 Task: Look for space in Navoiy, Uzbekistan from 24th August, 2023 to 10th September, 2023 for 6 adults, 2 children in price range Rs.12000 to Rs.15000. Place can be entire place or shared room with 6 bedrooms having 6 beds and 6 bathrooms. Property type can be house, flat, guest house. Amenities needed are: wifi, TV, free parkinig on premises, gym, breakfast. Booking option can be shelf check-in. Required host language is English.
Action: Mouse moved to (426, 104)
Screenshot: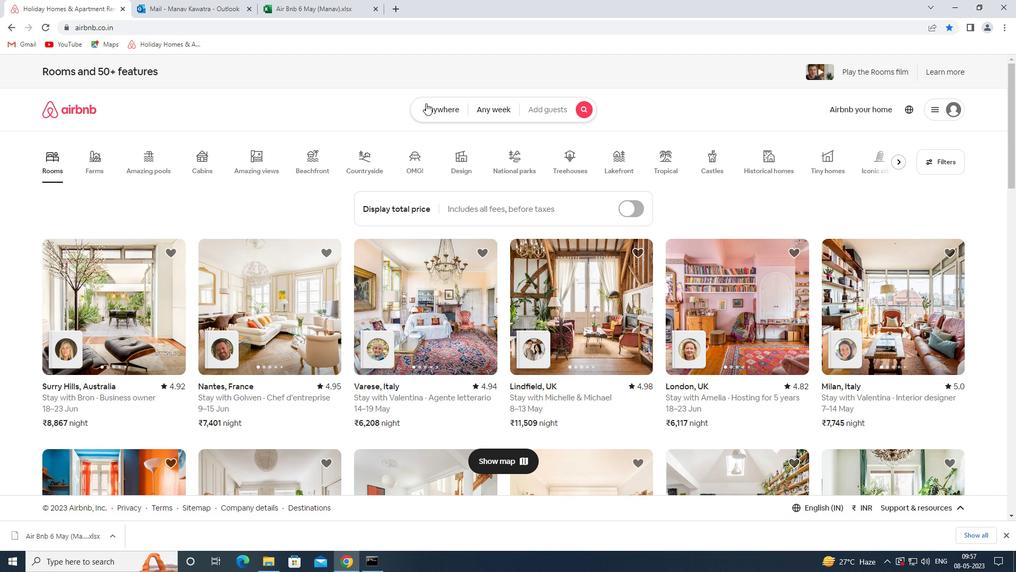 
Action: Mouse pressed left at (426, 104)
Screenshot: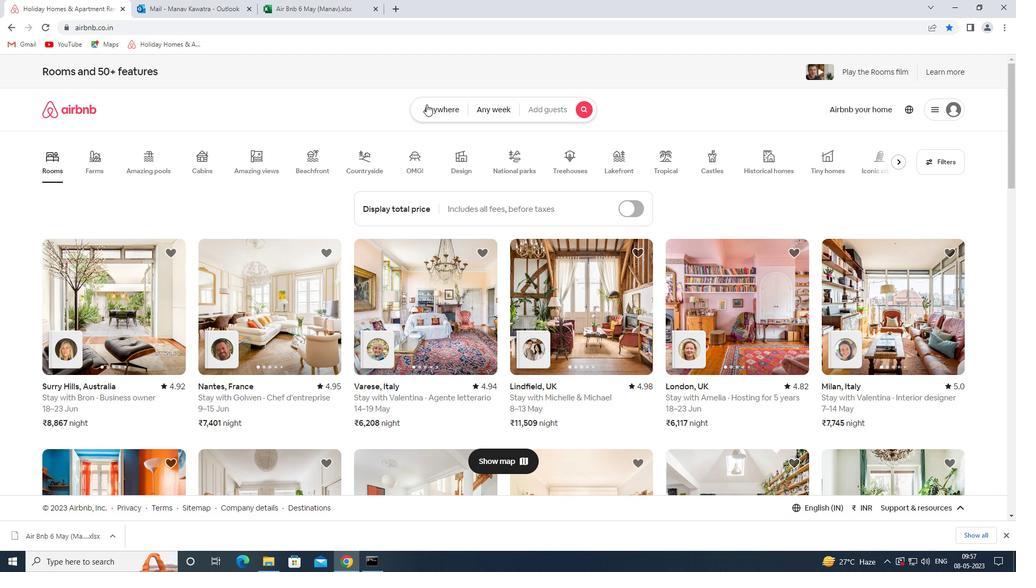 
Action: Mouse moved to (355, 154)
Screenshot: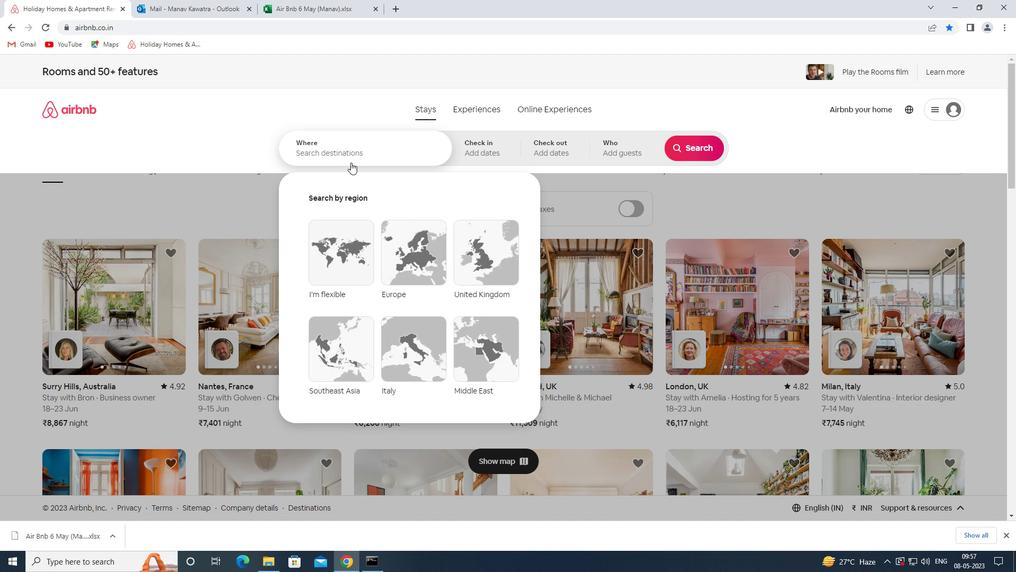 
Action: Mouse pressed left at (355, 154)
Screenshot: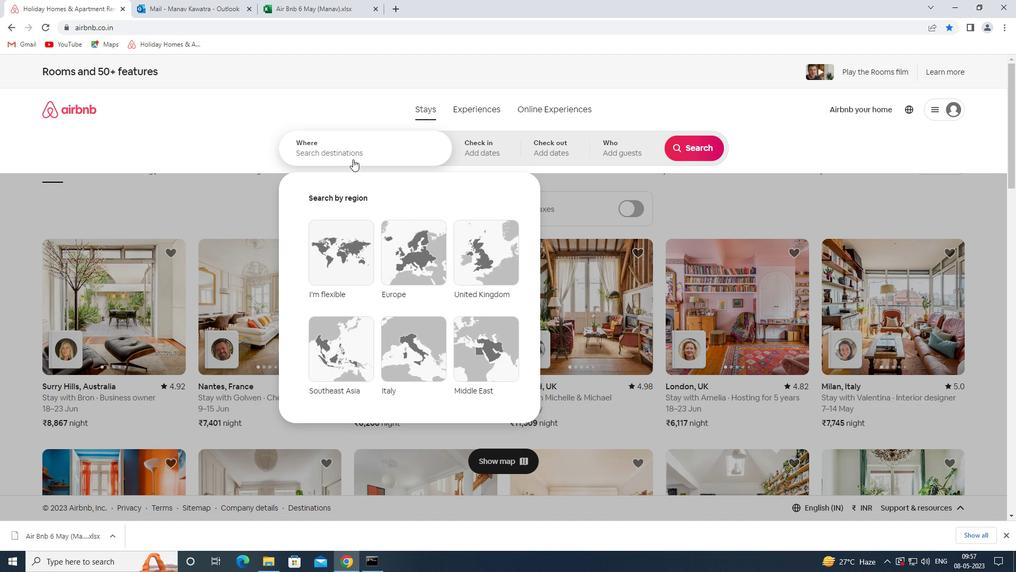 
Action: Key pressed navoiy
Screenshot: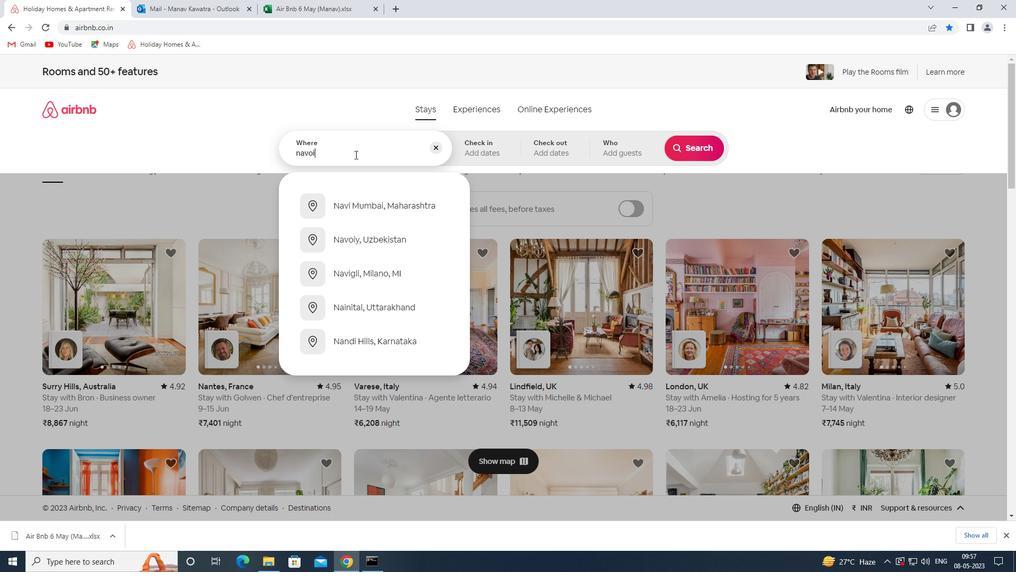 
Action: Mouse moved to (370, 200)
Screenshot: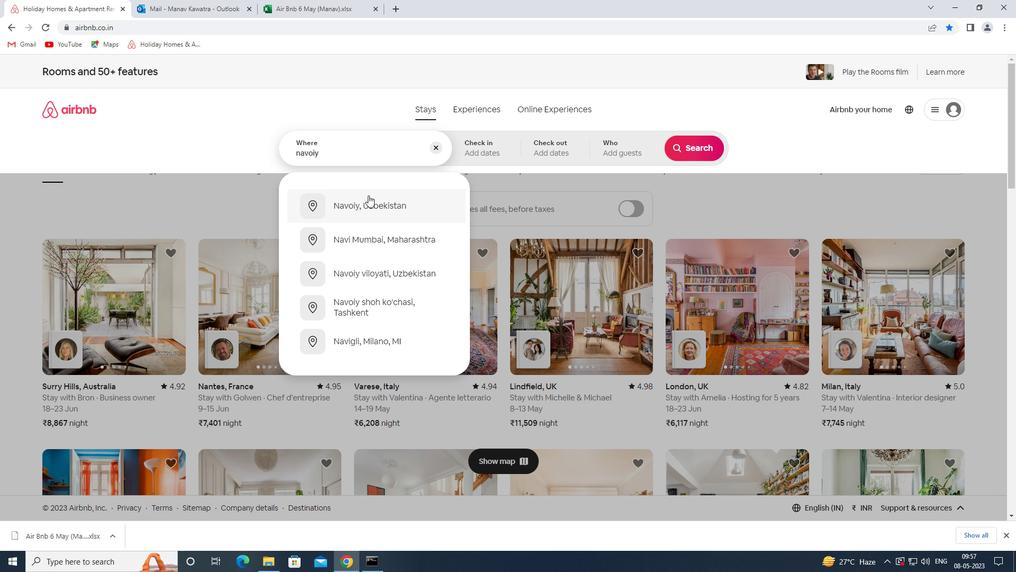 
Action: Mouse pressed left at (370, 200)
Screenshot: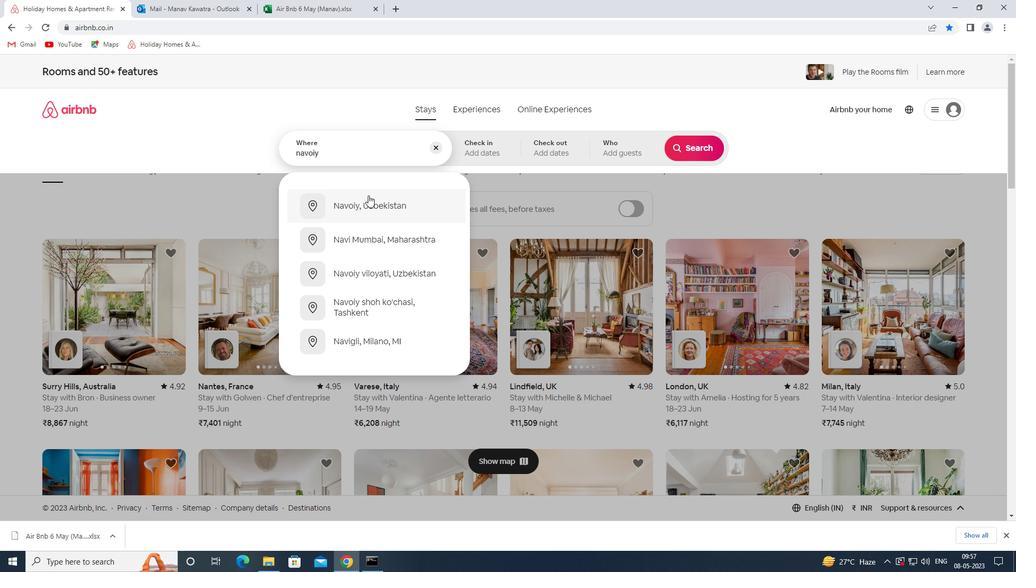 
Action: Mouse moved to (691, 230)
Screenshot: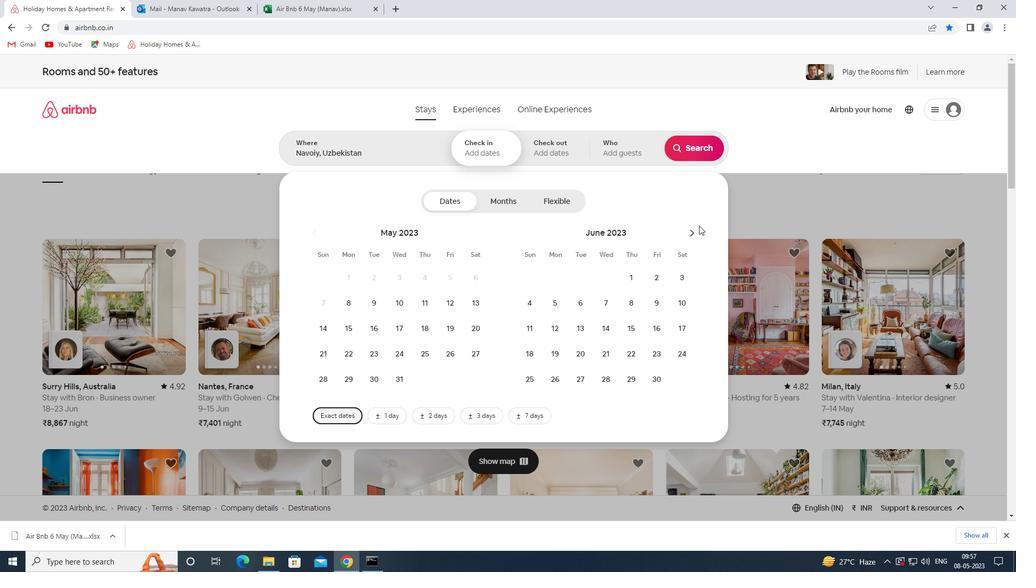 
Action: Mouse pressed left at (691, 230)
Screenshot: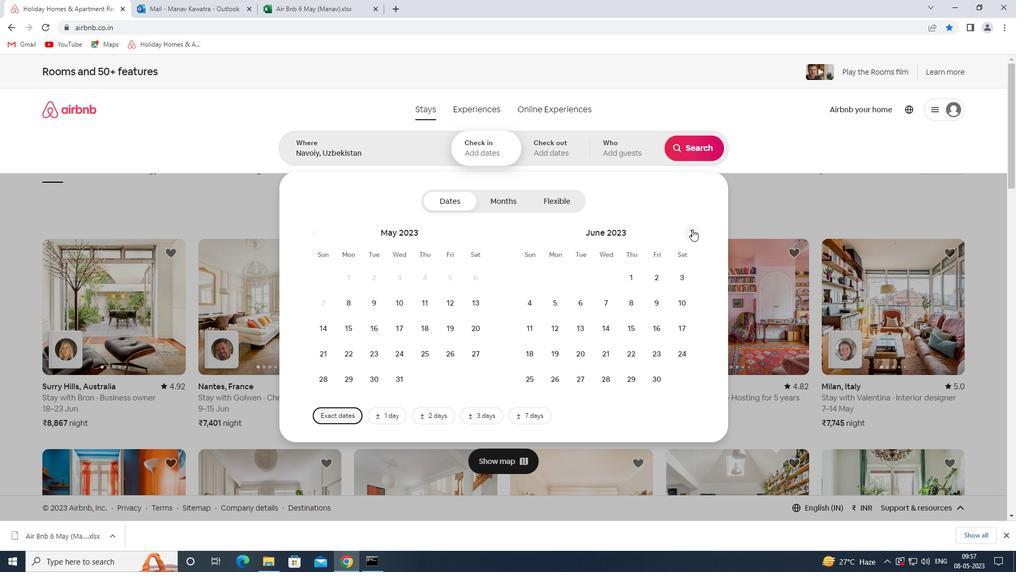 
Action: Mouse pressed left at (691, 230)
Screenshot: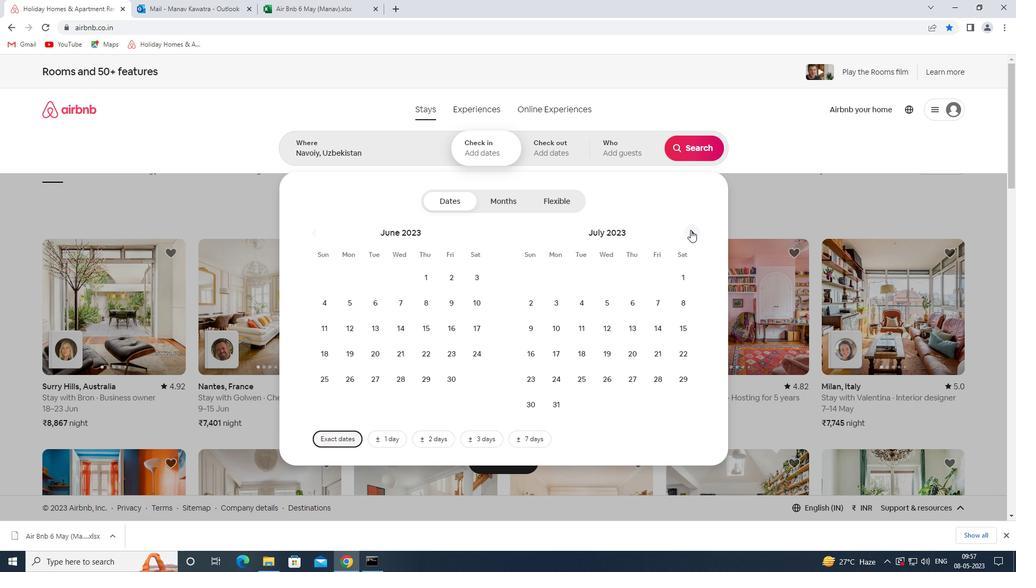 
Action: Mouse moved to (632, 352)
Screenshot: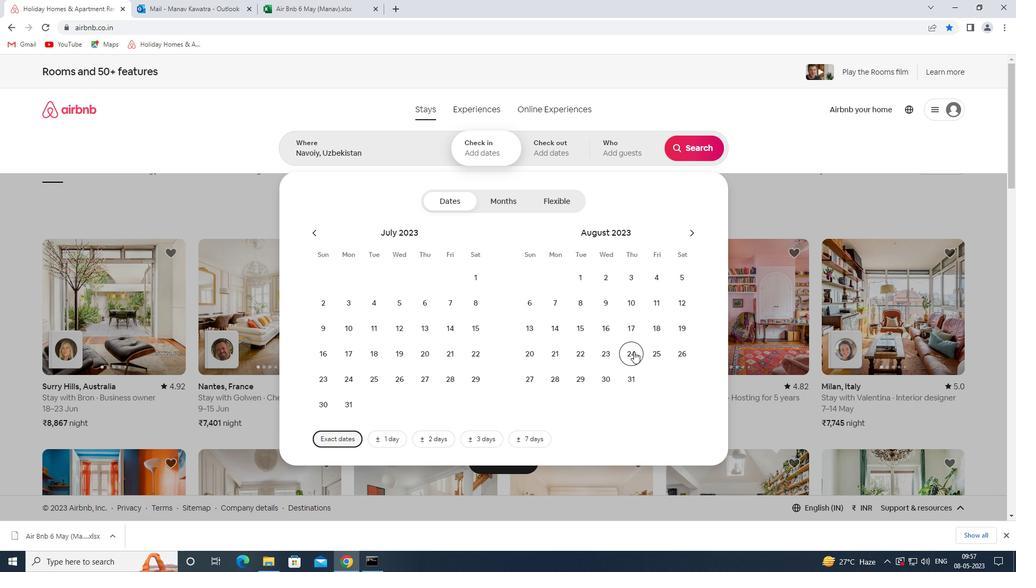 
Action: Mouse pressed left at (632, 352)
Screenshot: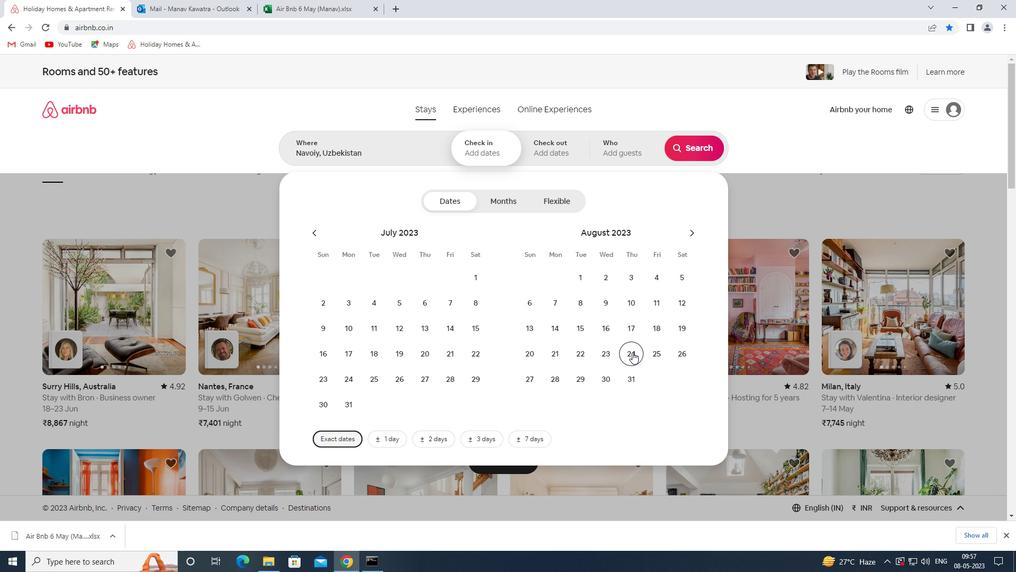 
Action: Mouse moved to (689, 227)
Screenshot: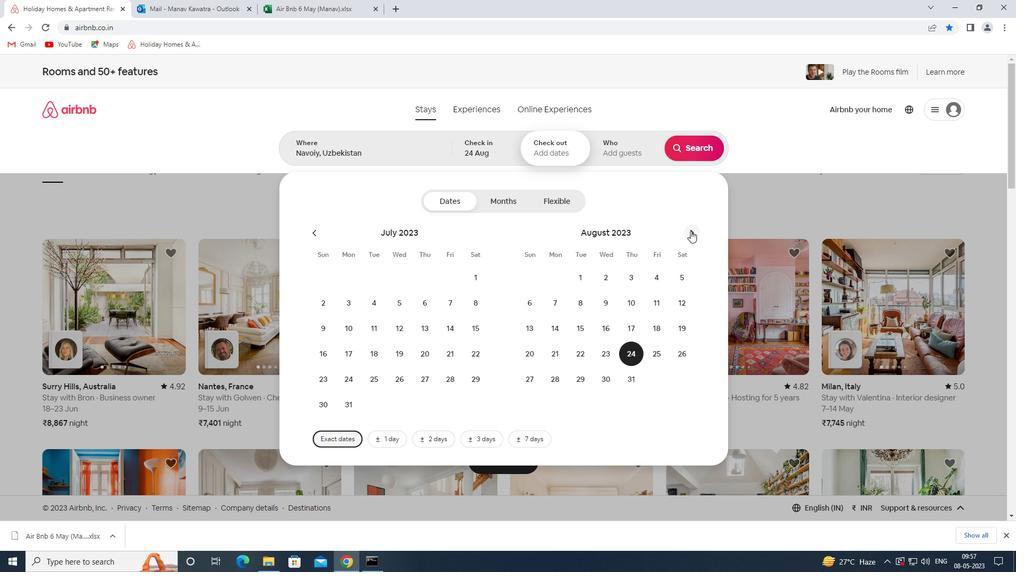 
Action: Mouse pressed left at (689, 227)
Screenshot: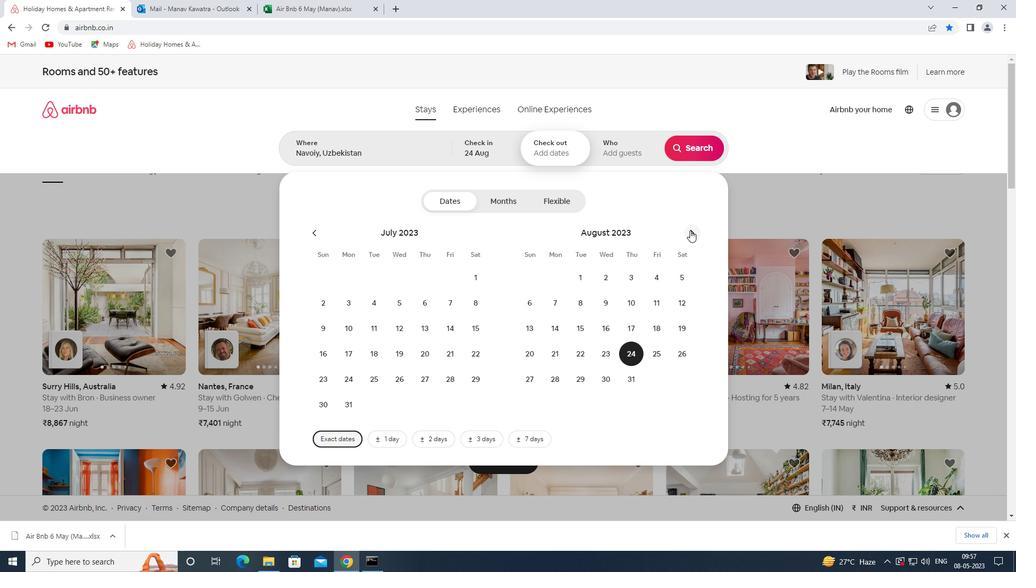 
Action: Mouse moved to (530, 326)
Screenshot: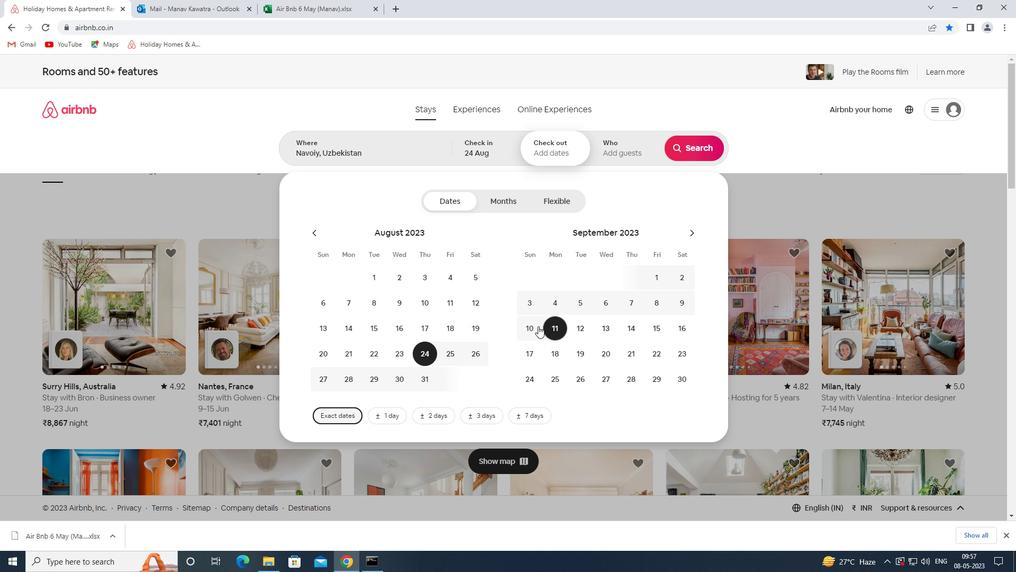 
Action: Mouse pressed left at (530, 326)
Screenshot: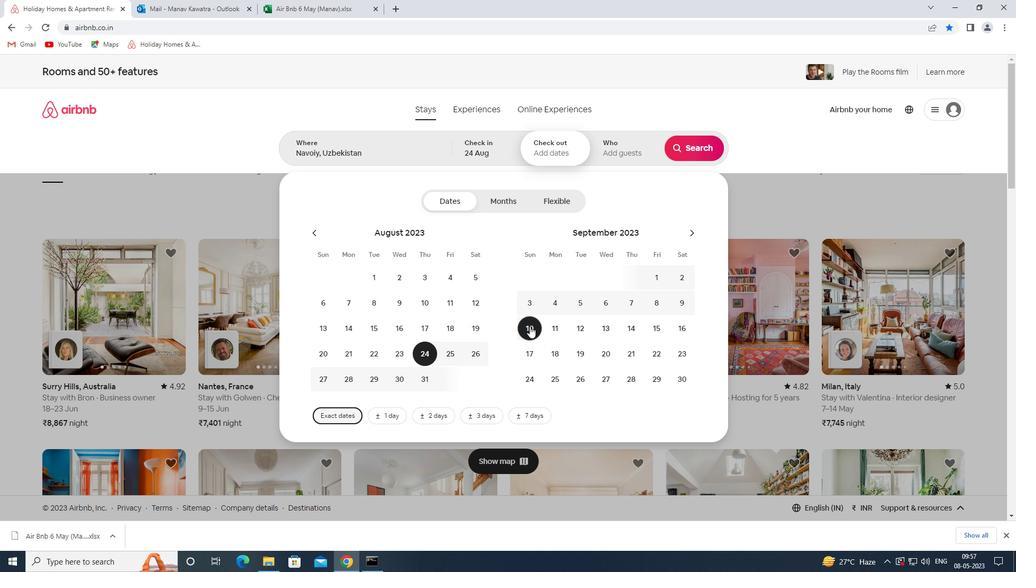 
Action: Mouse moved to (622, 146)
Screenshot: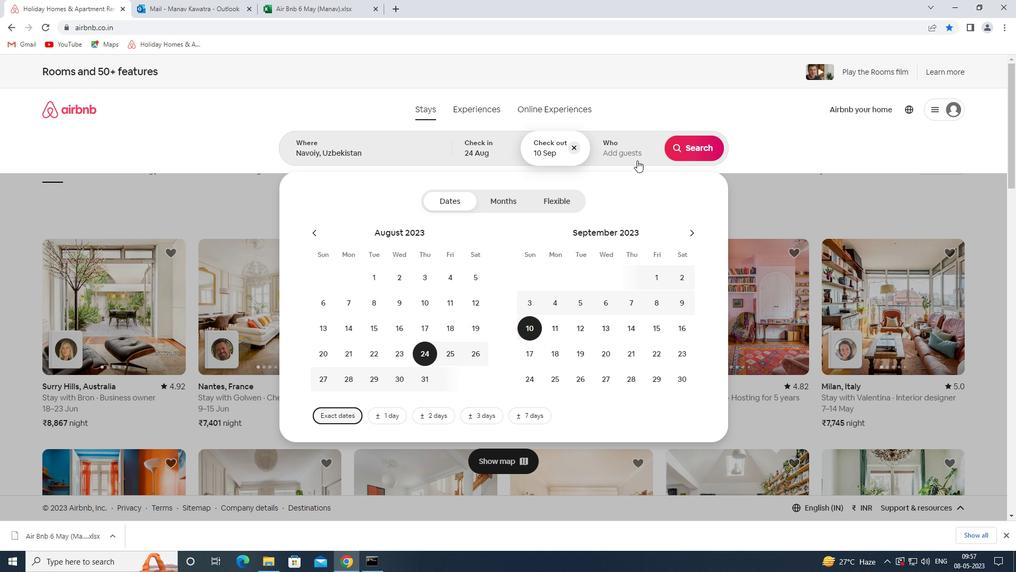 
Action: Mouse pressed left at (622, 146)
Screenshot: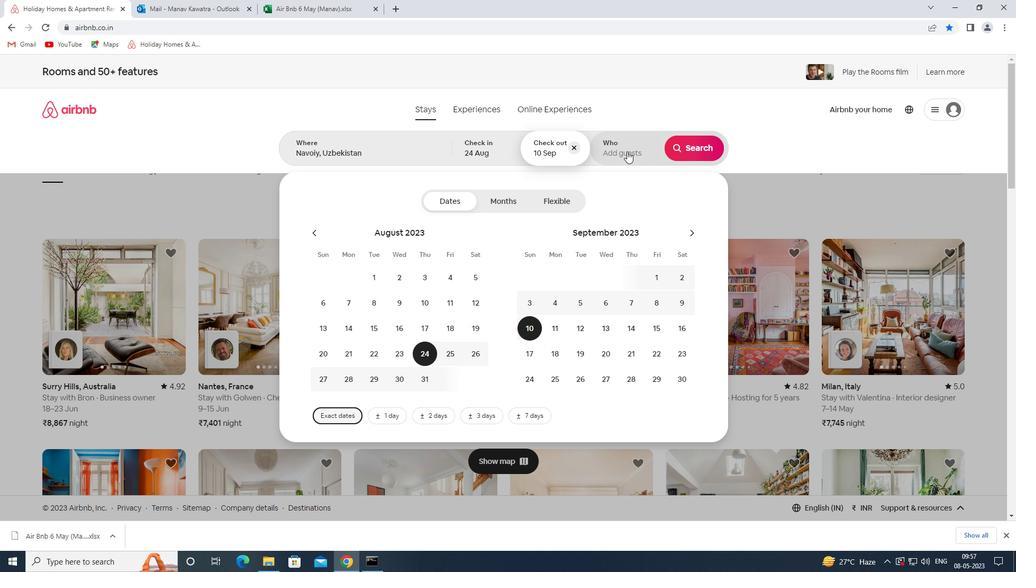 
Action: Mouse moved to (702, 210)
Screenshot: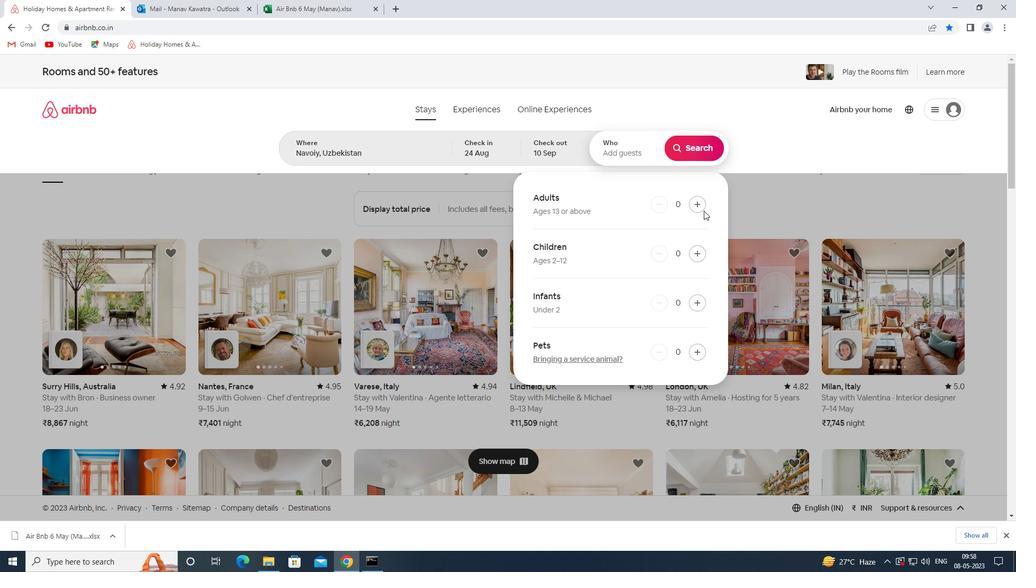 
Action: Mouse pressed left at (702, 210)
Screenshot: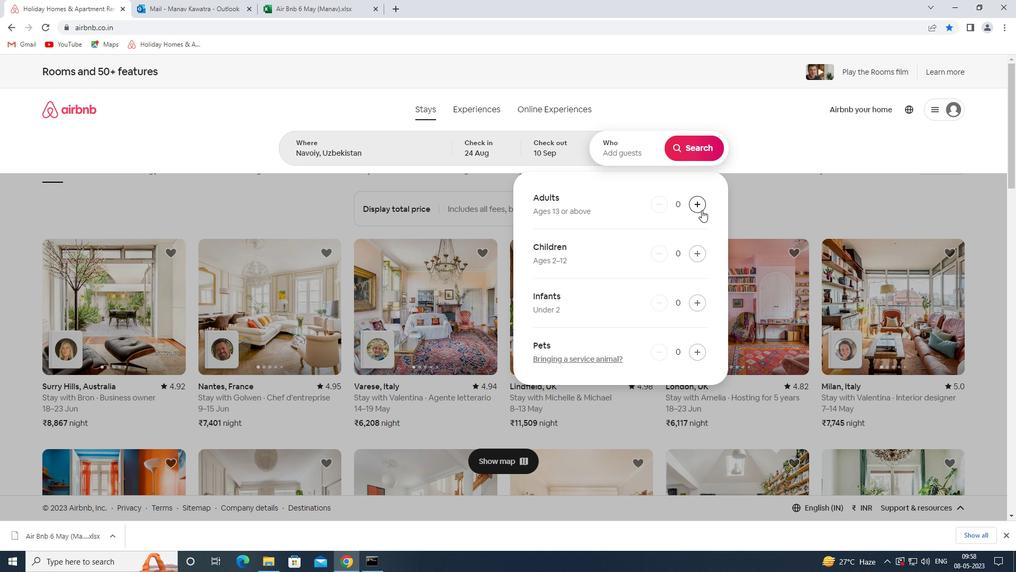 
Action: Mouse pressed left at (702, 210)
Screenshot: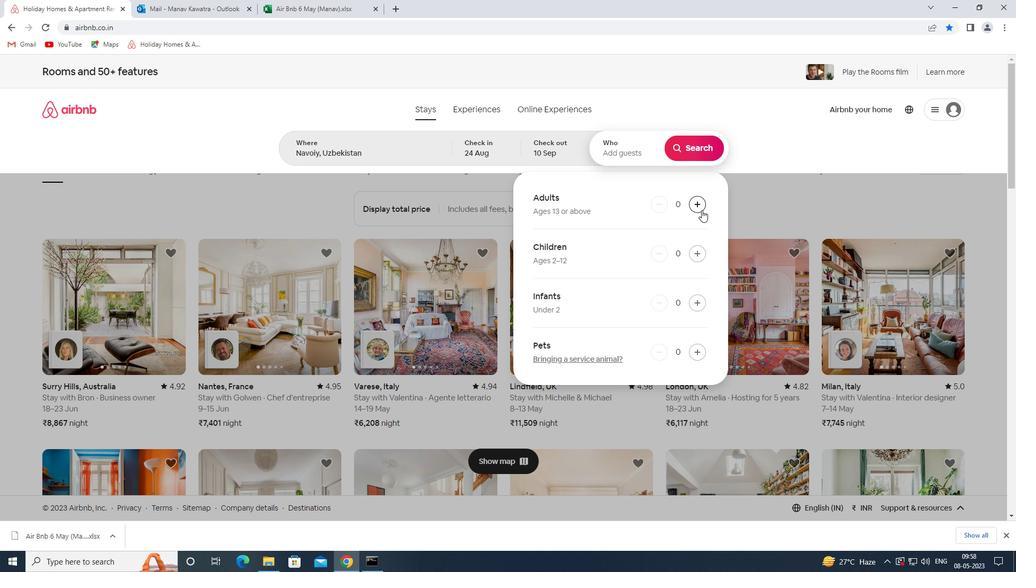 
Action: Mouse pressed left at (702, 210)
Screenshot: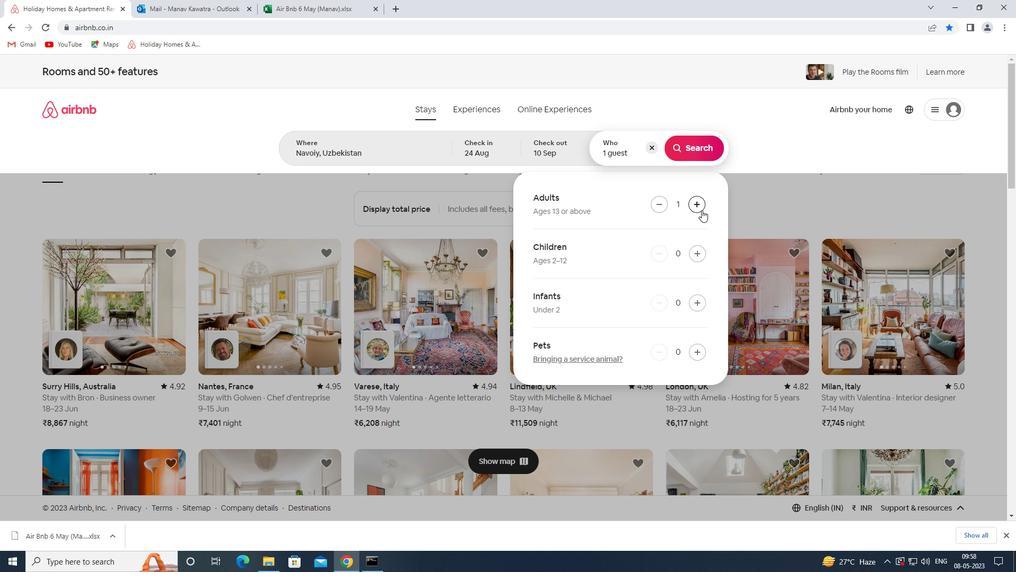 
Action: Mouse moved to (700, 206)
Screenshot: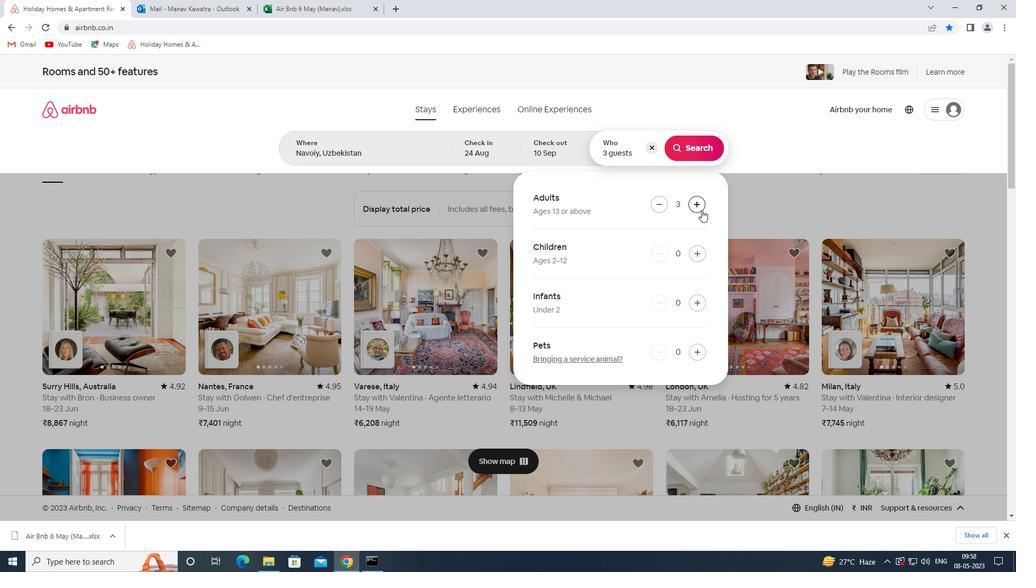 
Action: Mouse pressed left at (700, 206)
Screenshot: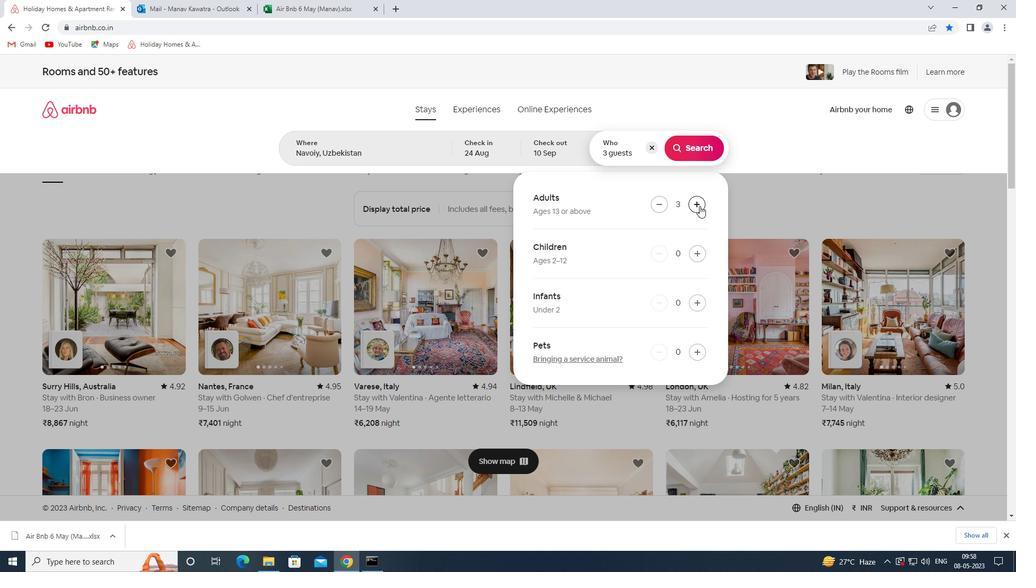 
Action: Mouse pressed left at (700, 206)
Screenshot: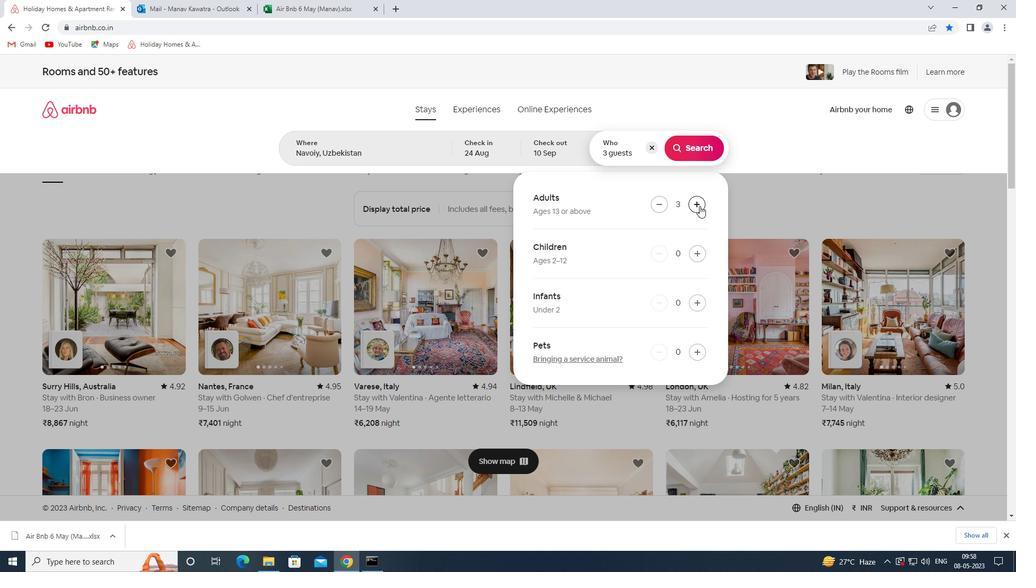 
Action: Mouse pressed left at (700, 206)
Screenshot: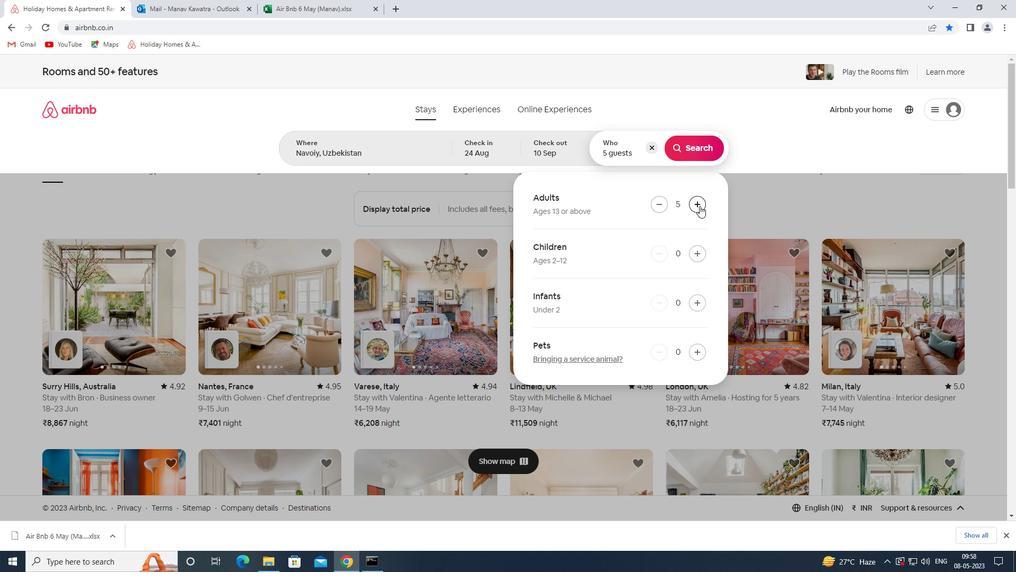 
Action: Mouse moved to (697, 255)
Screenshot: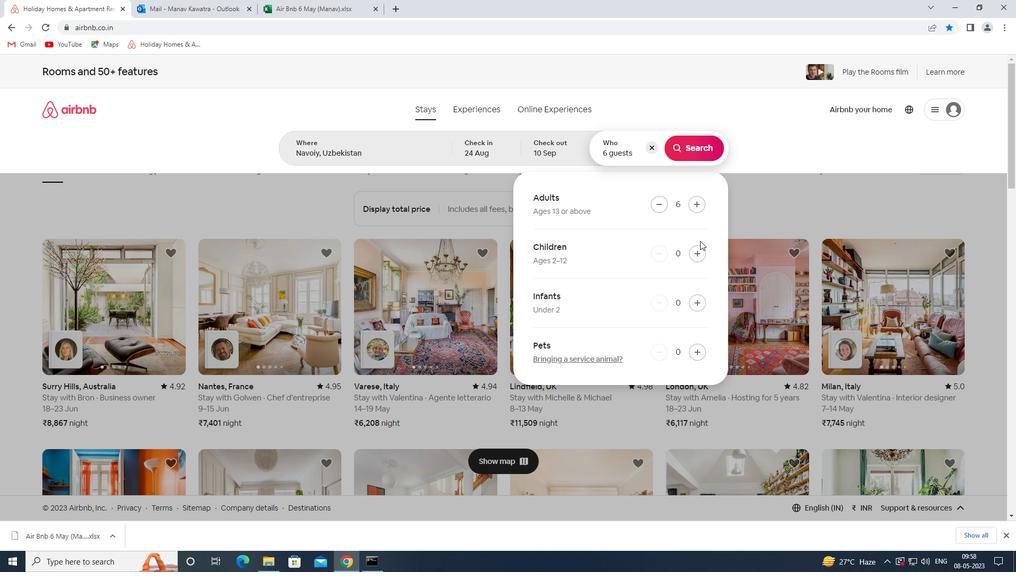 
Action: Mouse pressed left at (697, 255)
Screenshot: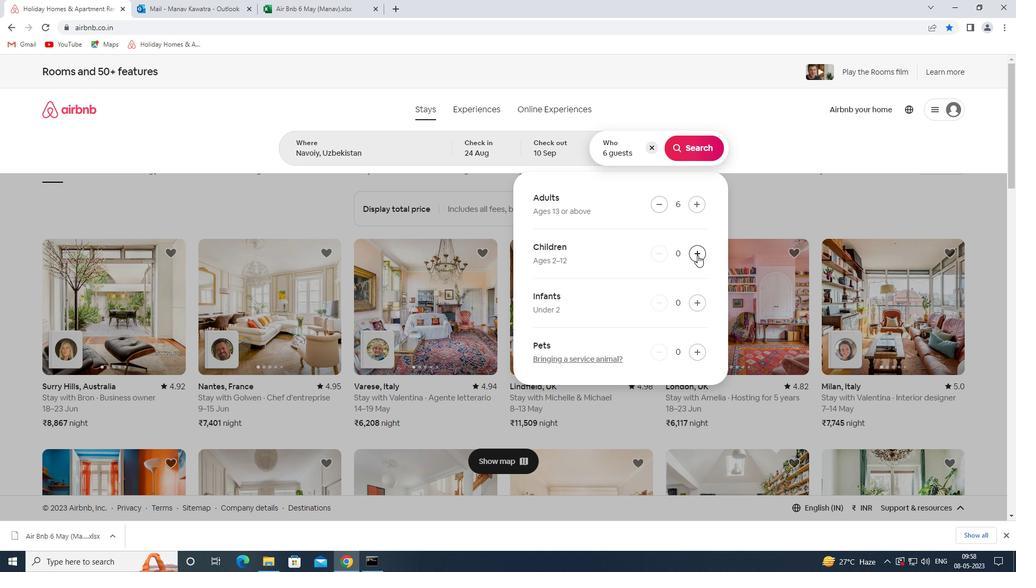 
Action: Mouse pressed left at (697, 255)
Screenshot: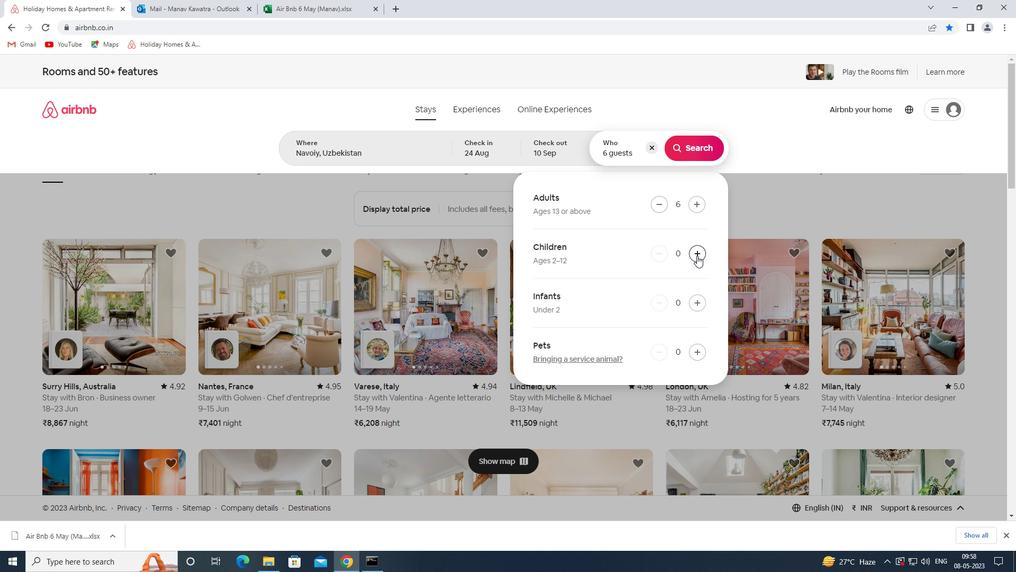 
Action: Mouse pressed left at (697, 255)
Screenshot: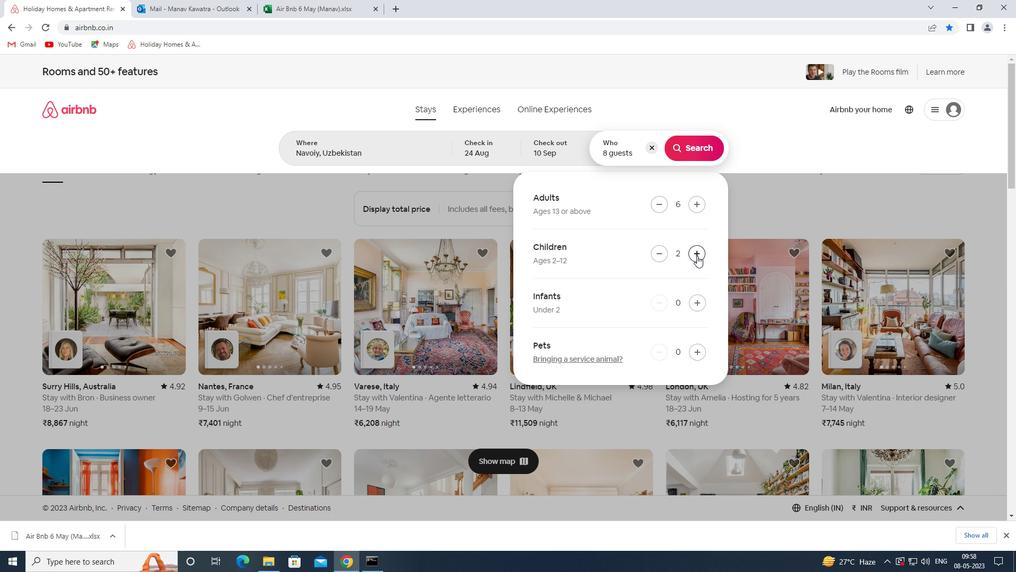 
Action: Mouse moved to (663, 254)
Screenshot: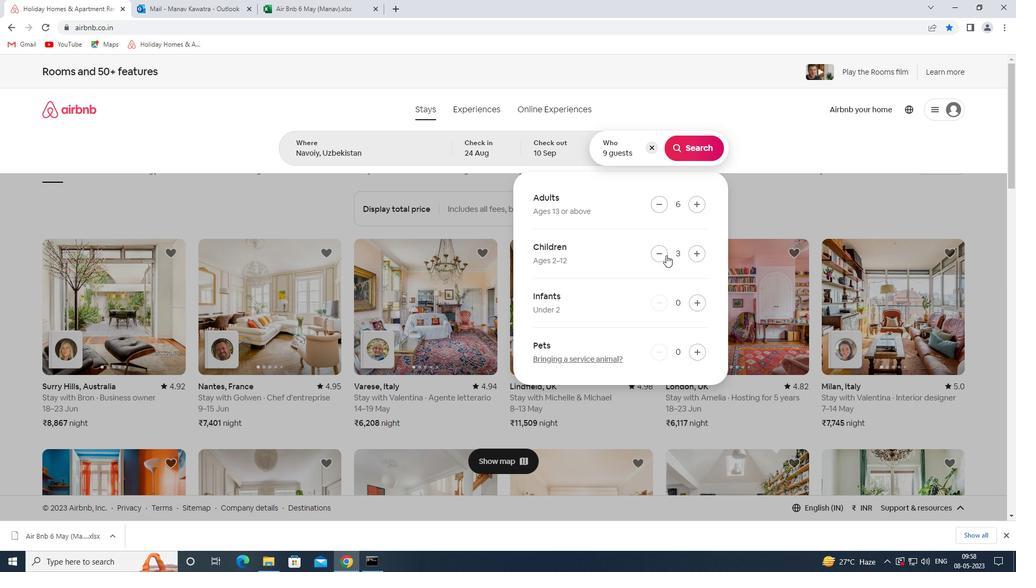 
Action: Mouse pressed left at (663, 254)
Screenshot: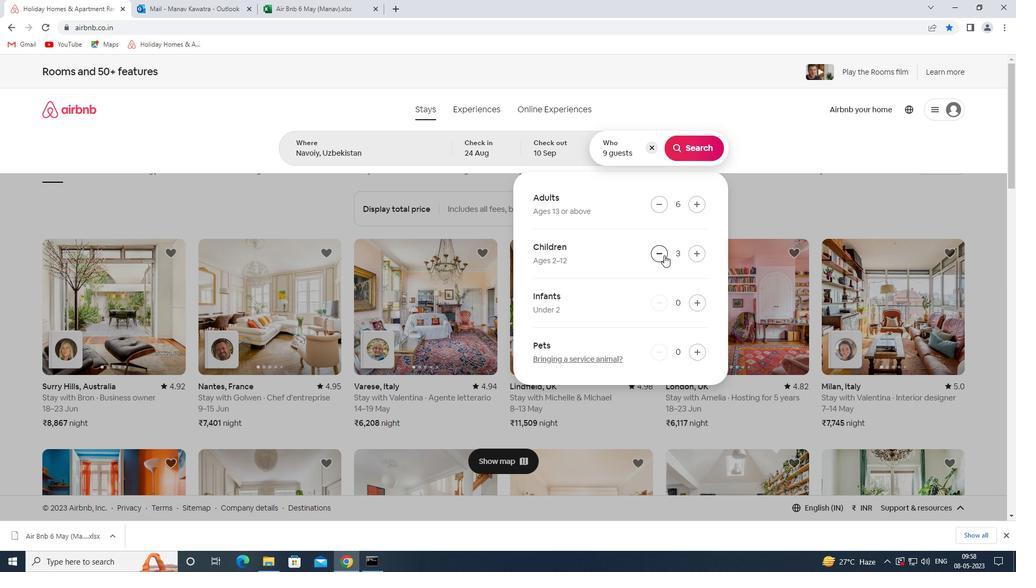
Action: Mouse moved to (696, 156)
Screenshot: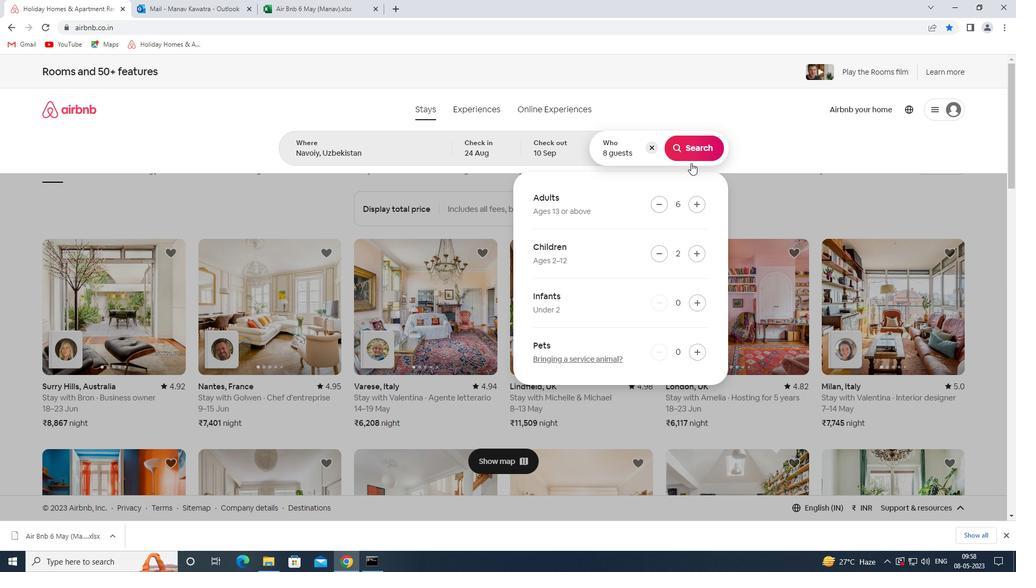 
Action: Mouse pressed left at (696, 156)
Screenshot: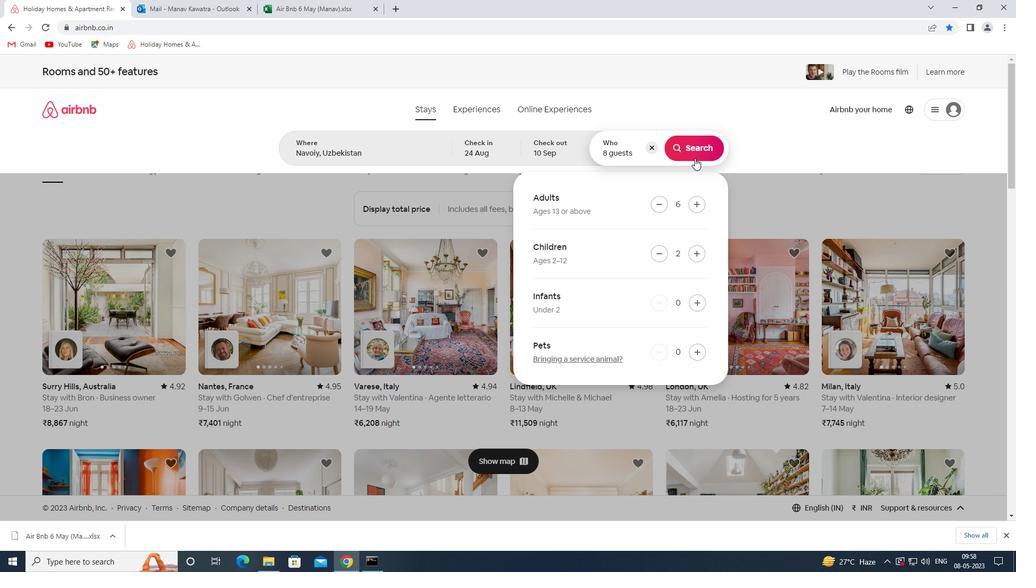 
Action: Mouse moved to (964, 122)
Screenshot: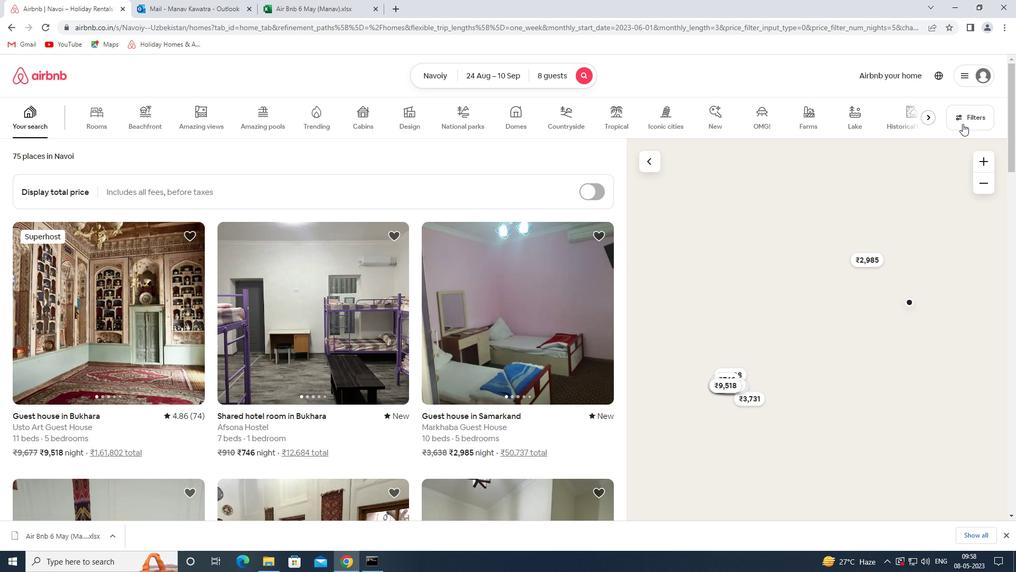 
Action: Mouse pressed left at (964, 122)
Screenshot: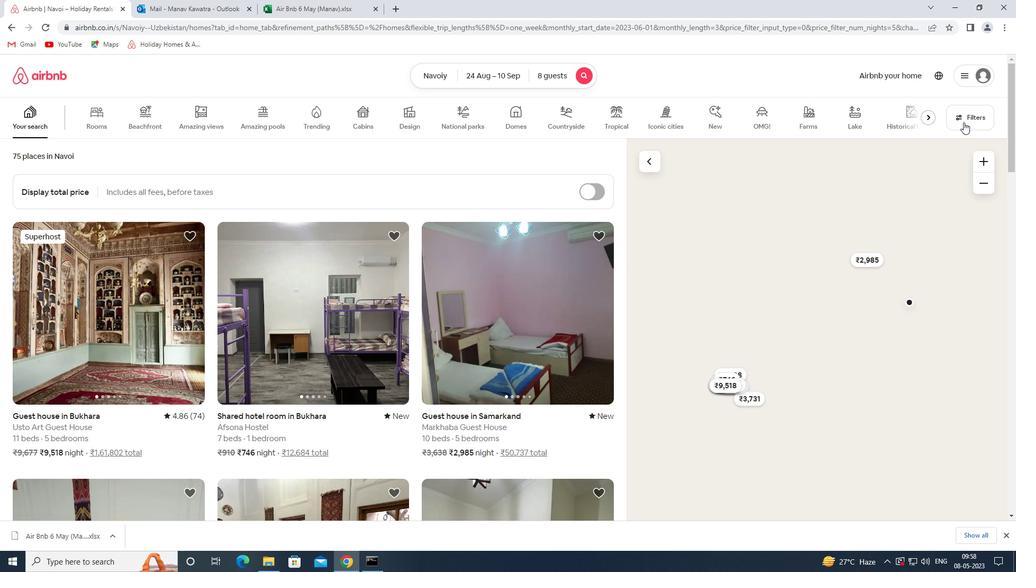 
Action: Mouse moved to (364, 375)
Screenshot: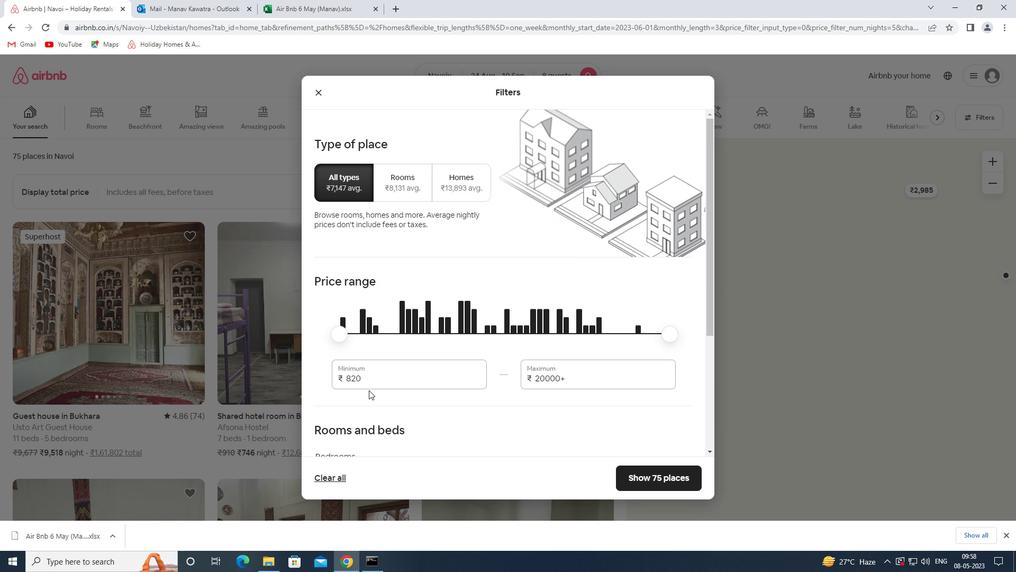 
Action: Mouse pressed left at (364, 375)
Screenshot: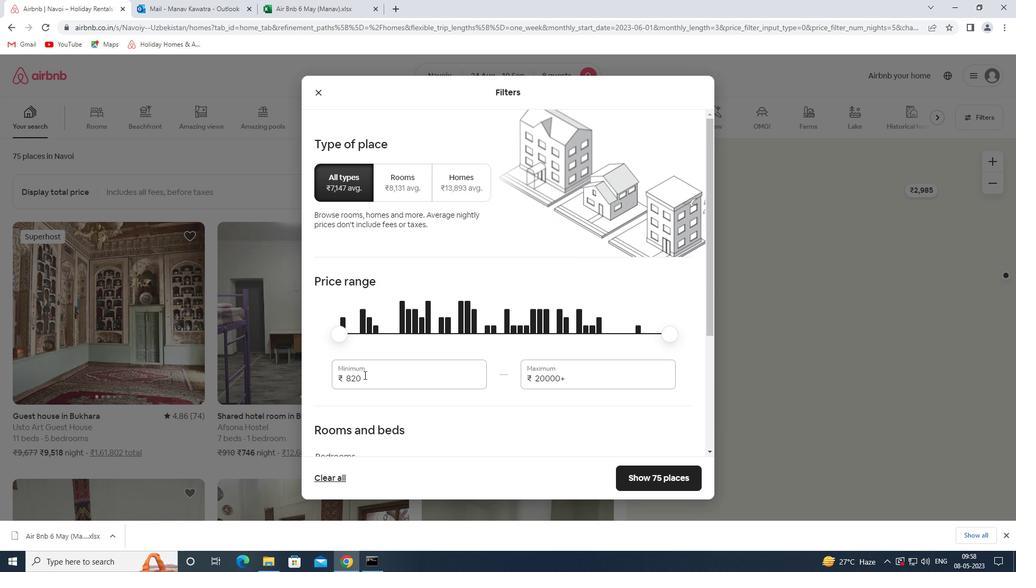
Action: Mouse moved to (364, 374)
Screenshot: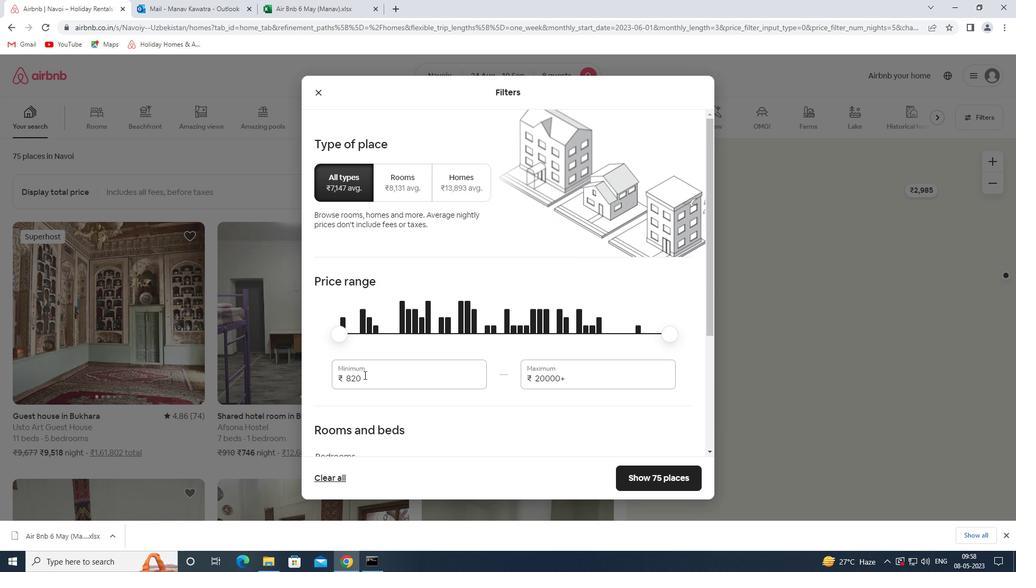
Action: Mouse pressed left at (364, 374)
Screenshot: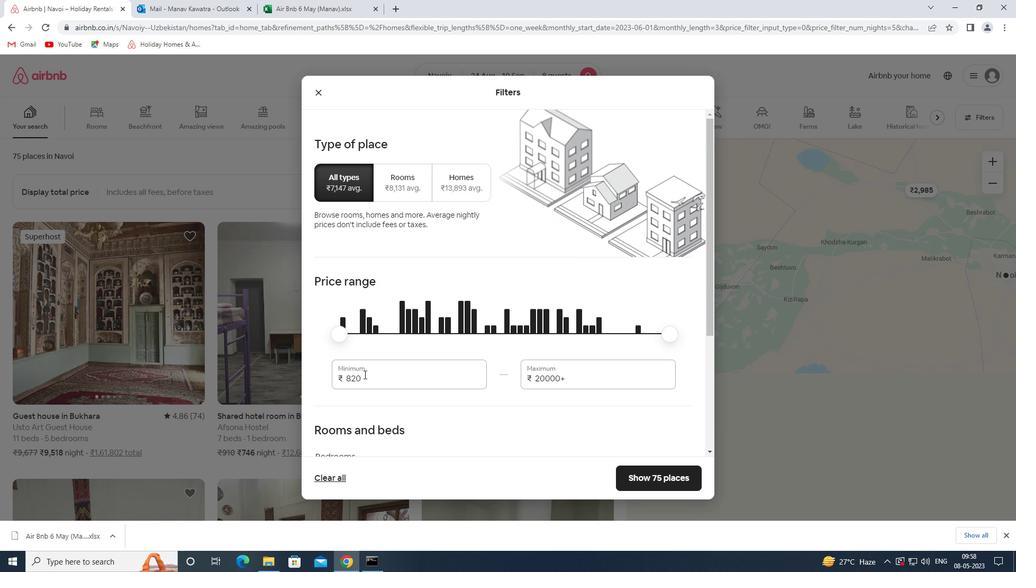 
Action: Key pressed 12000<Key.tab>15000
Screenshot: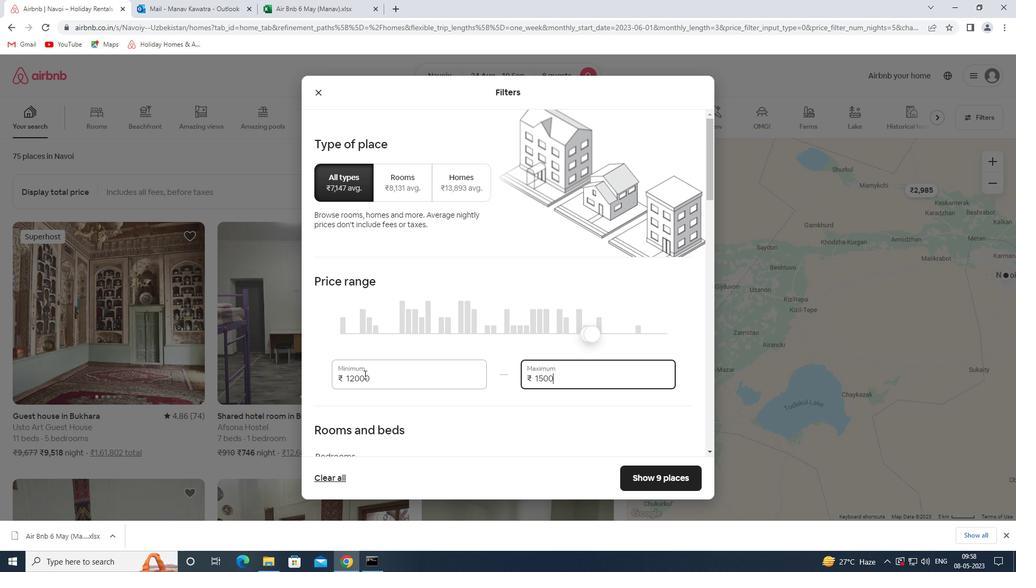 
Action: Mouse scrolled (364, 373) with delta (0, 0)
Screenshot: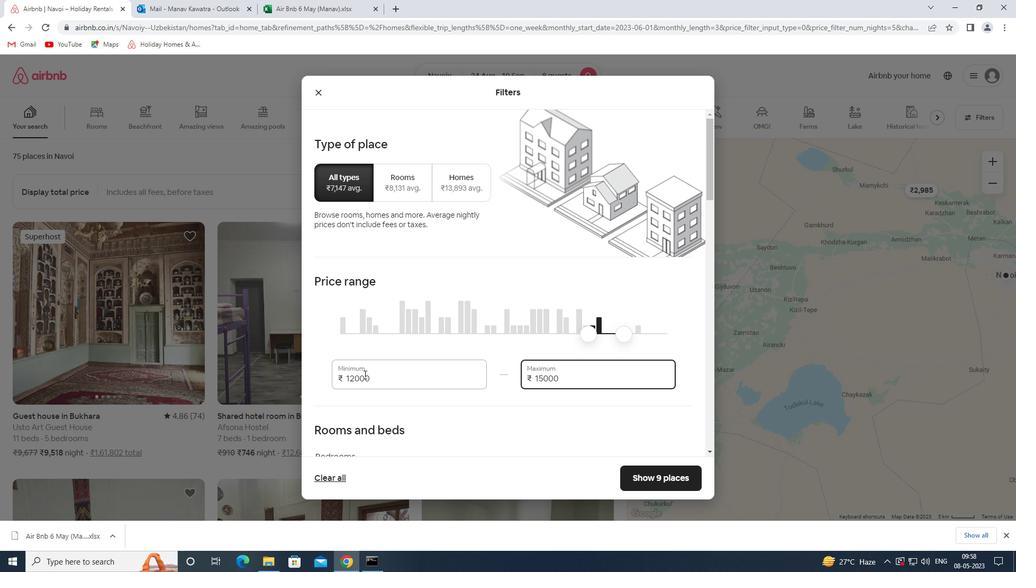 
Action: Mouse scrolled (364, 373) with delta (0, 0)
Screenshot: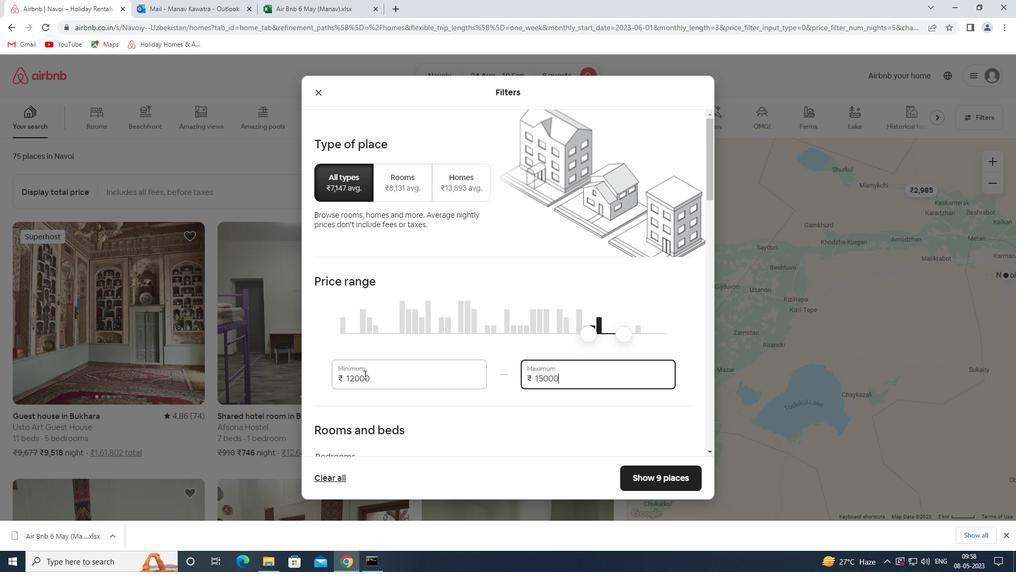 
Action: Mouse scrolled (364, 373) with delta (0, 0)
Screenshot: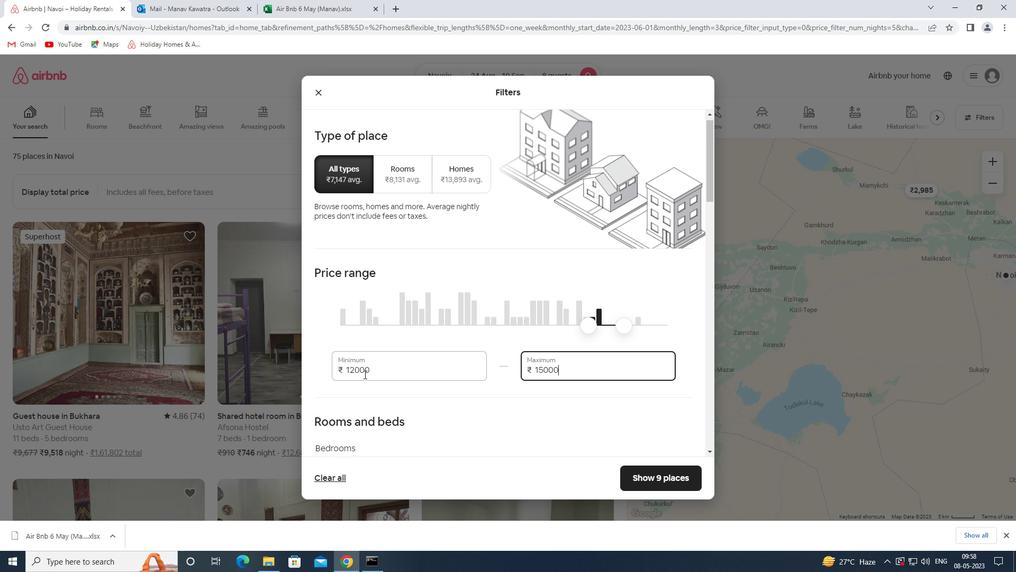 
Action: Mouse moved to (558, 327)
Screenshot: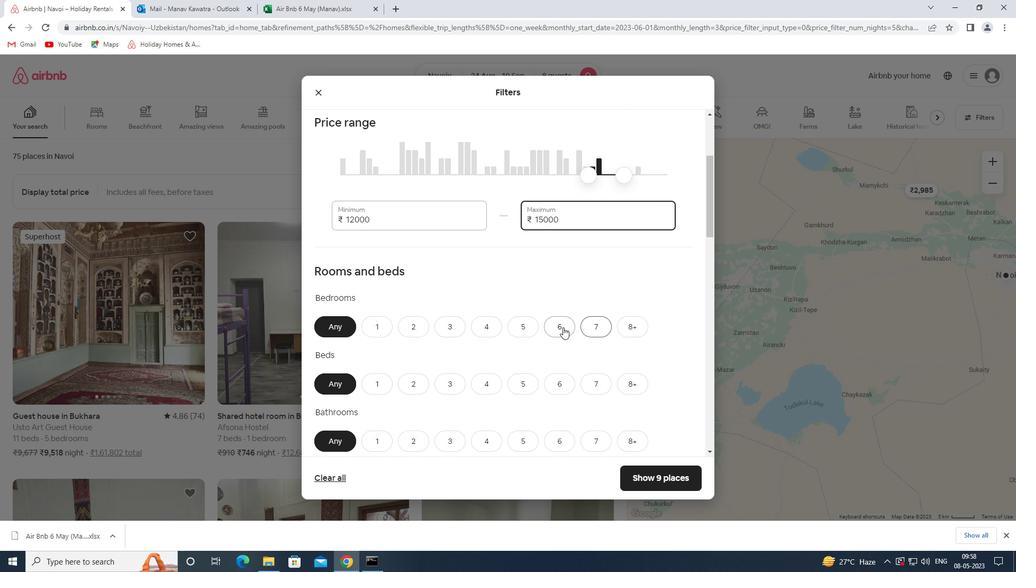 
Action: Mouse pressed left at (558, 327)
Screenshot: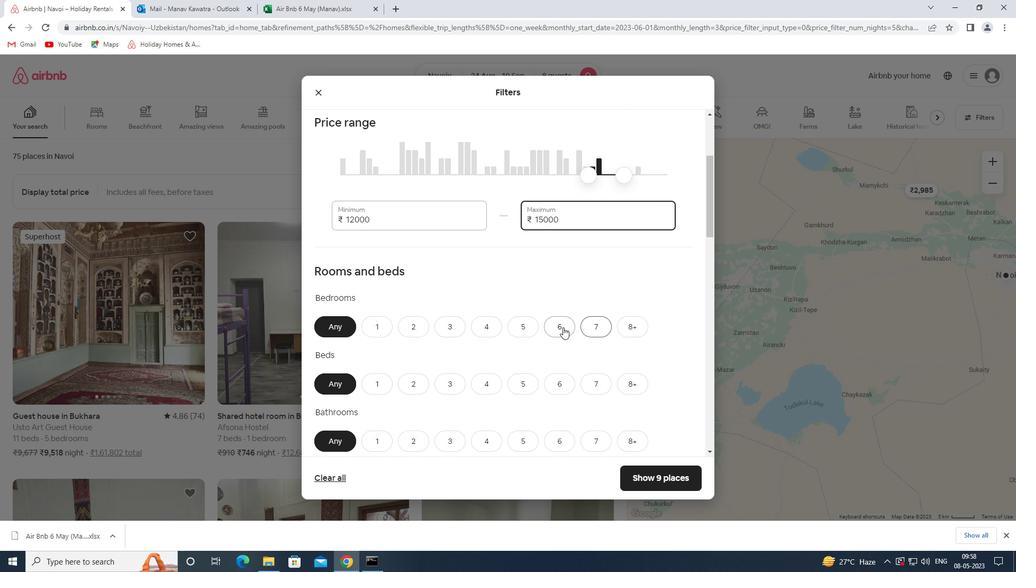 
Action: Mouse moved to (562, 382)
Screenshot: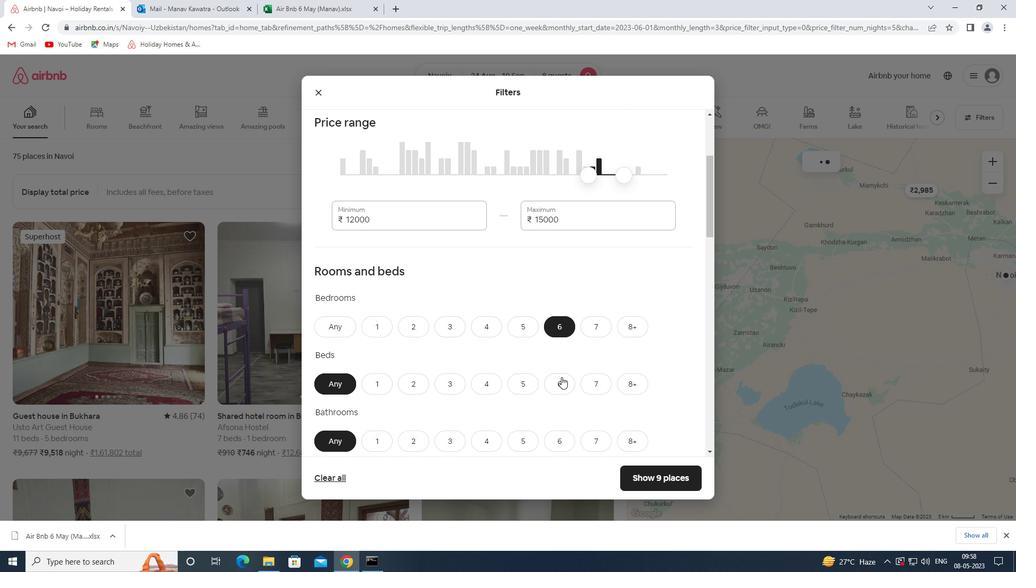 
Action: Mouse pressed left at (562, 382)
Screenshot: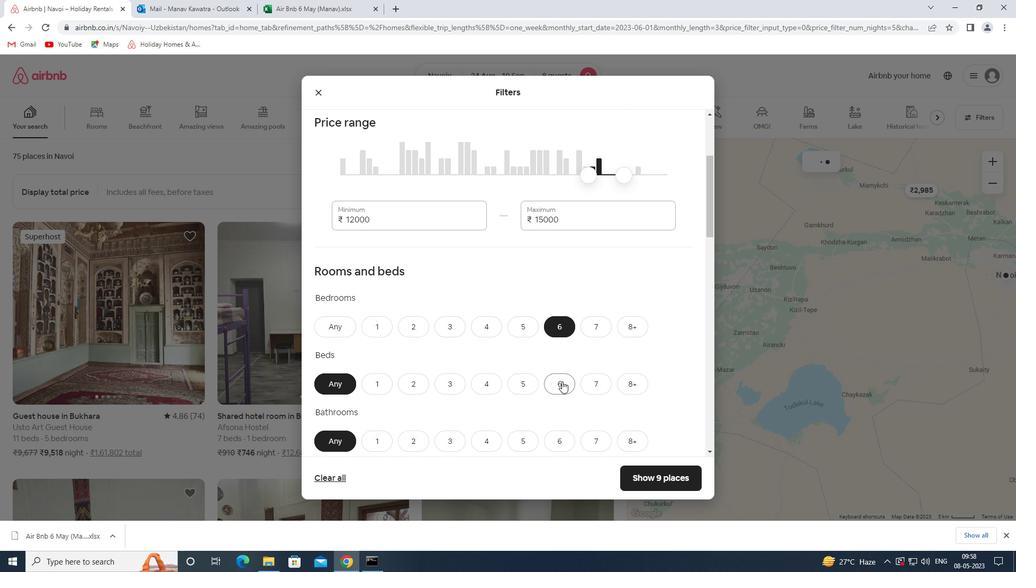 
Action: Mouse moved to (553, 443)
Screenshot: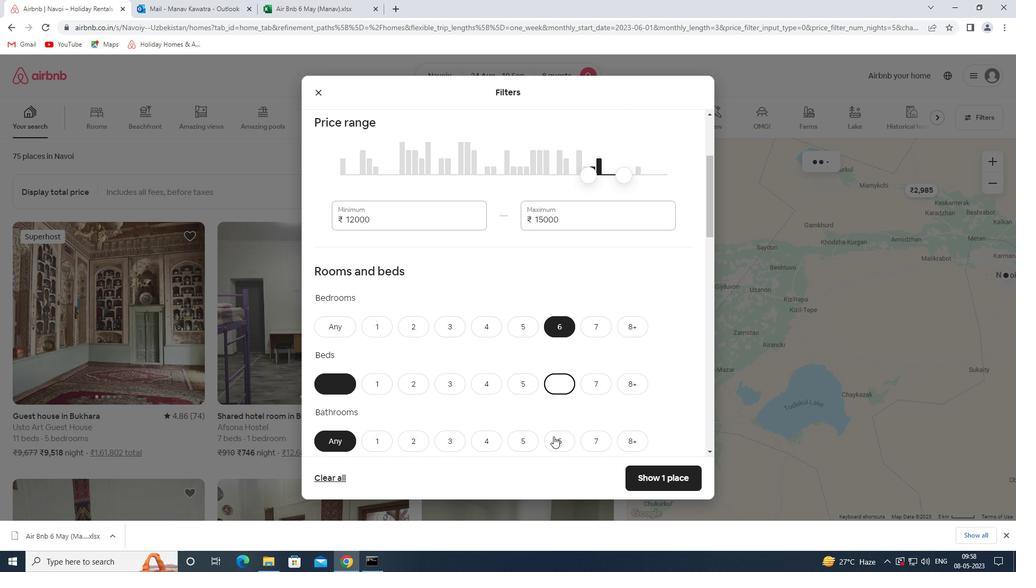
Action: Mouse pressed left at (553, 443)
Screenshot: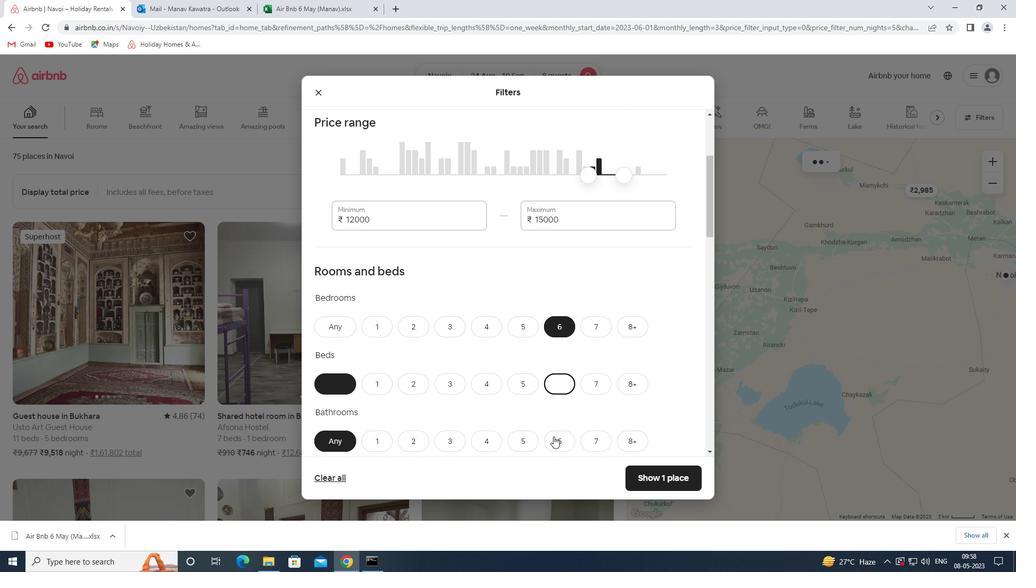 
Action: Mouse moved to (557, 346)
Screenshot: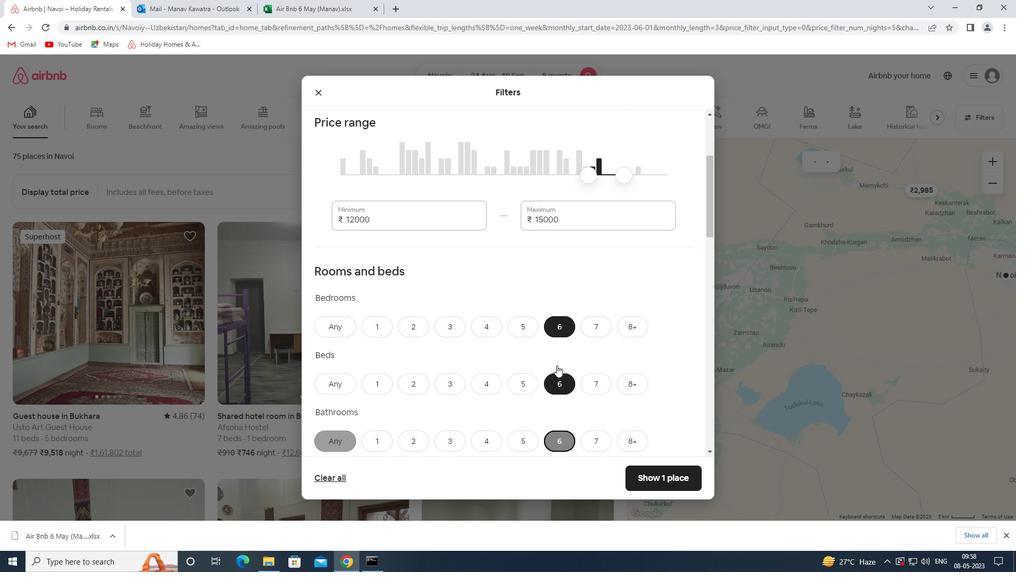 
Action: Mouse scrolled (557, 346) with delta (0, 0)
Screenshot: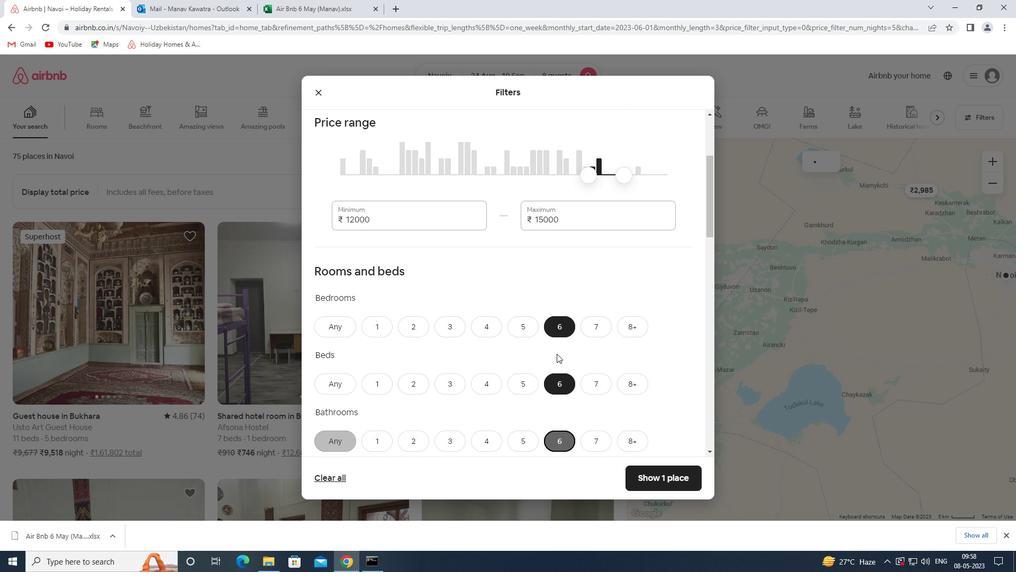 
Action: Mouse scrolled (557, 346) with delta (0, 0)
Screenshot: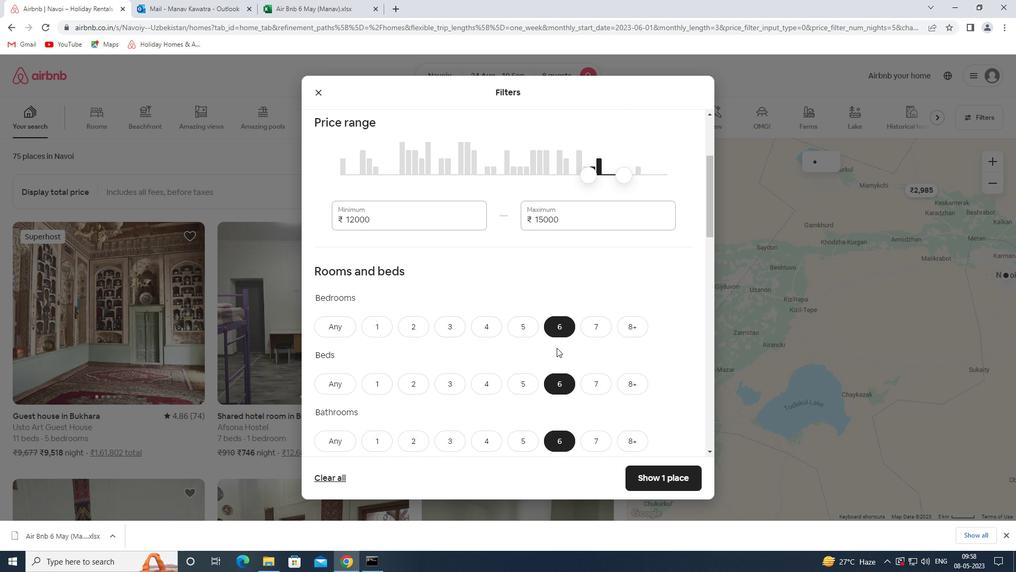 
Action: Mouse scrolled (557, 346) with delta (0, 0)
Screenshot: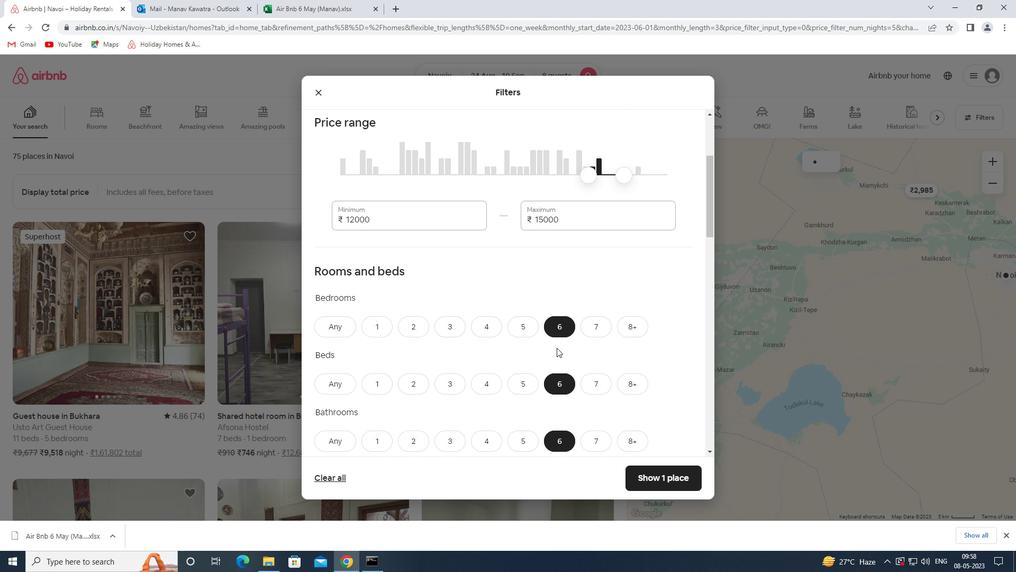 
Action: Mouse scrolled (557, 346) with delta (0, 0)
Screenshot: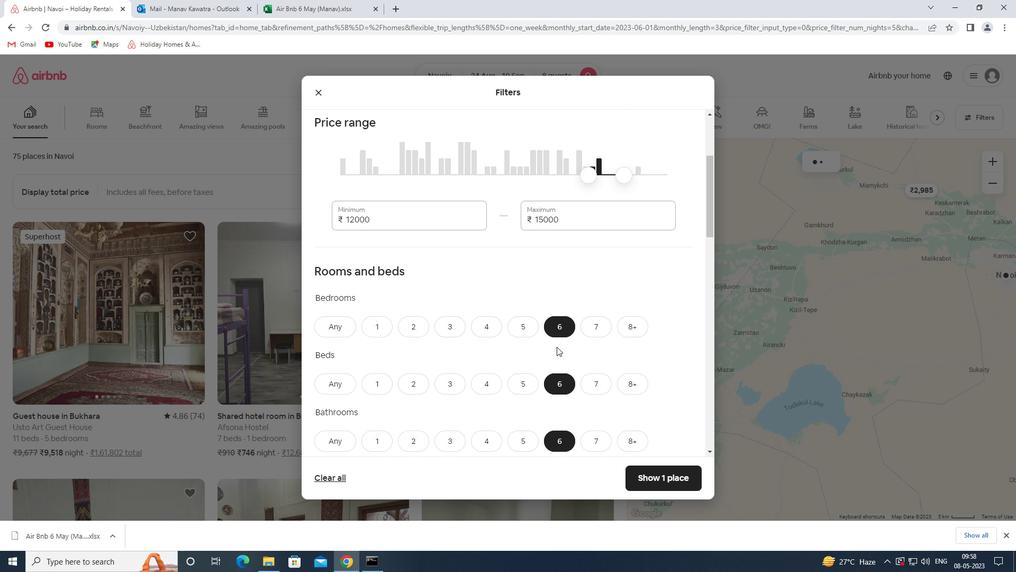 
Action: Mouse moved to (470, 320)
Screenshot: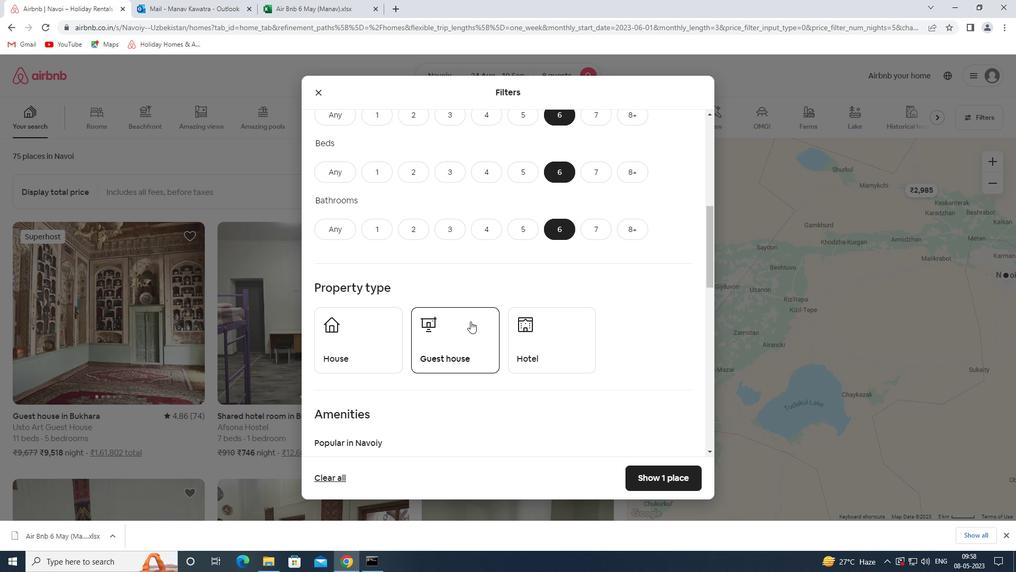 
Action: Mouse scrolled (470, 320) with delta (0, 0)
Screenshot: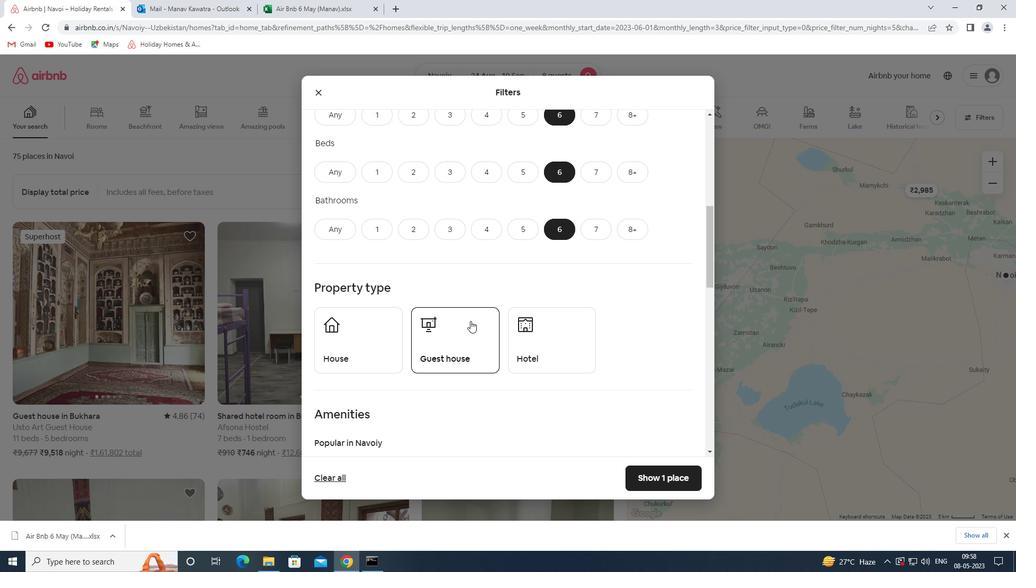 
Action: Mouse scrolled (470, 320) with delta (0, 0)
Screenshot: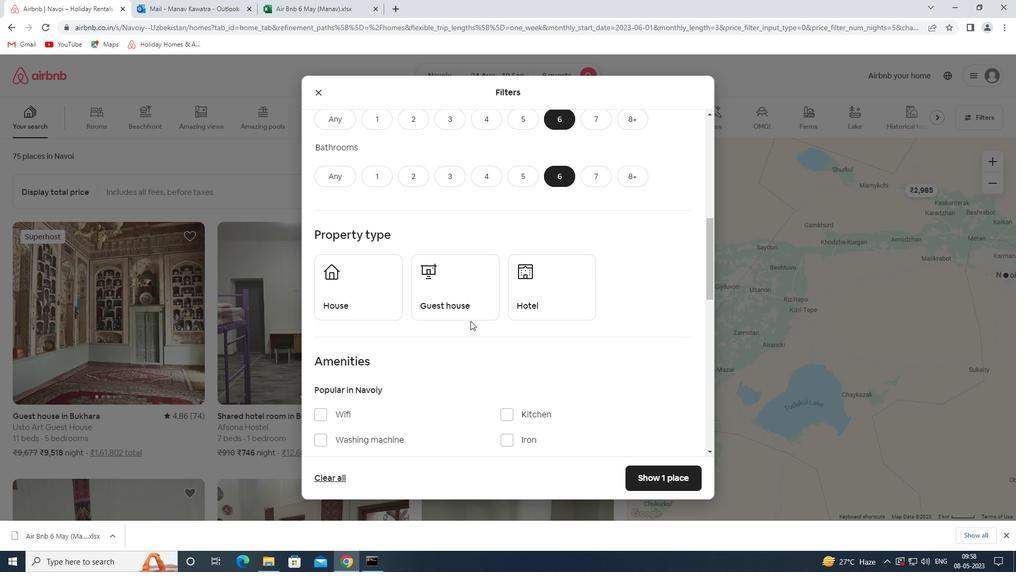 
Action: Mouse moved to (367, 232)
Screenshot: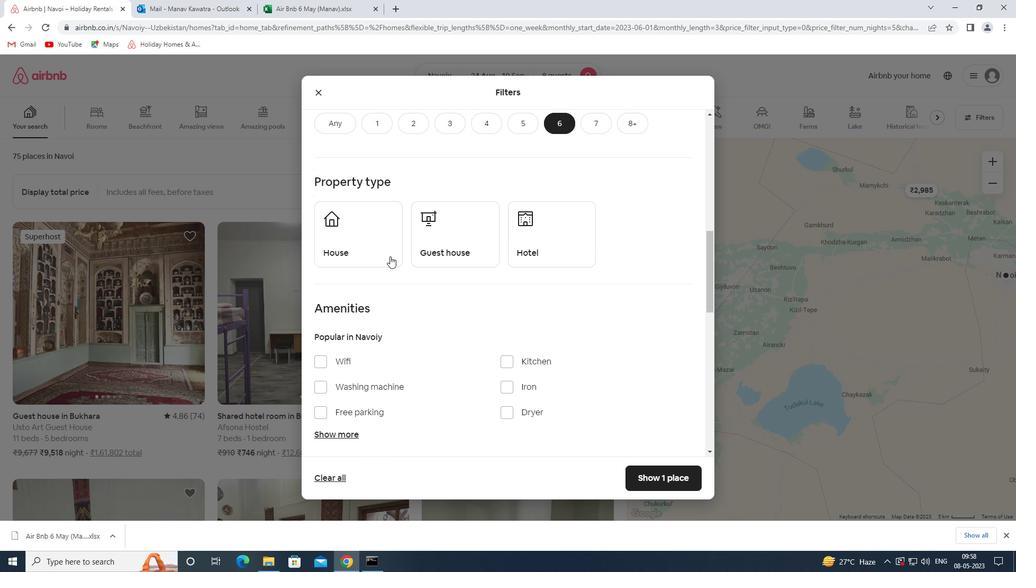 
Action: Mouse pressed left at (367, 232)
Screenshot: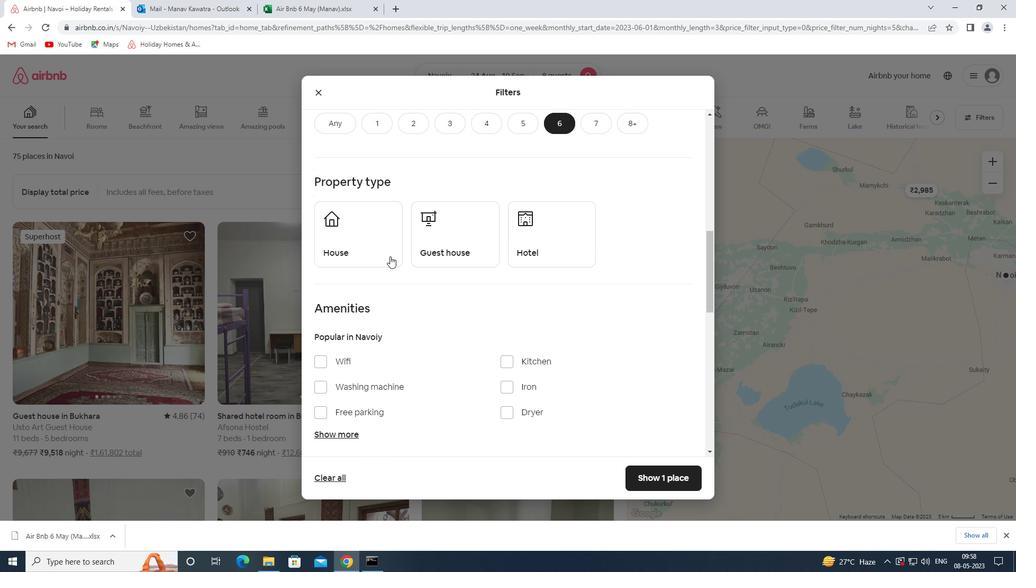 
Action: Mouse moved to (461, 257)
Screenshot: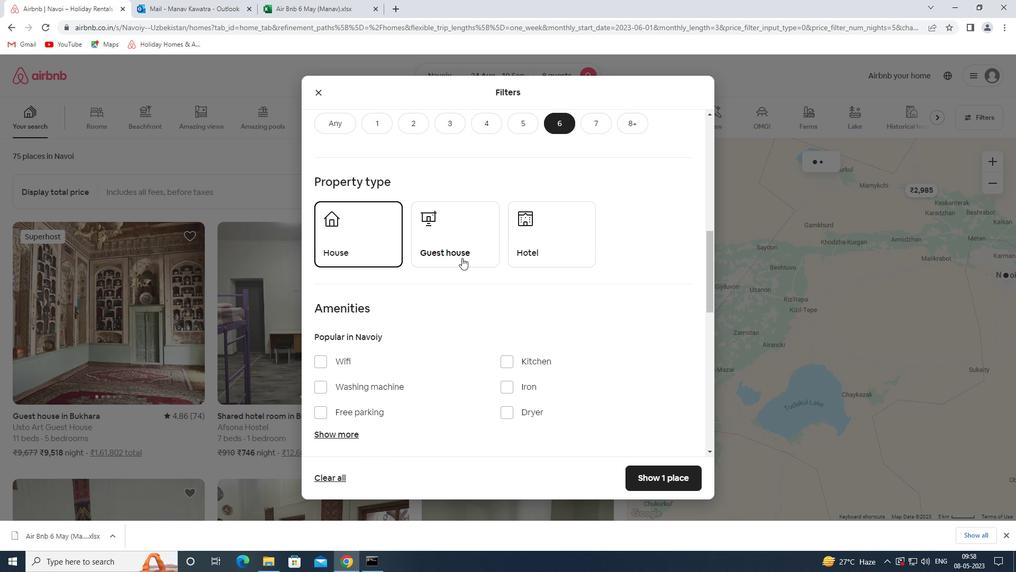 
Action: Mouse pressed left at (461, 257)
Screenshot: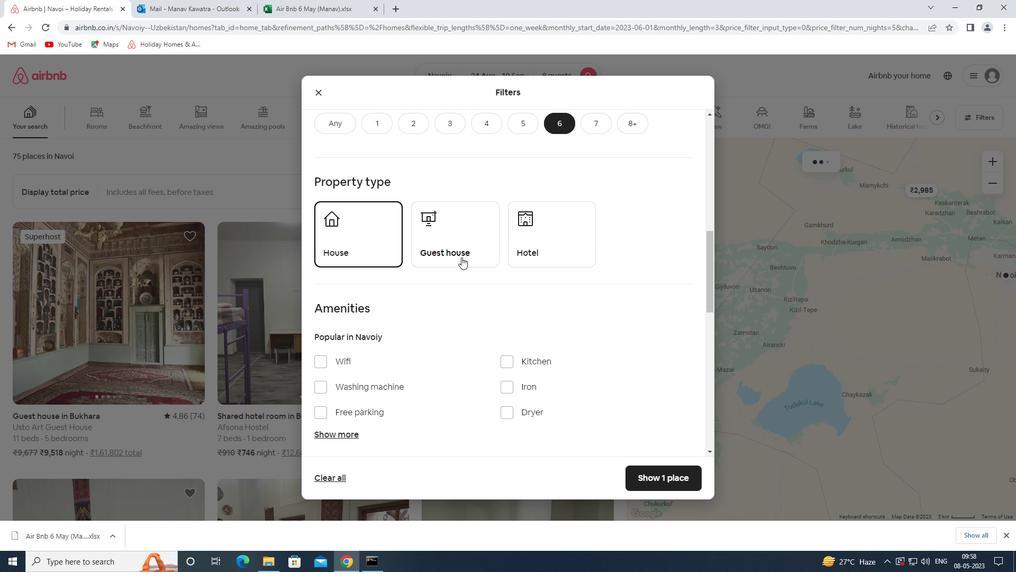 
Action: Mouse moved to (346, 361)
Screenshot: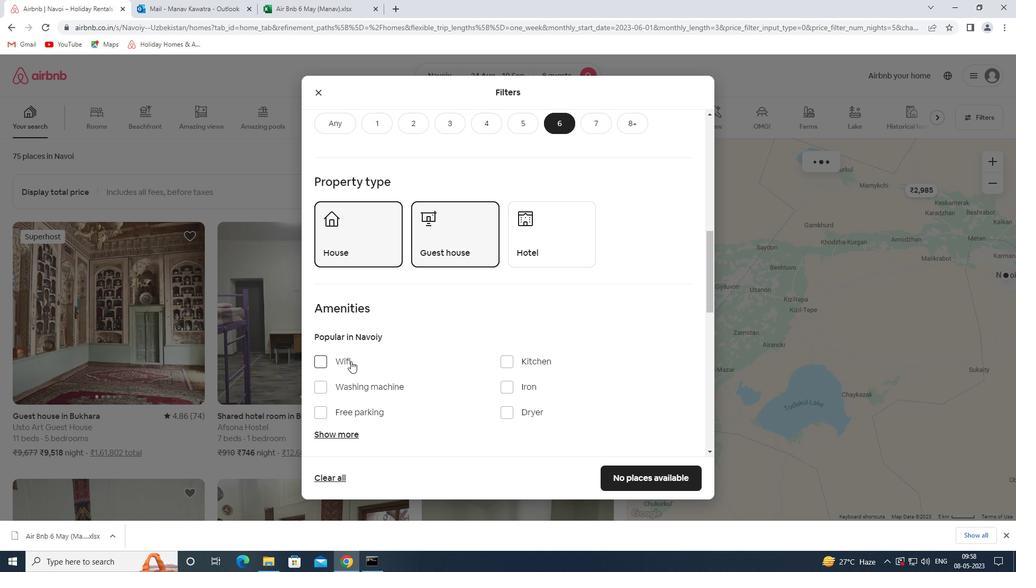 
Action: Mouse pressed left at (346, 361)
Screenshot: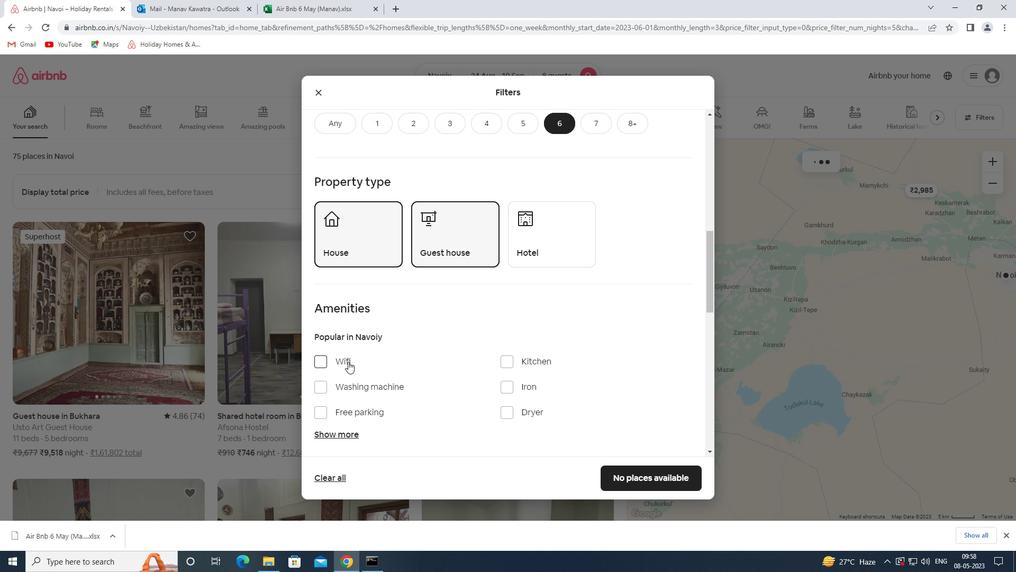 
Action: Mouse moved to (370, 389)
Screenshot: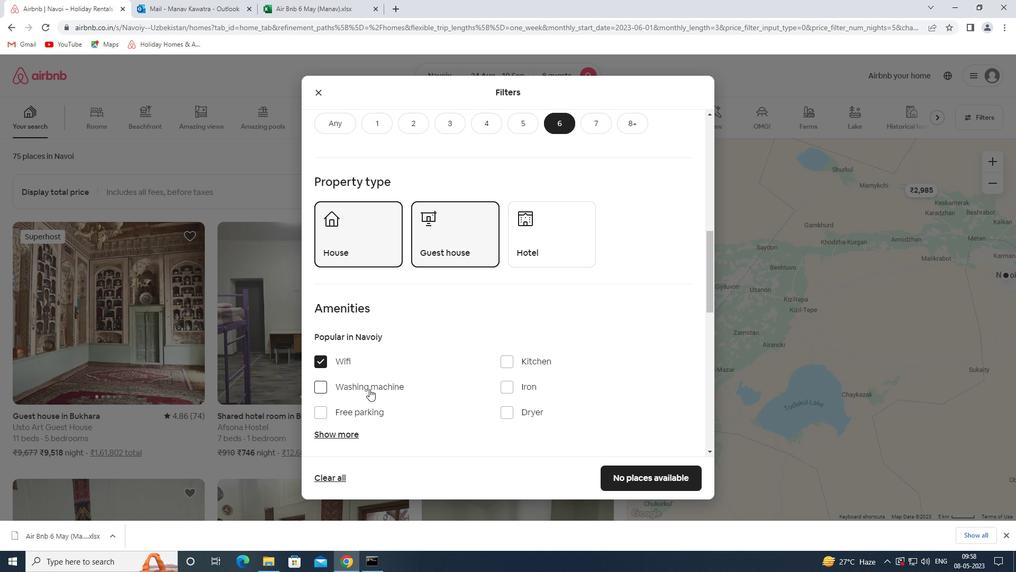 
Action: Mouse pressed left at (370, 389)
Screenshot: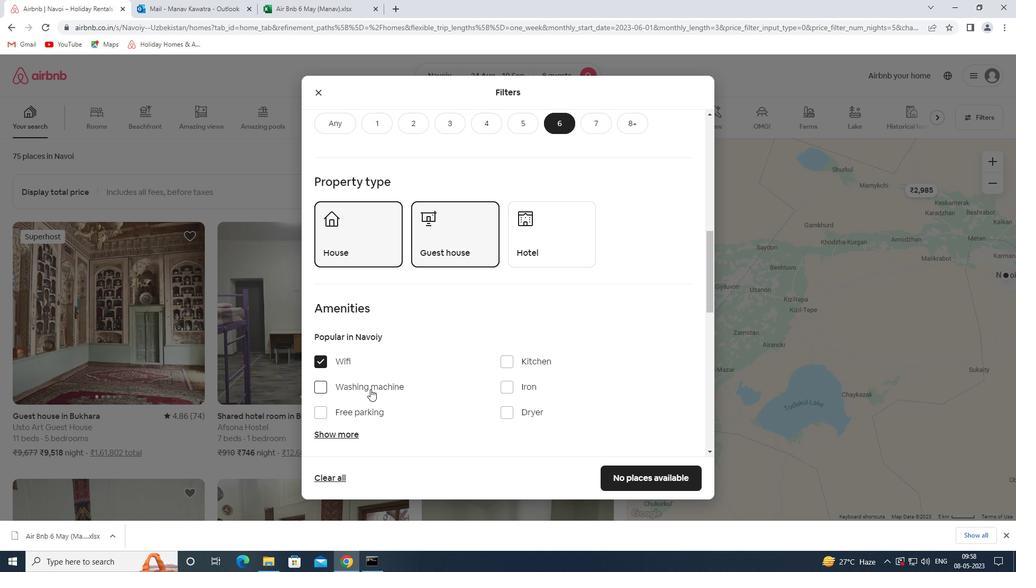 
Action: Mouse moved to (365, 385)
Screenshot: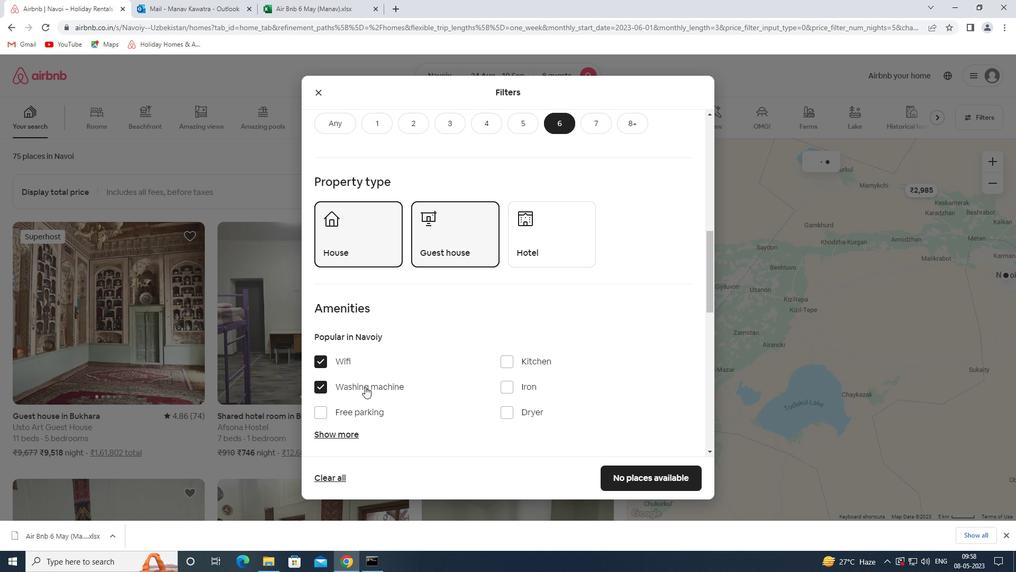 
Action: Mouse pressed left at (365, 385)
Screenshot: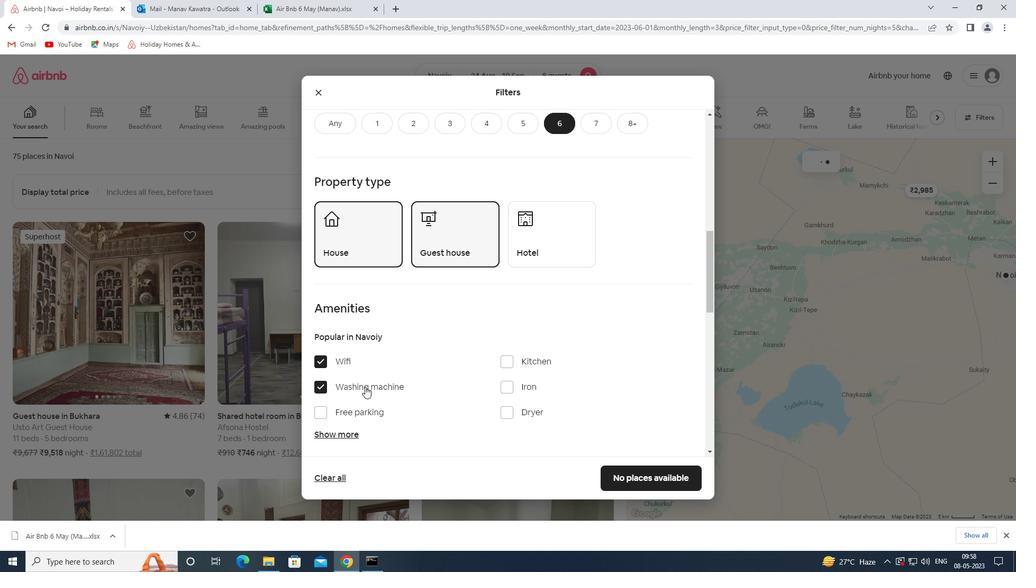 
Action: Mouse moved to (500, 372)
Screenshot: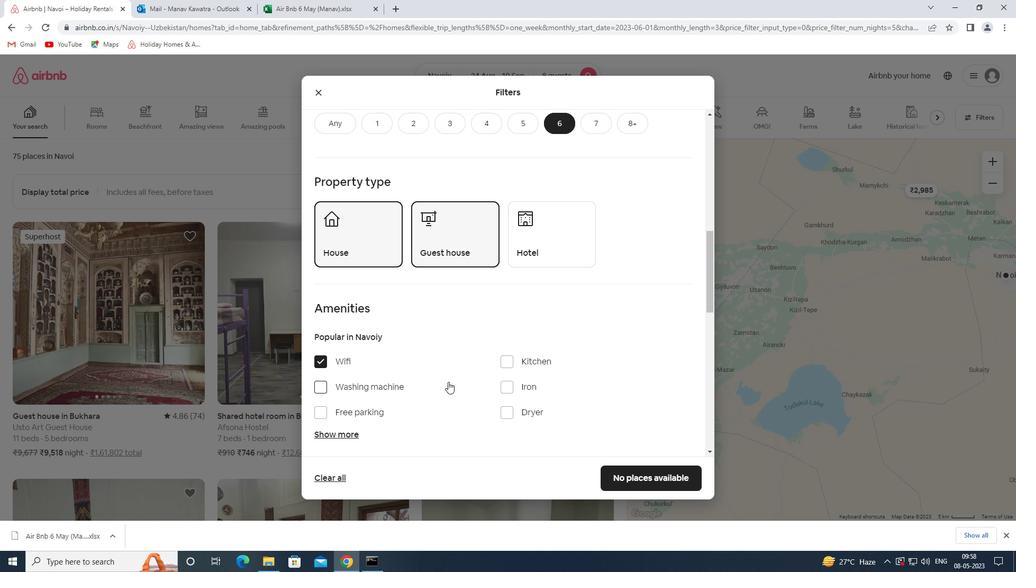 
Action: Mouse scrolled (500, 371) with delta (0, 0)
Screenshot: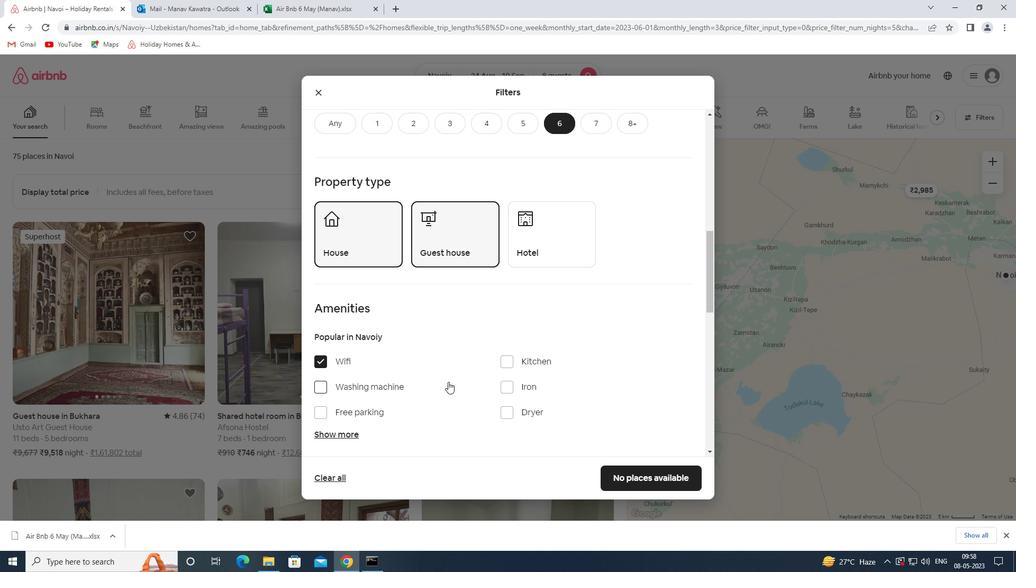 
Action: Mouse moved to (500, 372)
Screenshot: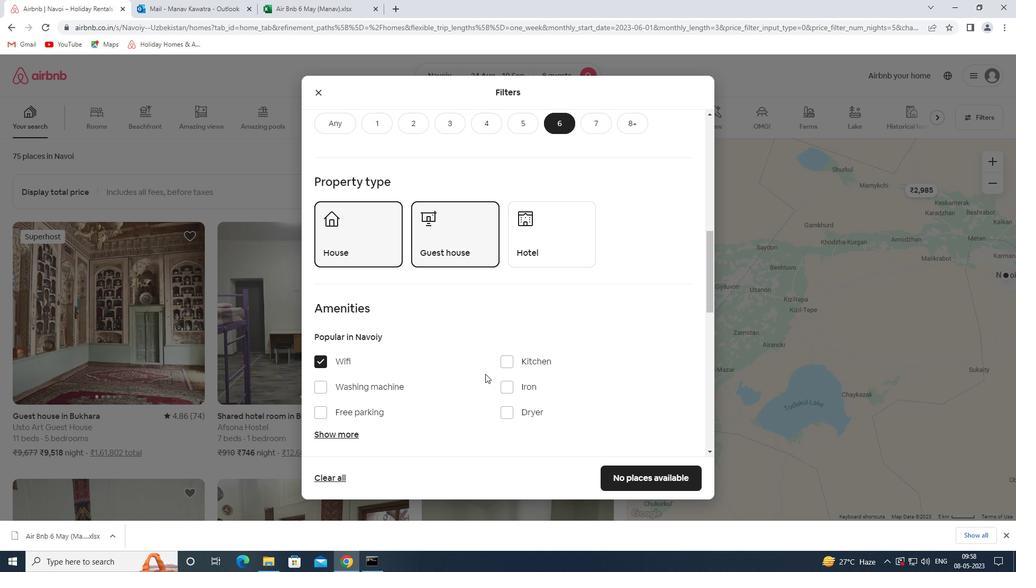 
Action: Mouse scrolled (500, 371) with delta (0, 0)
Screenshot: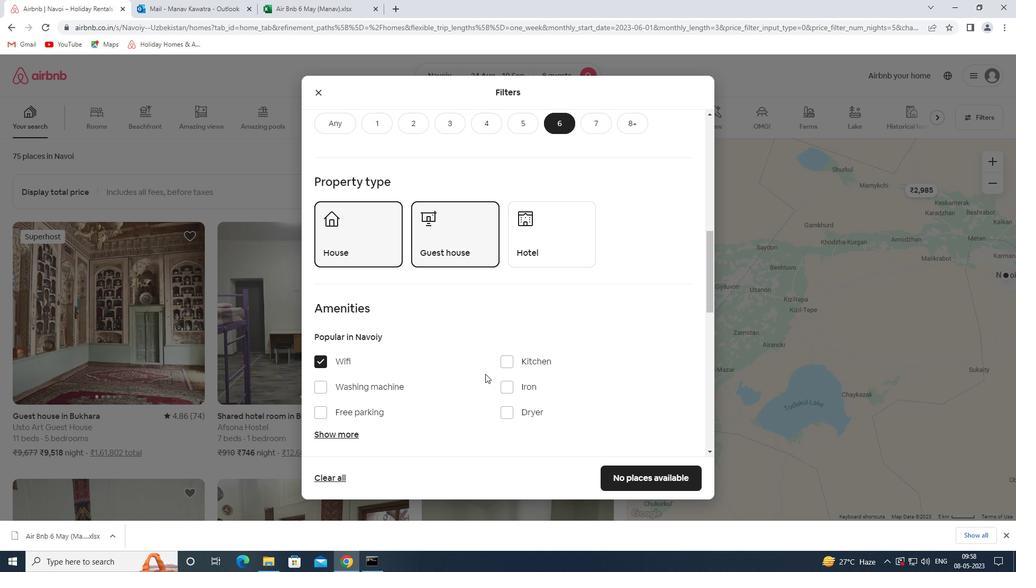 
Action: Mouse moved to (500, 372)
Screenshot: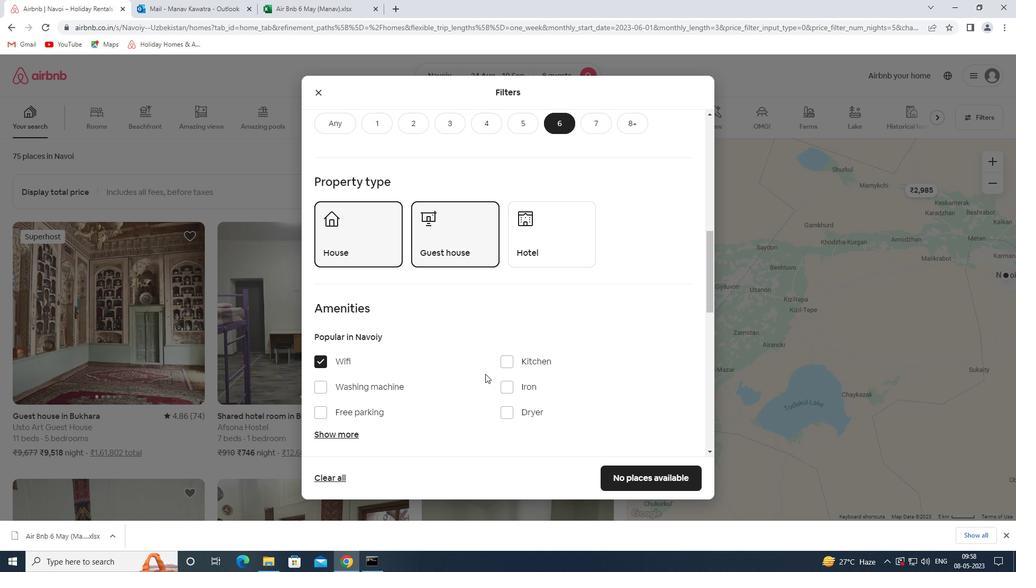 
Action: Mouse scrolled (500, 371) with delta (0, 0)
Screenshot: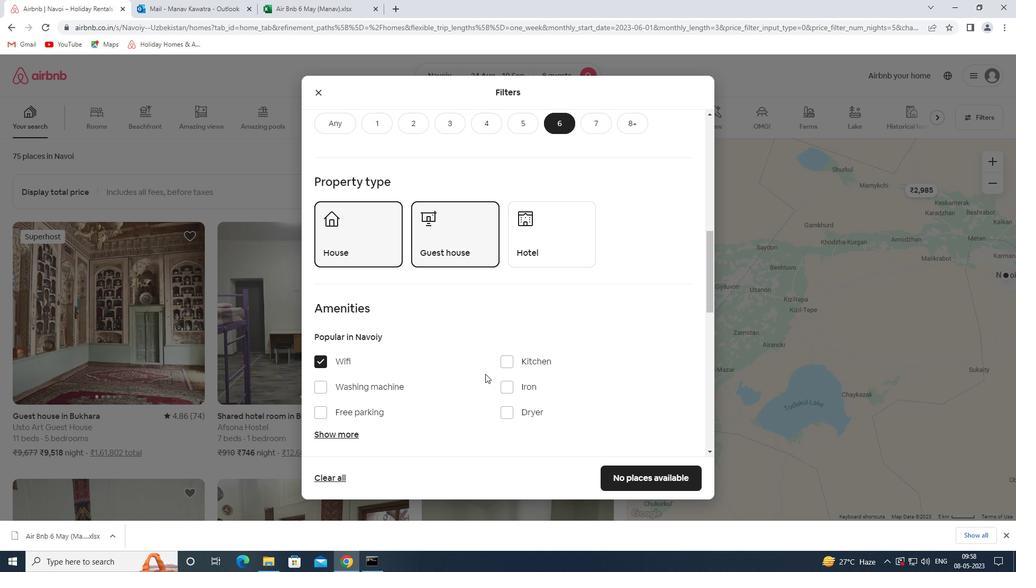 
Action: Mouse moved to (334, 276)
Screenshot: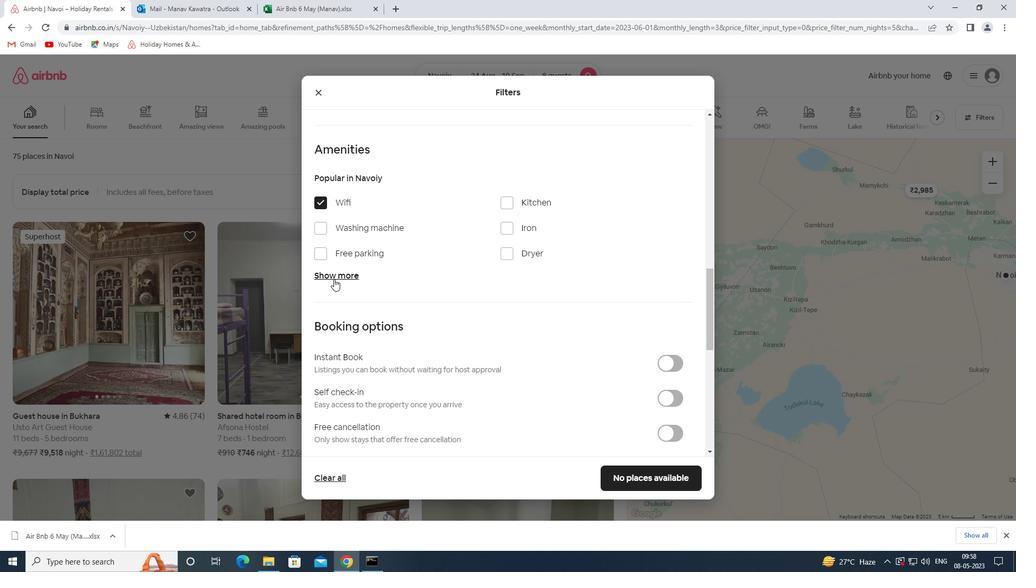 
Action: Mouse pressed left at (334, 276)
Screenshot: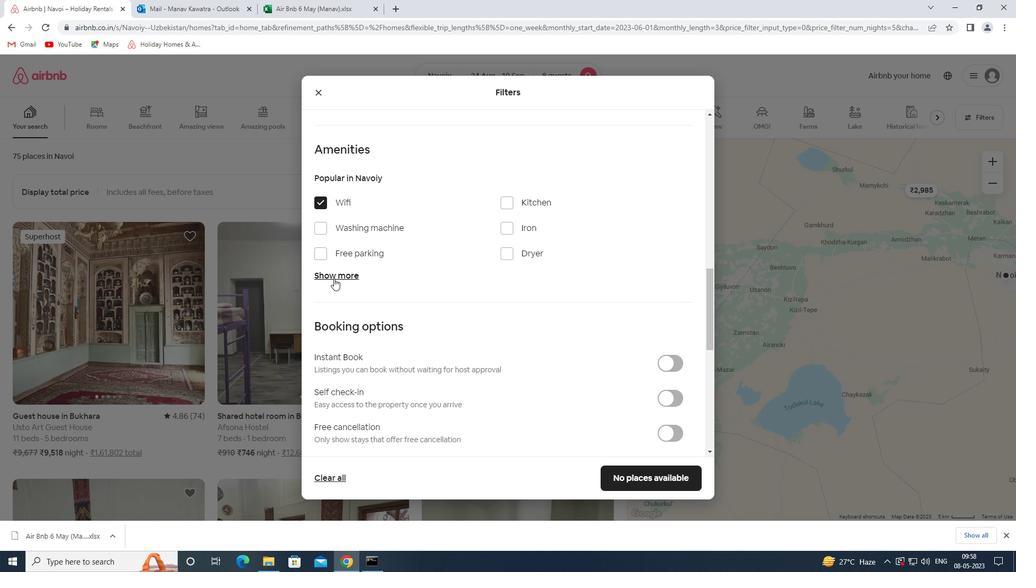 
Action: Mouse moved to (356, 252)
Screenshot: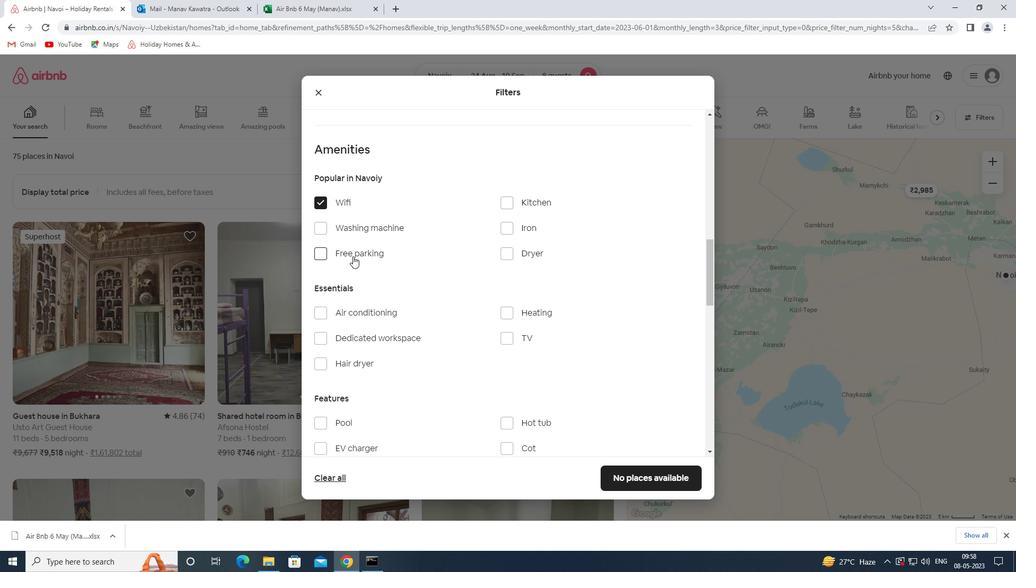 
Action: Mouse pressed left at (356, 252)
Screenshot: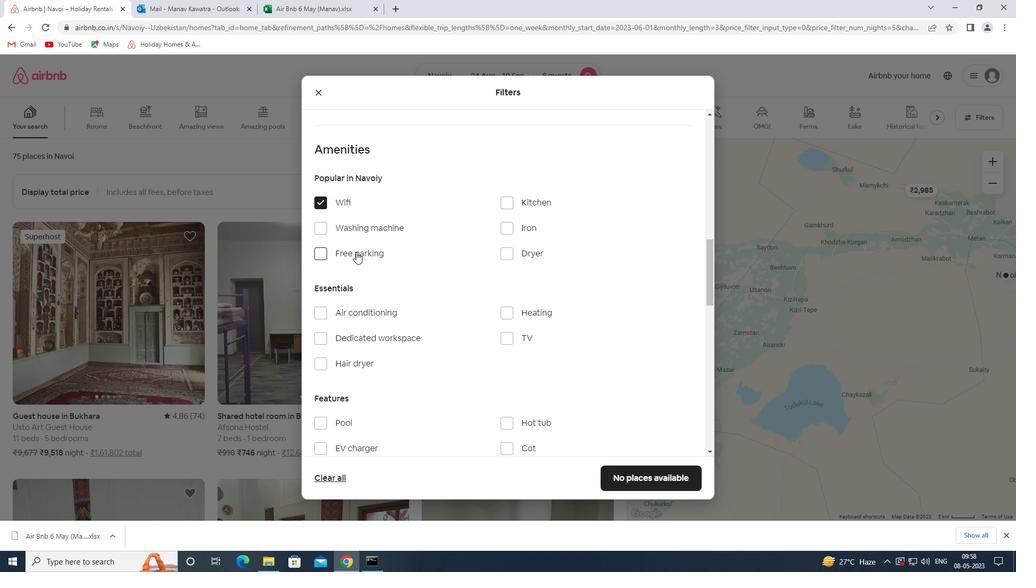 
Action: Mouse moved to (493, 406)
Screenshot: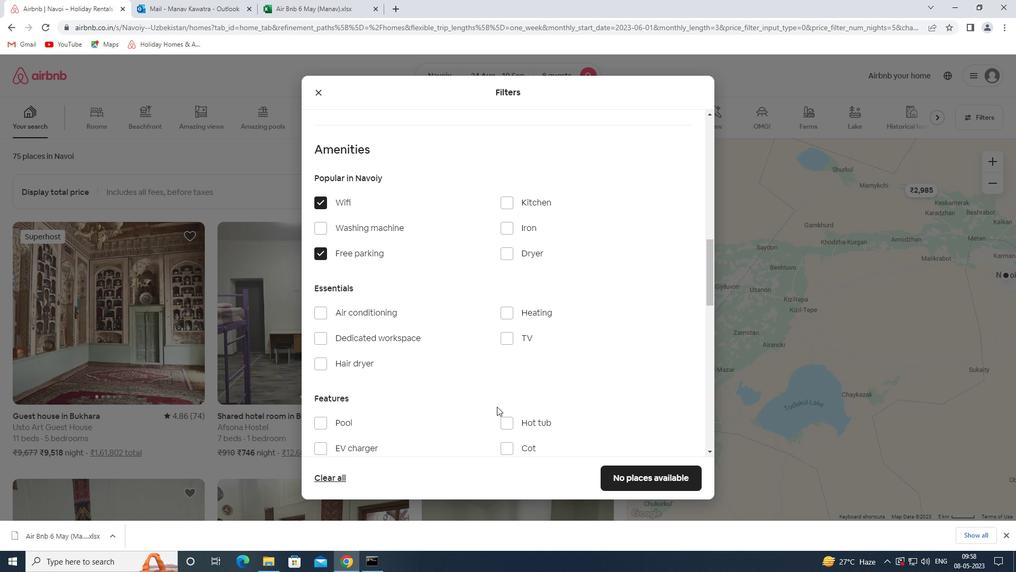 
Action: Mouse scrolled (493, 406) with delta (0, 0)
Screenshot: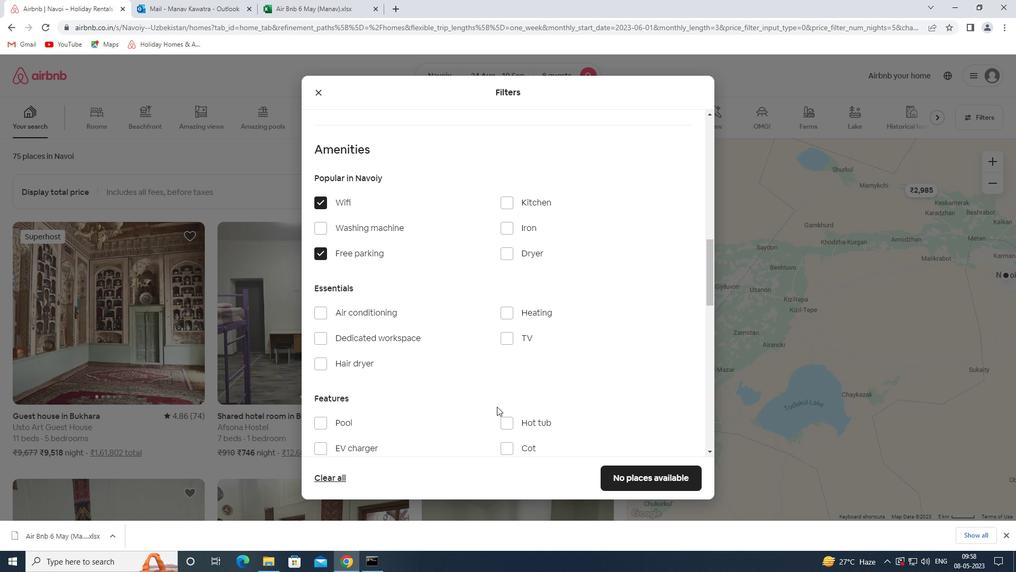 
Action: Mouse moved to (492, 406)
Screenshot: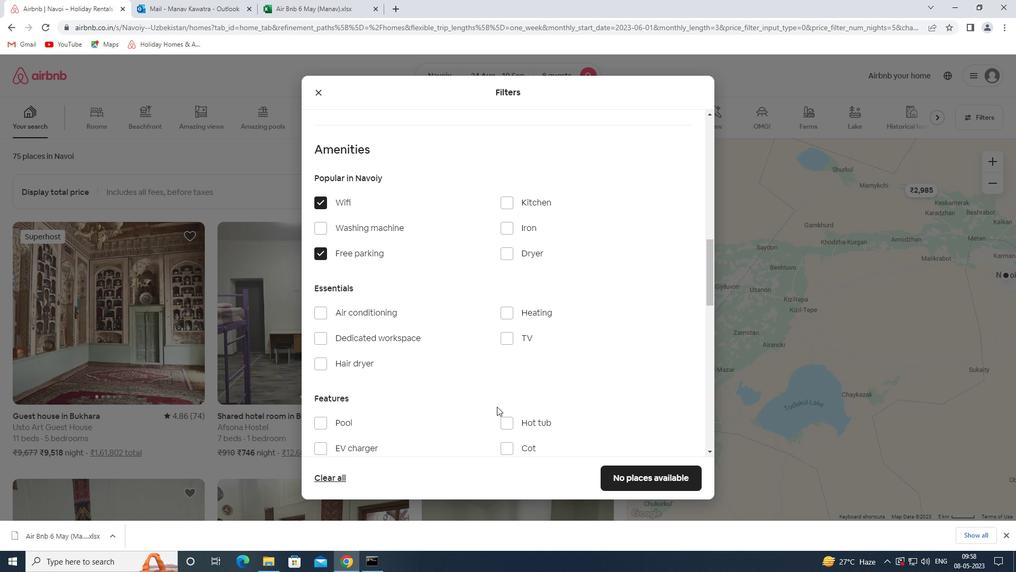 
Action: Mouse scrolled (492, 406) with delta (0, 0)
Screenshot: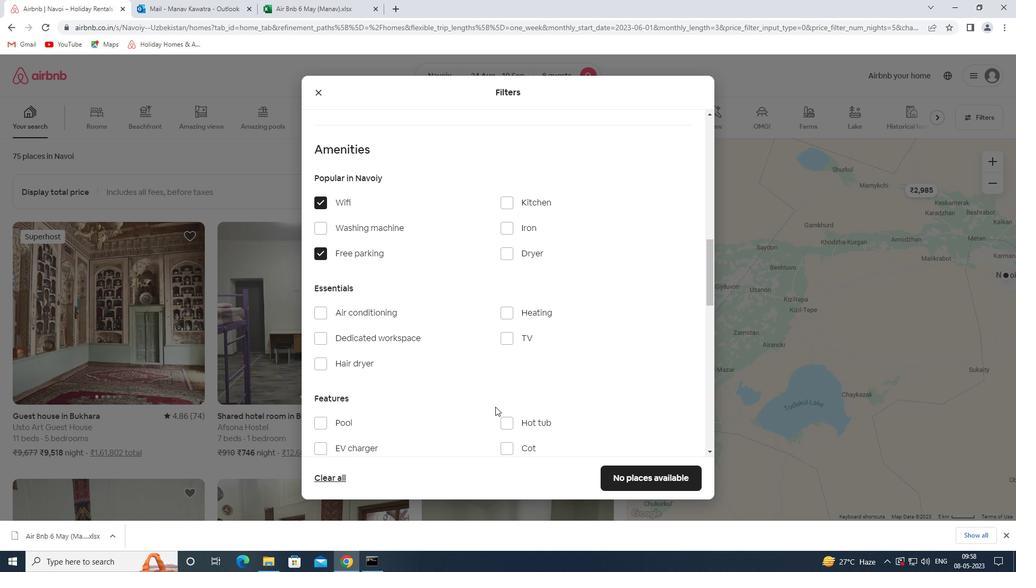 
Action: Mouse moved to (491, 406)
Screenshot: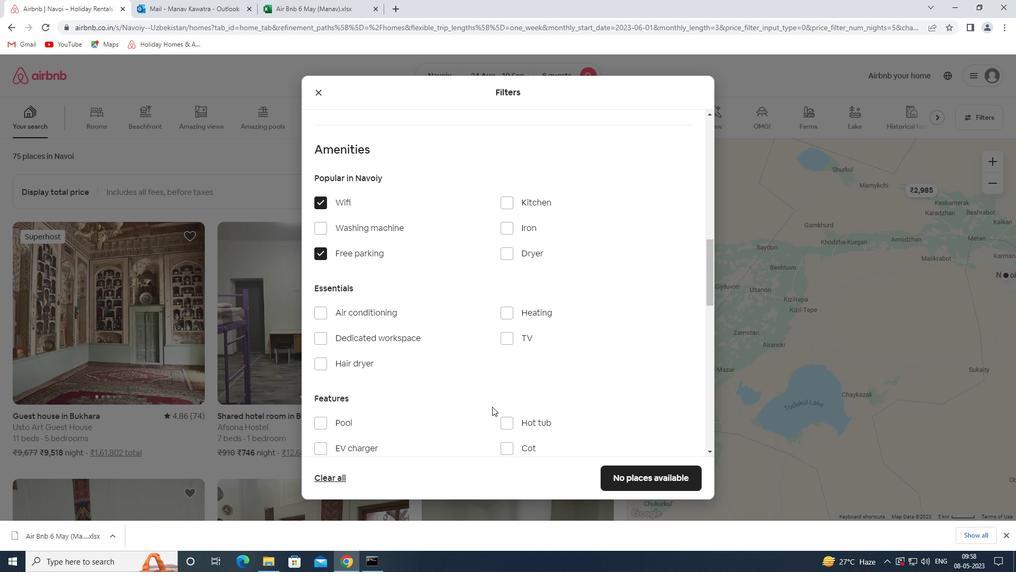 
Action: Mouse scrolled (491, 405) with delta (0, 0)
Screenshot: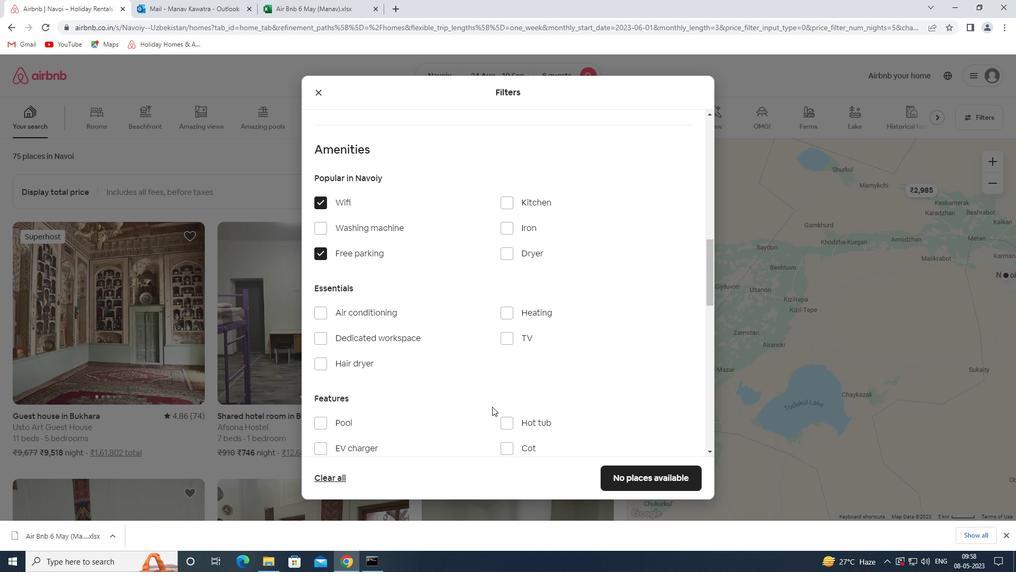 
Action: Mouse moved to (486, 406)
Screenshot: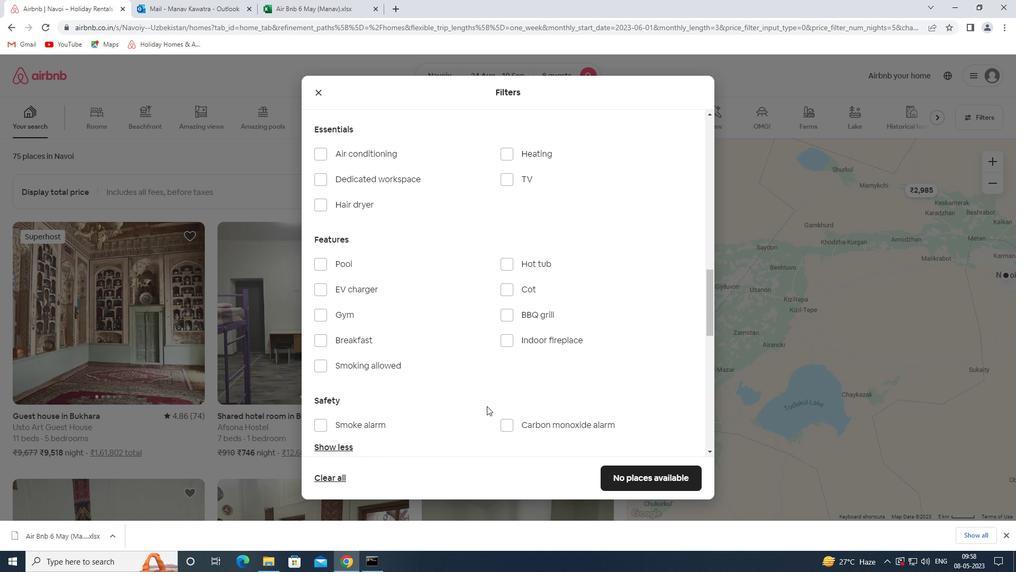 
Action: Mouse scrolled (486, 405) with delta (0, 0)
Screenshot: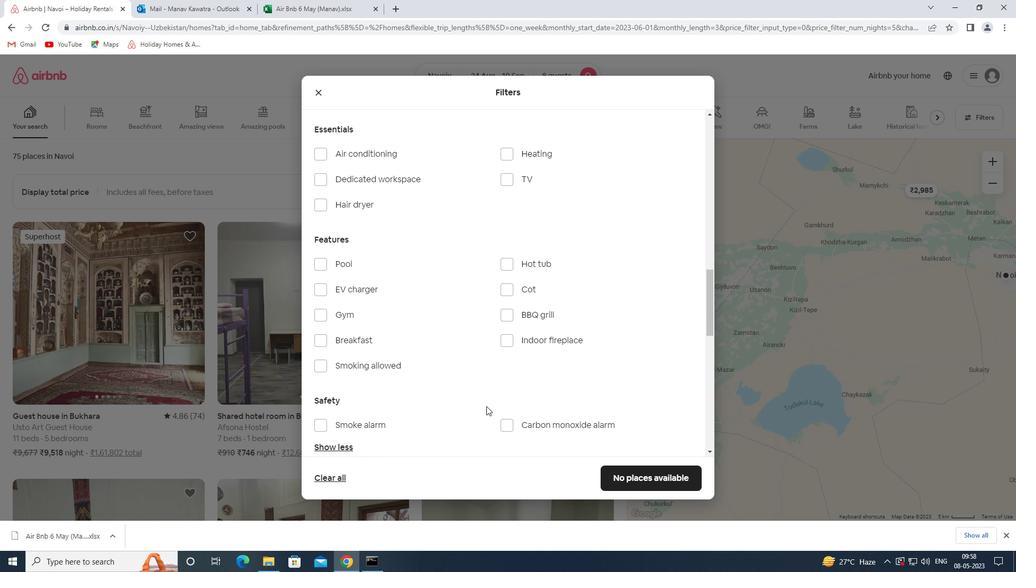 
Action: Mouse moved to (486, 404)
Screenshot: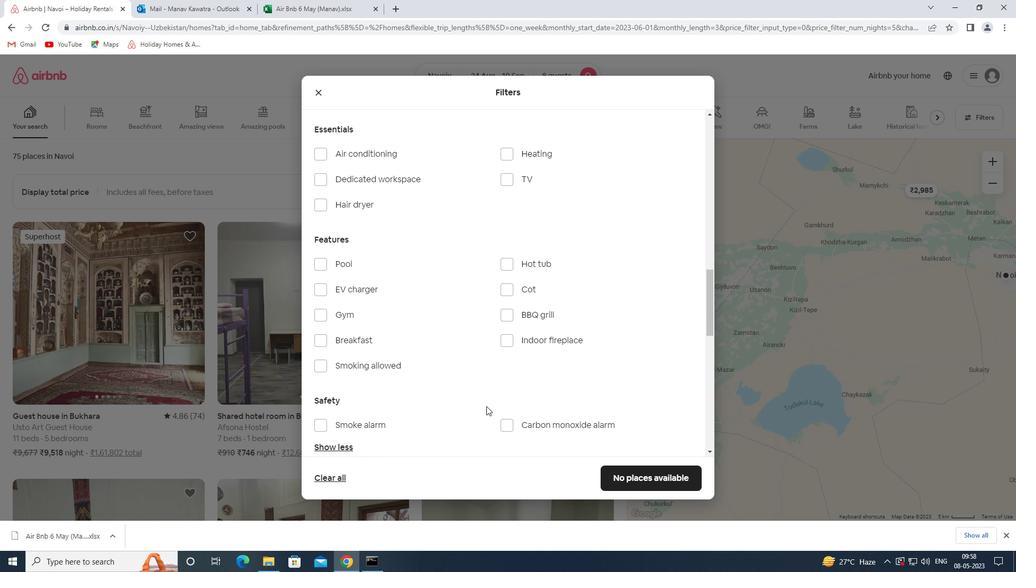 
Action: Mouse scrolled (486, 404) with delta (0, 0)
Screenshot: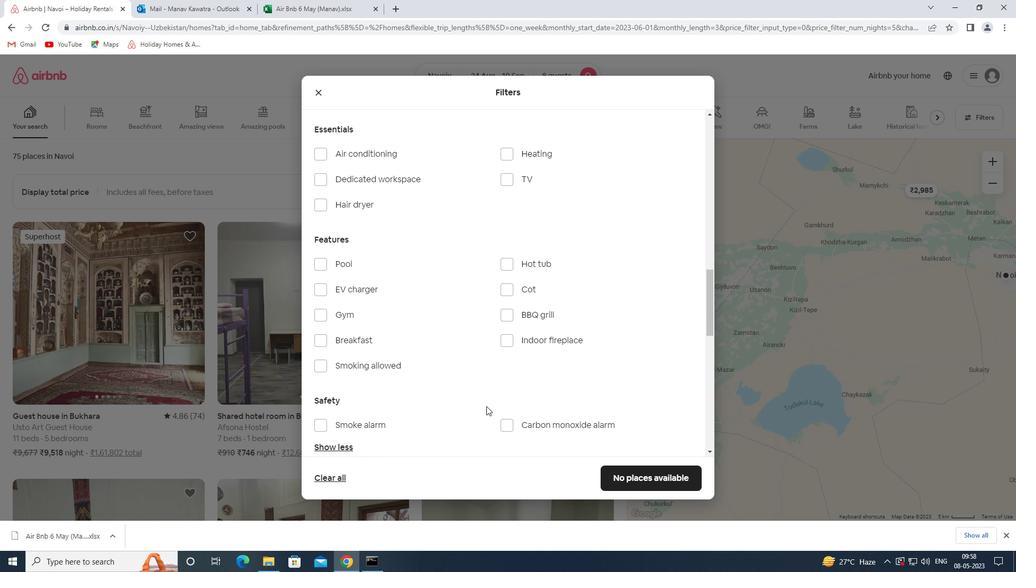 
Action: Mouse moved to (354, 238)
Screenshot: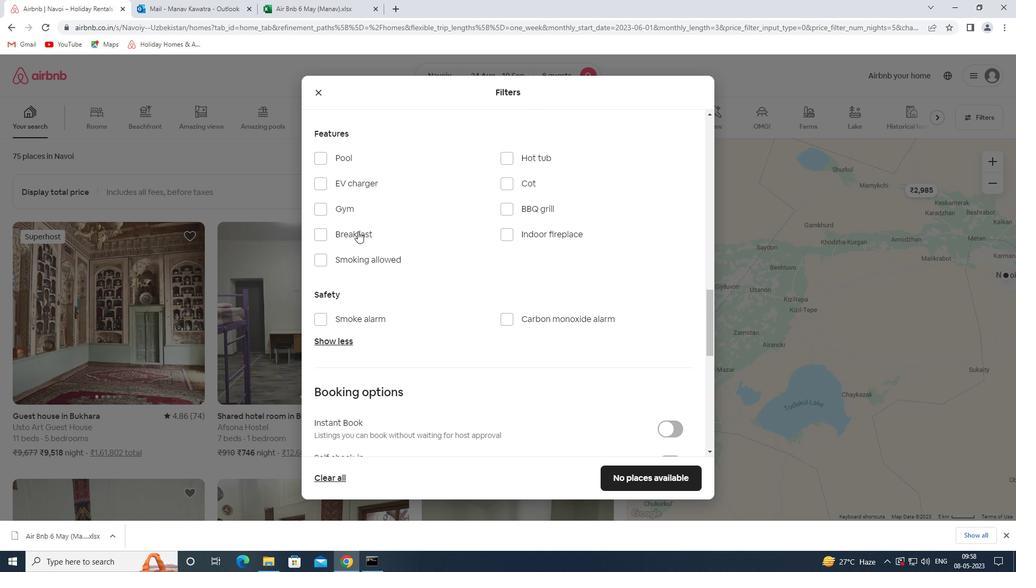 
Action: Mouse pressed left at (354, 238)
Screenshot: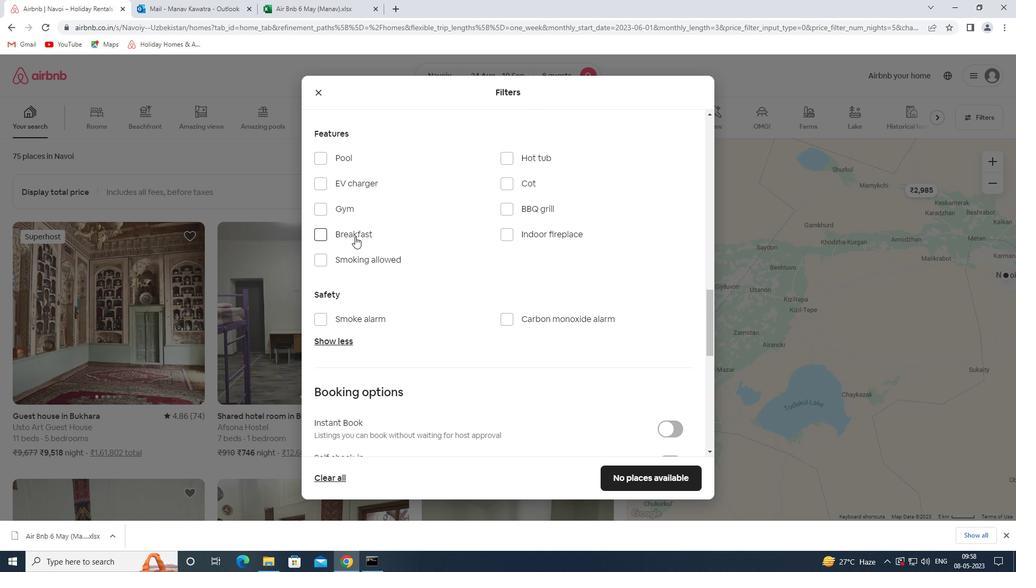 
Action: Mouse moved to (343, 207)
Screenshot: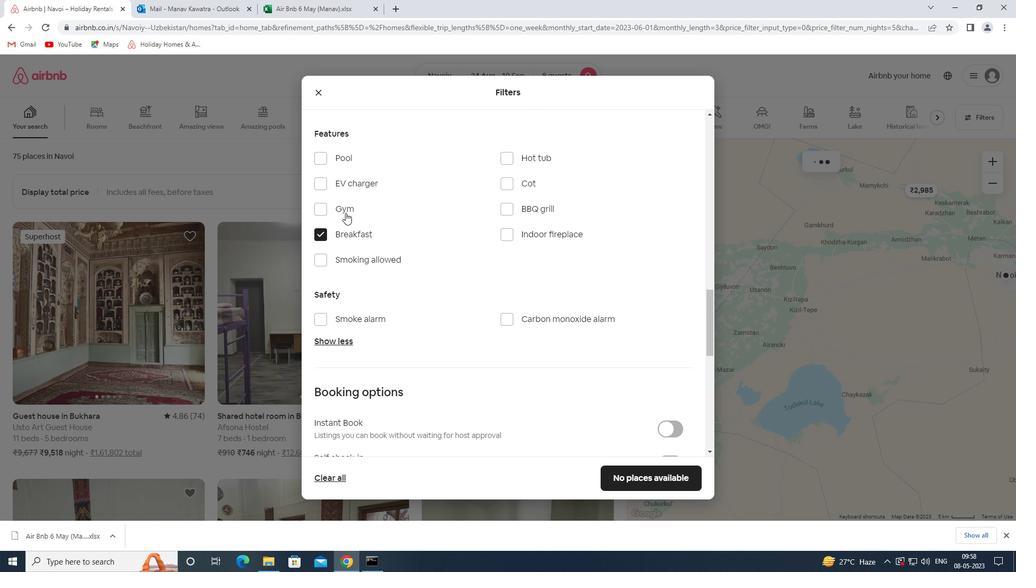 
Action: Mouse pressed left at (343, 207)
Screenshot: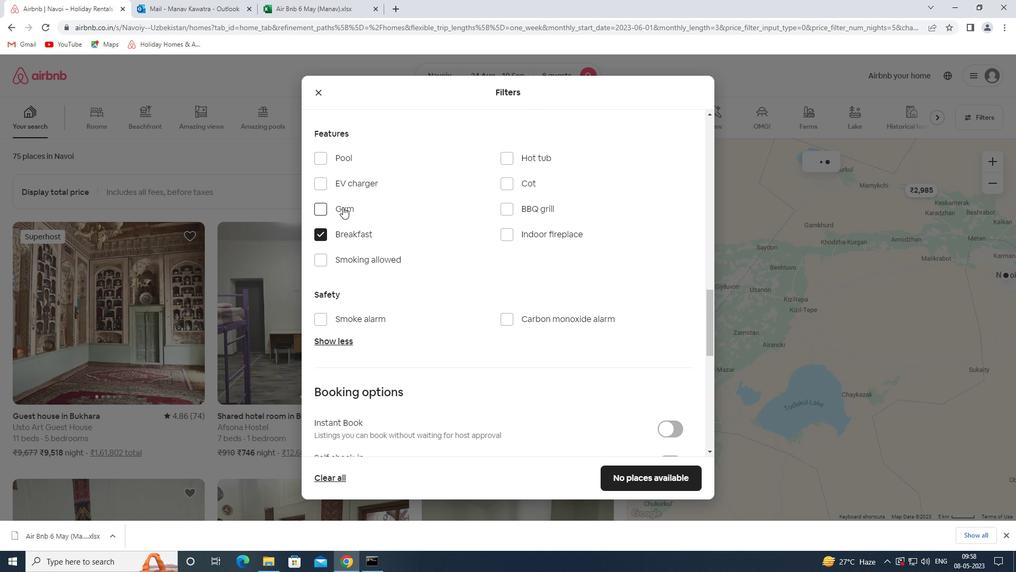 
Action: Mouse moved to (512, 291)
Screenshot: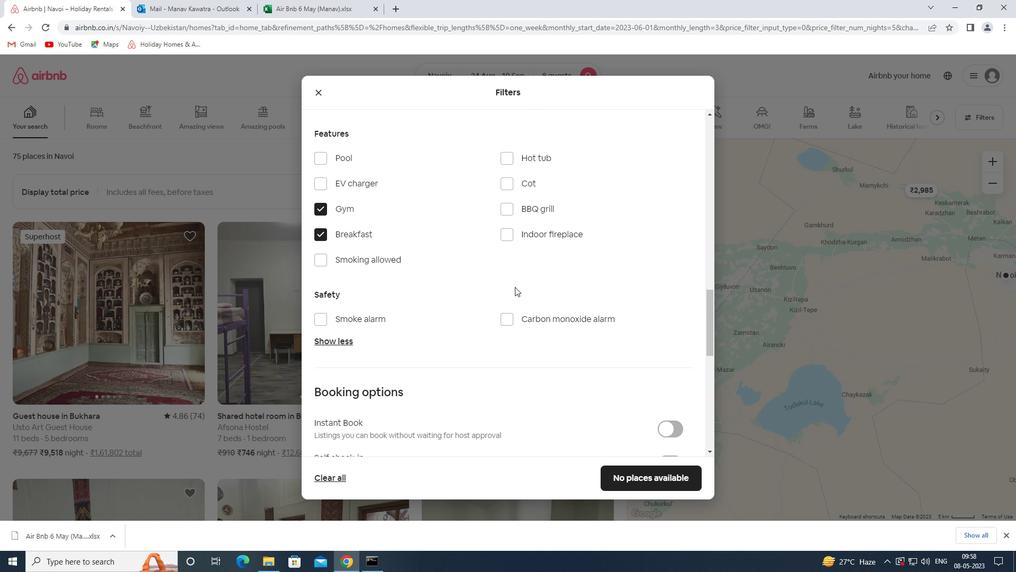 
Action: Mouse scrolled (512, 292) with delta (0, 0)
Screenshot: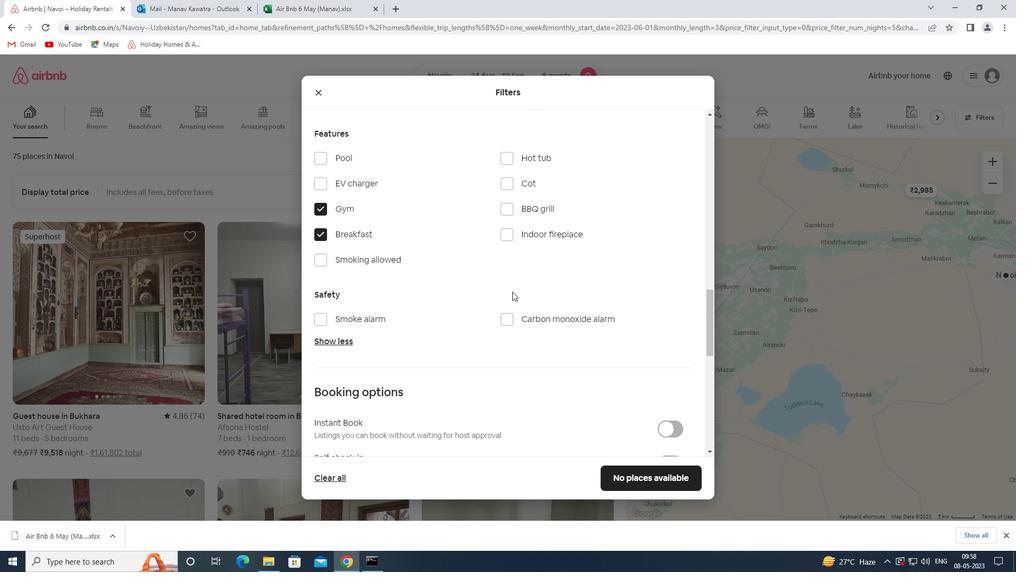 
Action: Mouse scrolled (512, 292) with delta (0, 0)
Screenshot: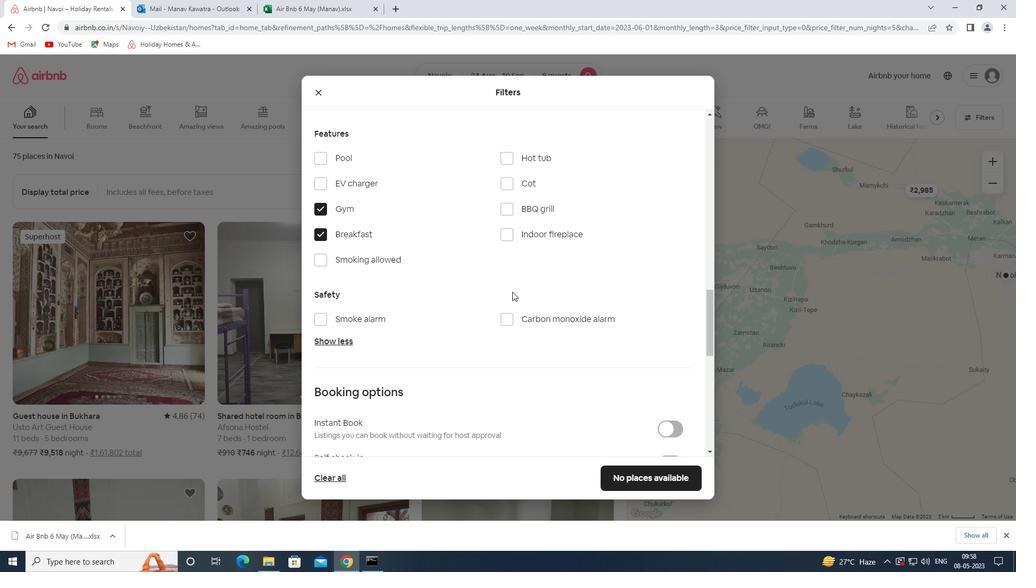 
Action: Mouse scrolled (512, 292) with delta (0, 0)
Screenshot: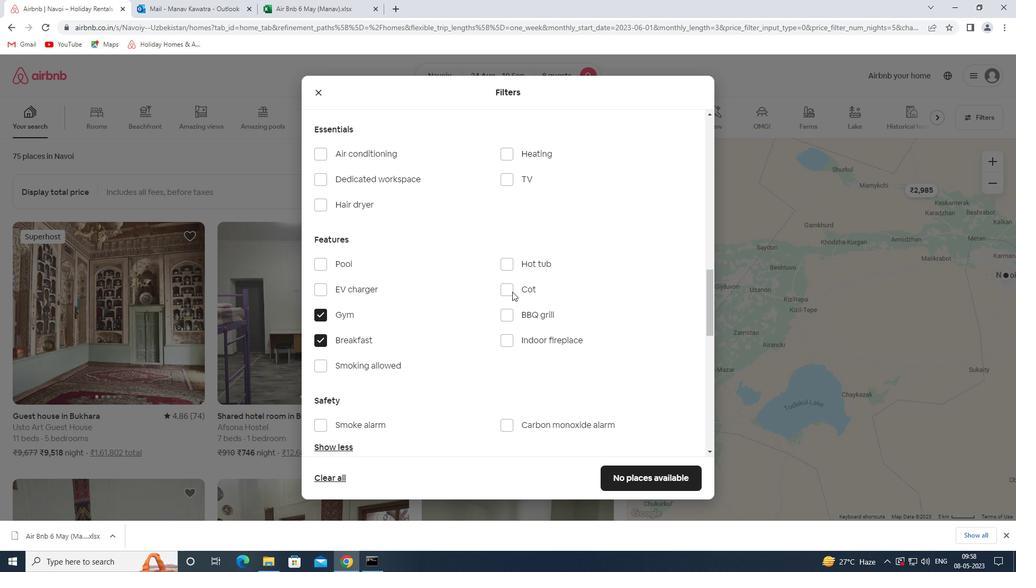 
Action: Mouse scrolled (512, 292) with delta (0, 0)
Screenshot: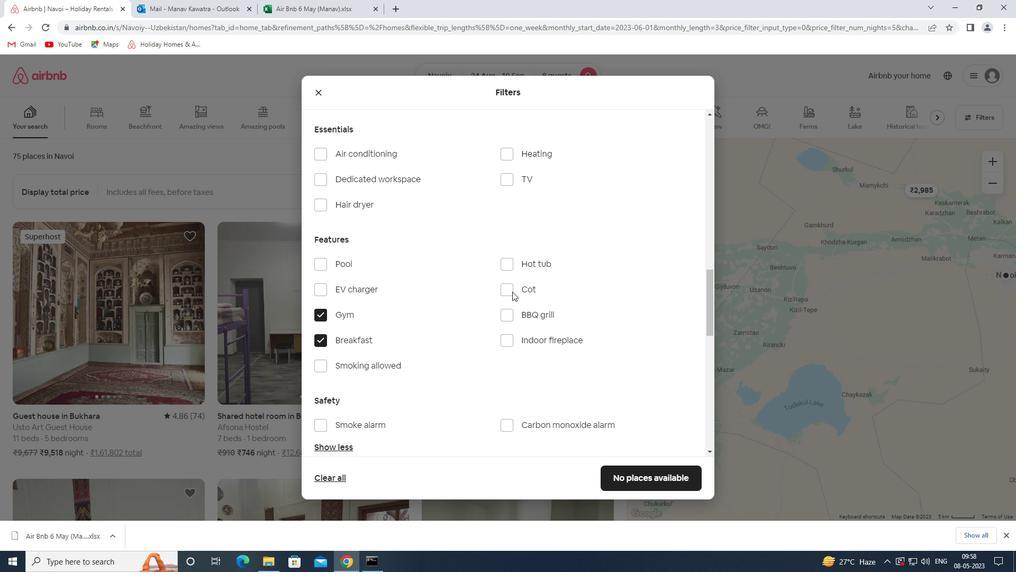 
Action: Mouse scrolled (512, 292) with delta (0, 0)
Screenshot: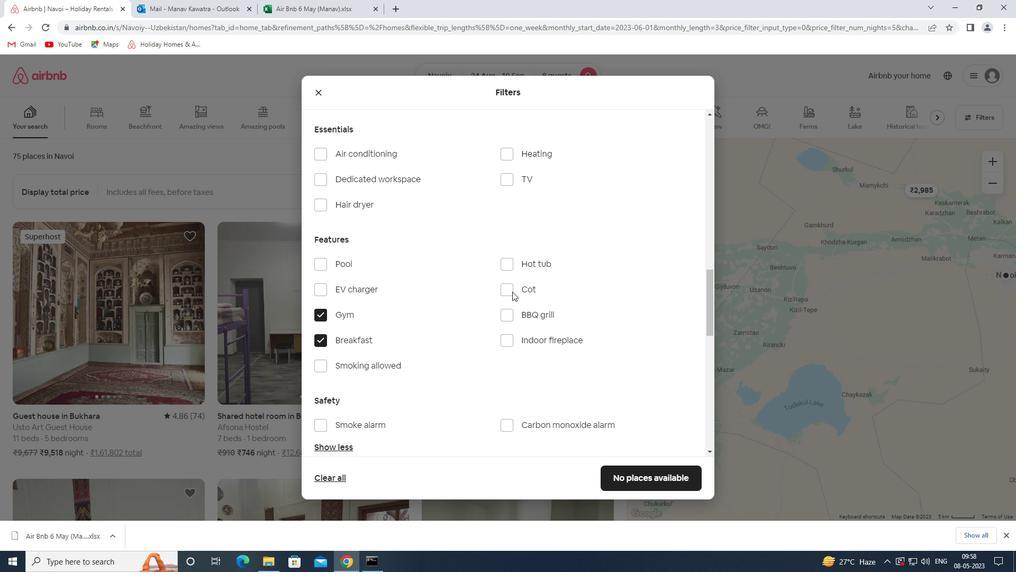 
Action: Mouse scrolled (512, 292) with delta (0, 0)
Screenshot: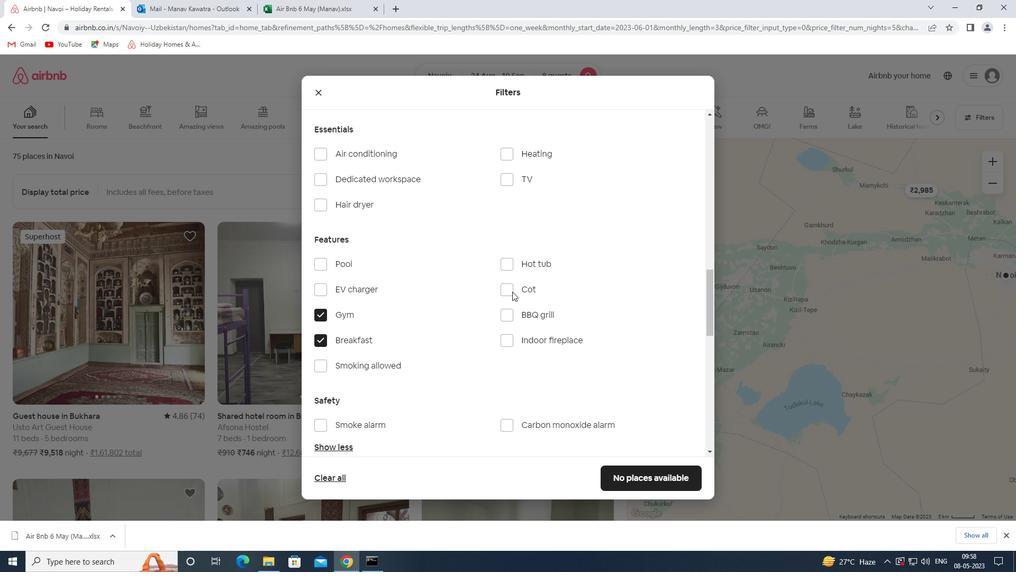 
Action: Mouse moved to (513, 388)
Screenshot: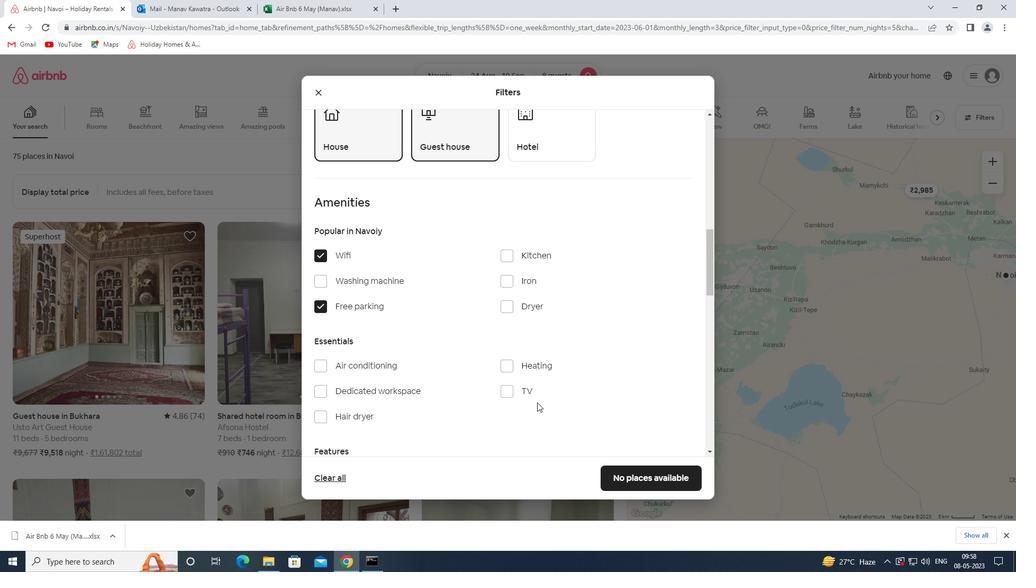 
Action: Mouse pressed left at (513, 388)
Screenshot: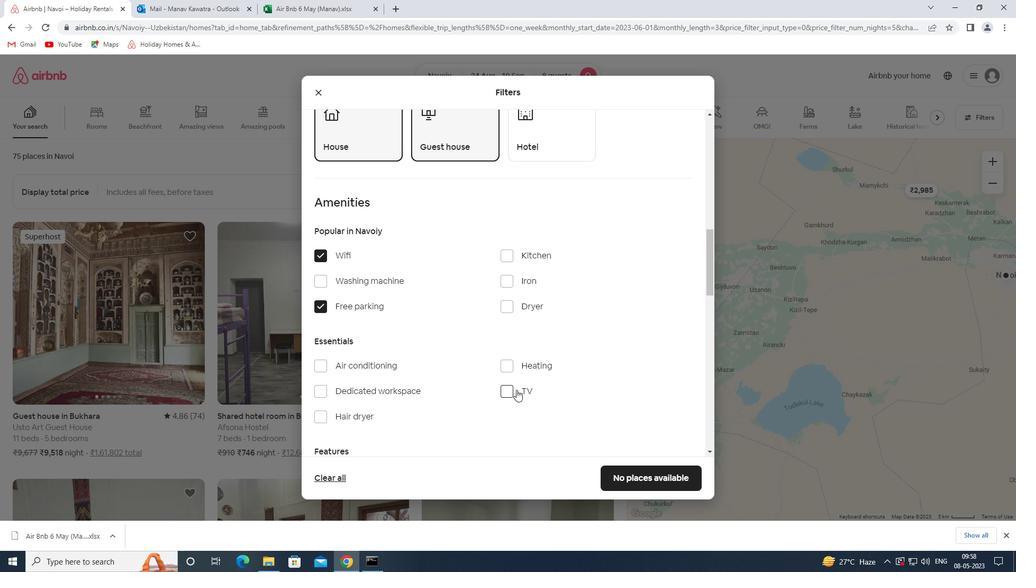 
Action: Mouse moved to (536, 368)
Screenshot: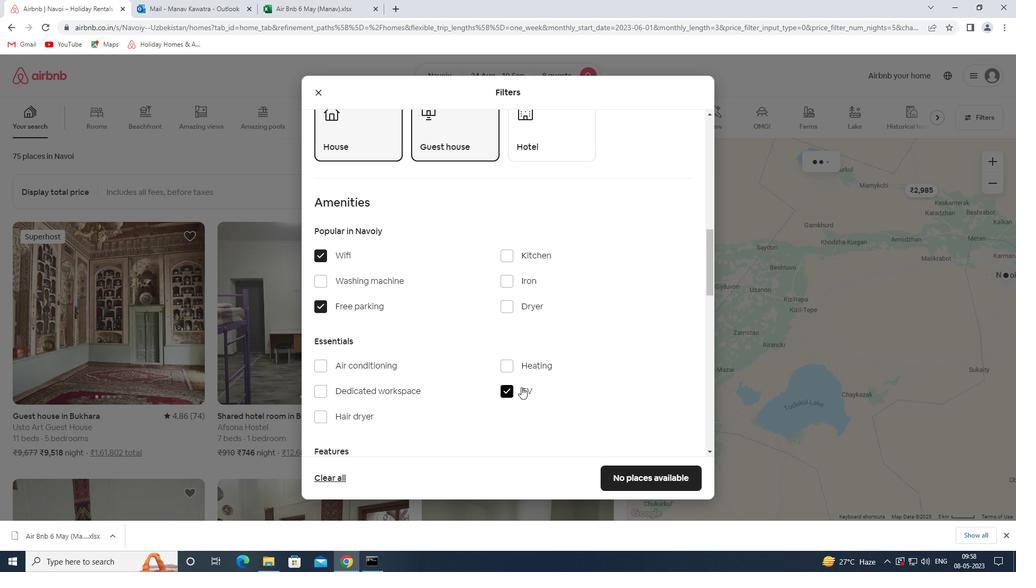 
Action: Mouse scrolled (536, 368) with delta (0, 0)
Screenshot: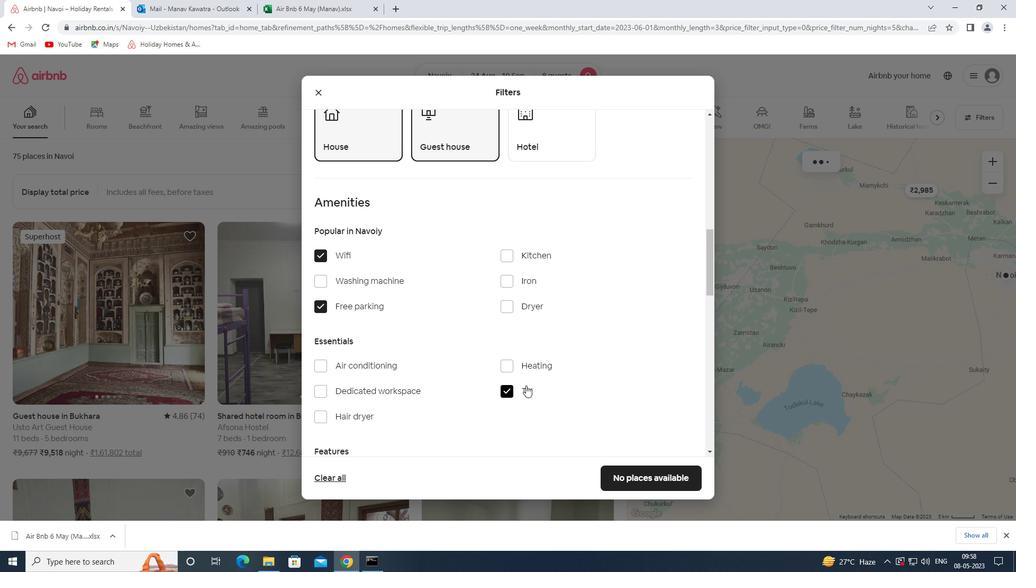 
Action: Mouse scrolled (536, 368) with delta (0, 0)
Screenshot: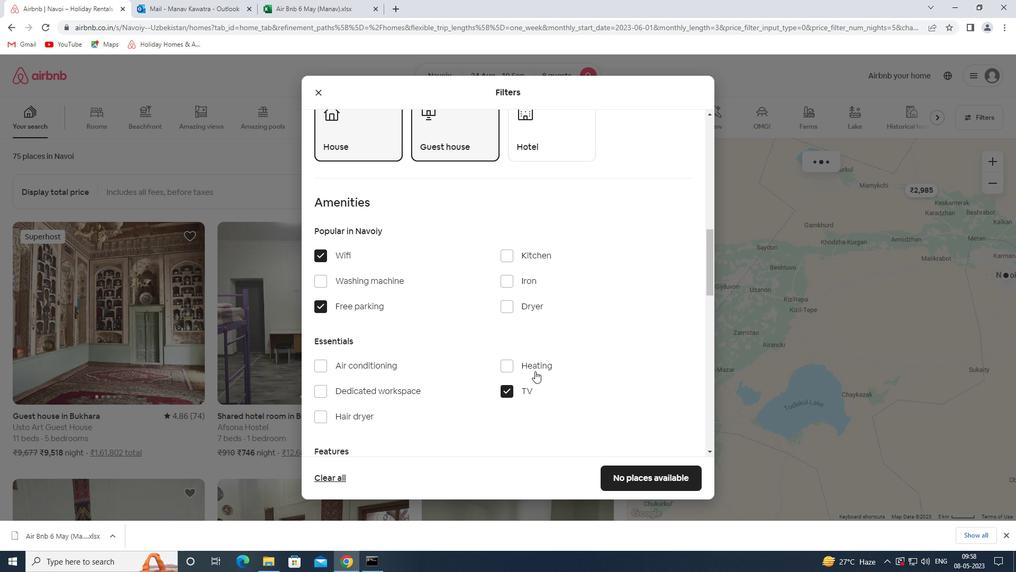 
Action: Mouse scrolled (536, 368) with delta (0, 0)
Screenshot: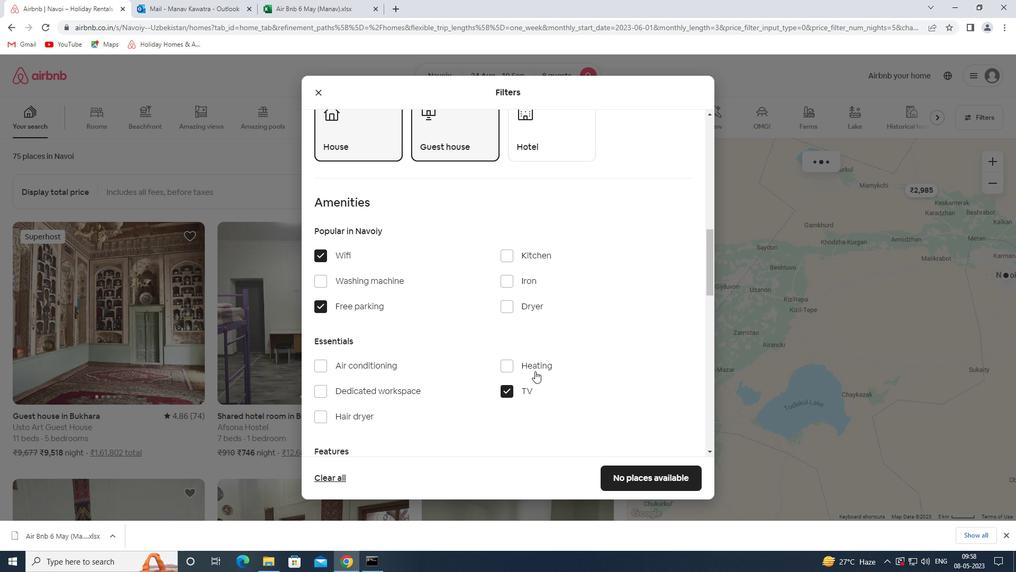 
Action: Mouse scrolled (536, 368) with delta (0, 0)
Screenshot: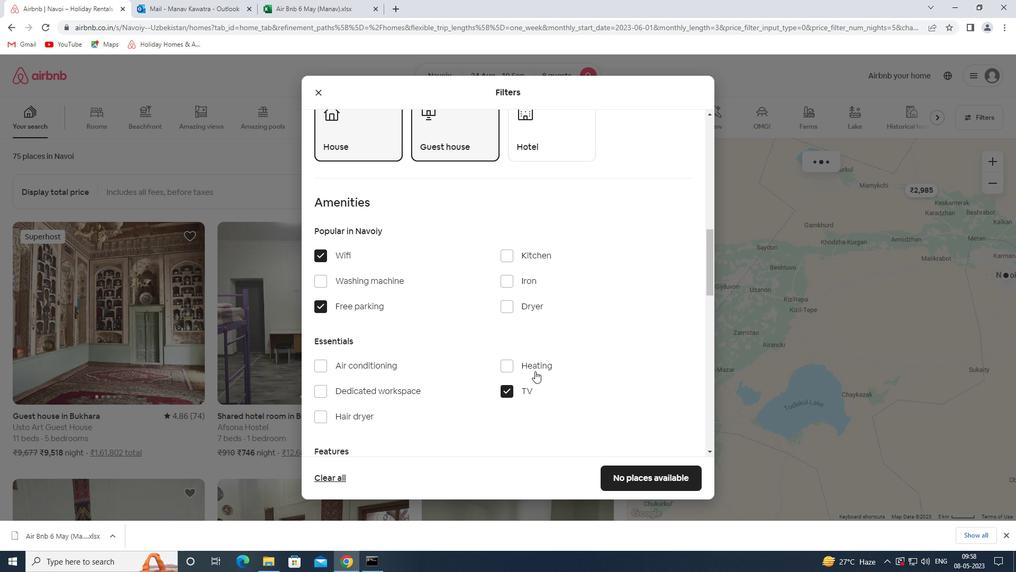 
Action: Mouse scrolled (536, 368) with delta (0, 0)
Screenshot: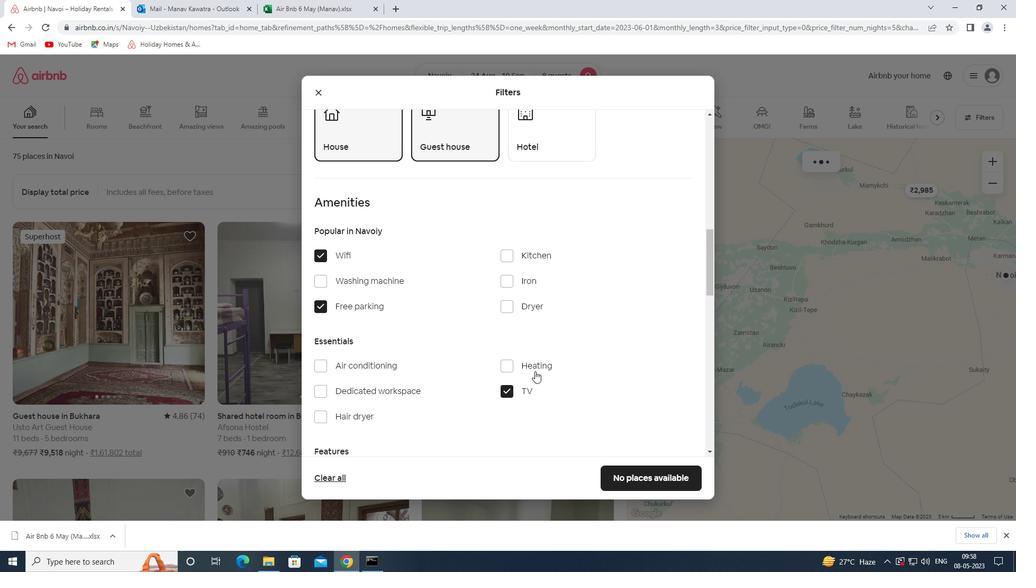 
Action: Mouse scrolled (536, 368) with delta (0, 0)
Screenshot: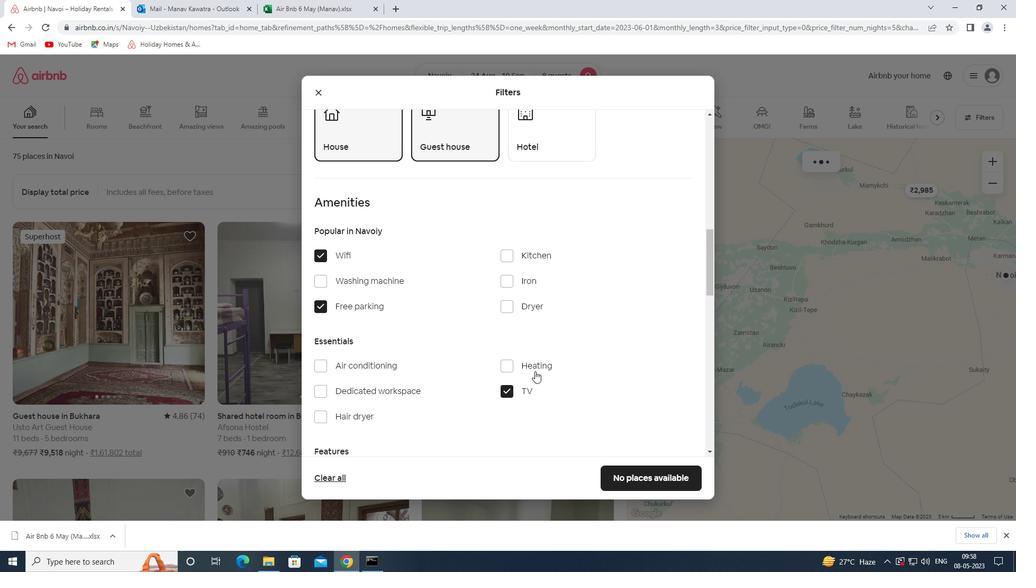 
Action: Mouse scrolled (536, 368) with delta (0, 0)
Screenshot: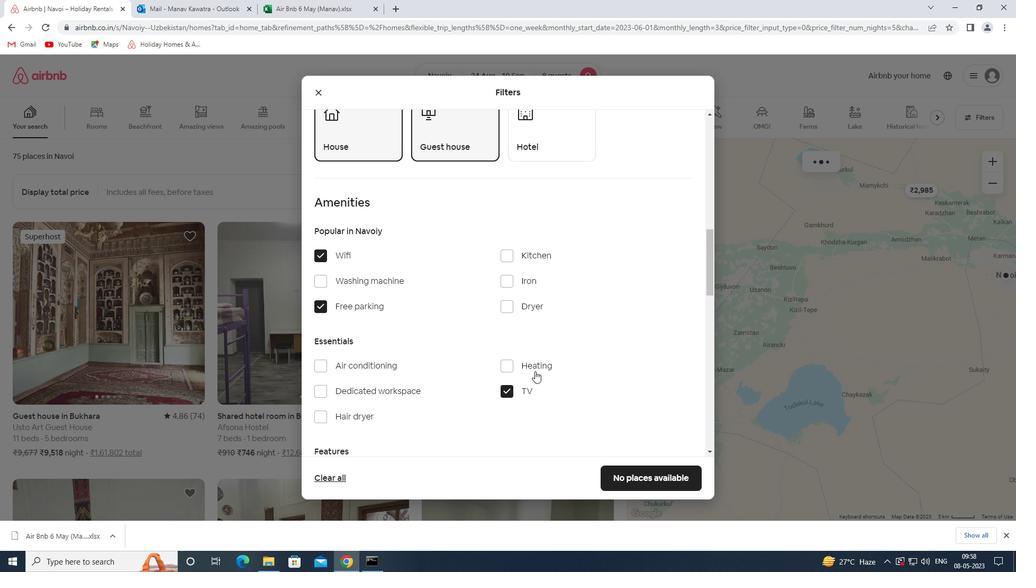 
Action: Mouse scrolled (536, 368) with delta (0, 0)
Screenshot: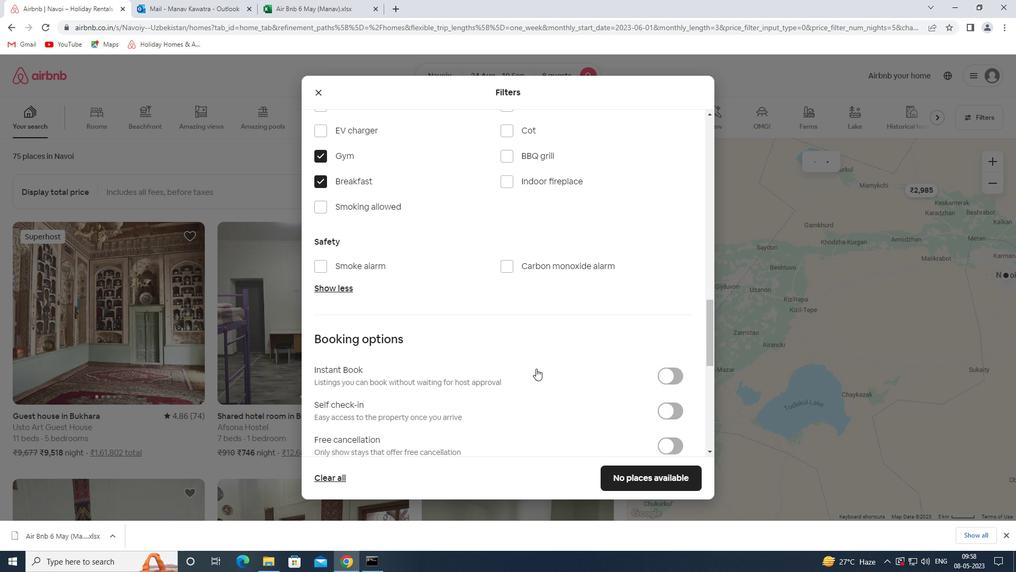 
Action: Mouse scrolled (536, 368) with delta (0, 0)
Screenshot: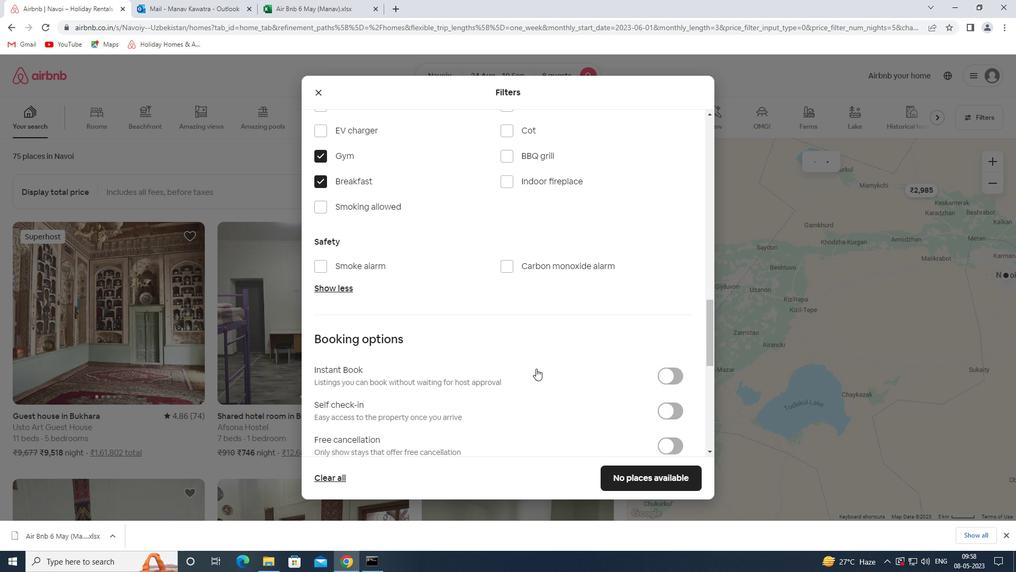 
Action: Mouse scrolled (536, 368) with delta (0, 0)
Screenshot: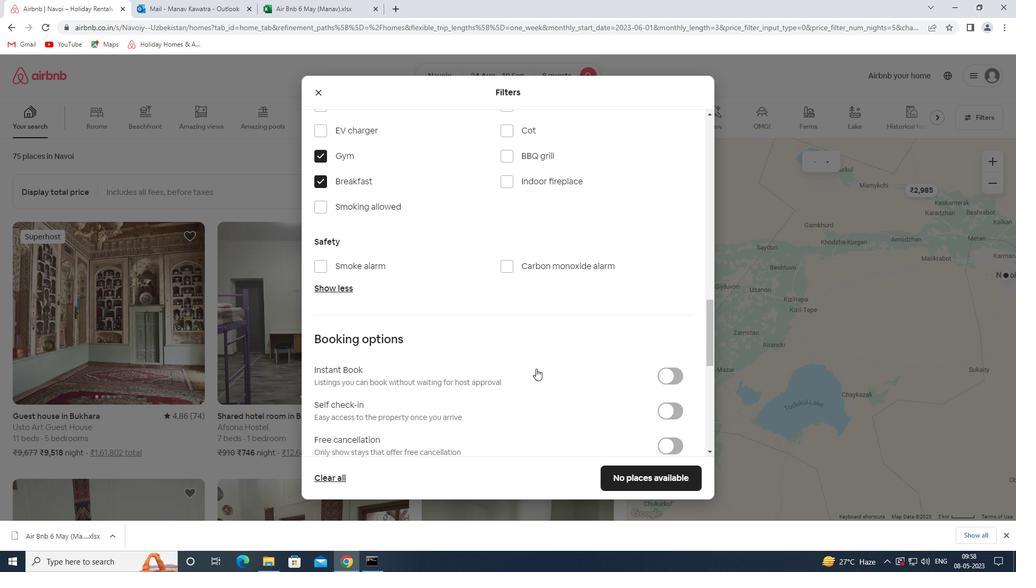 
Action: Mouse scrolled (536, 368) with delta (0, 0)
Screenshot: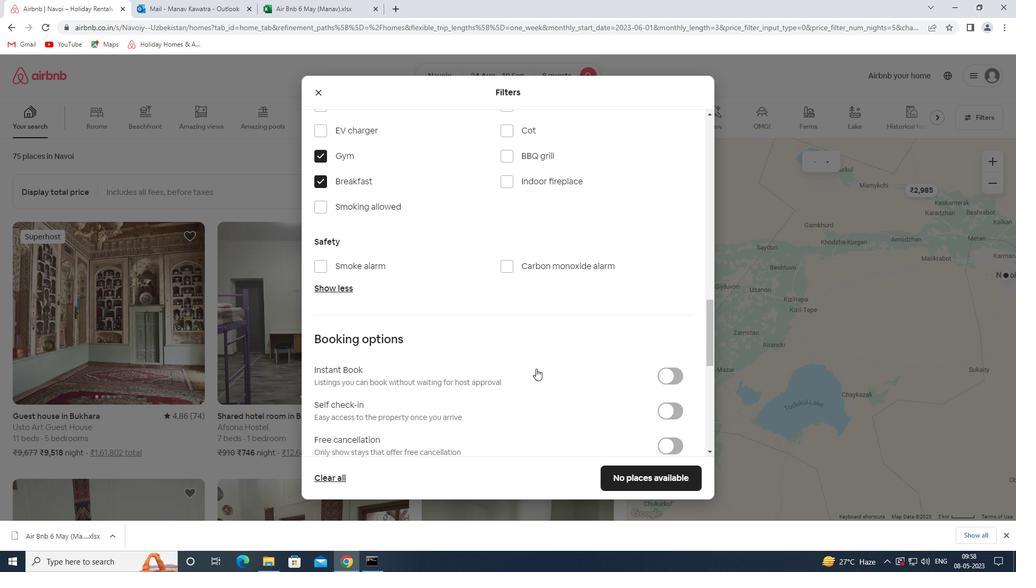 
Action: Mouse scrolled (536, 368) with delta (0, 0)
Screenshot: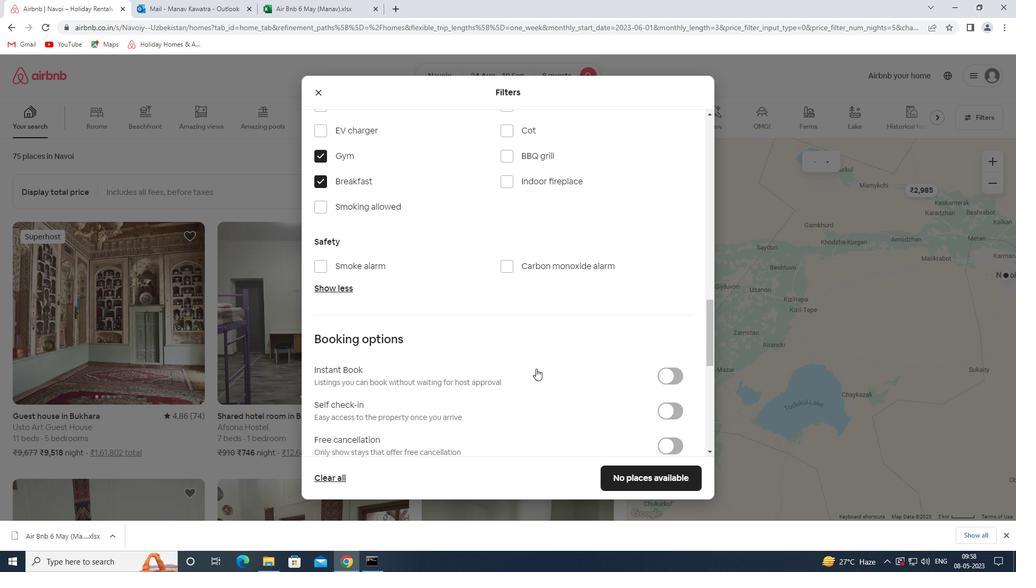 
Action: Mouse scrolled (536, 368) with delta (0, 0)
Screenshot: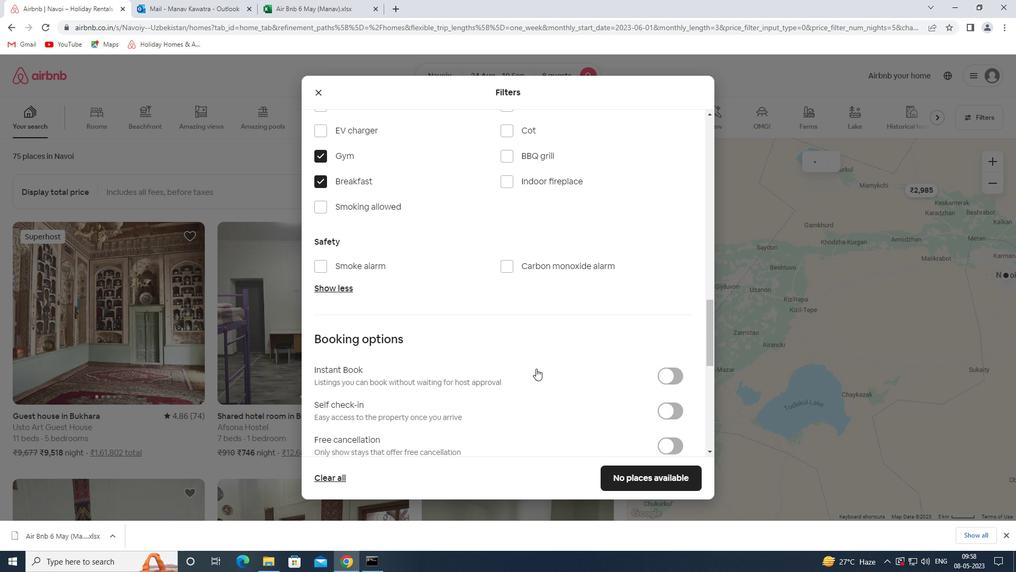 
Action: Mouse moved to (631, 199)
Screenshot: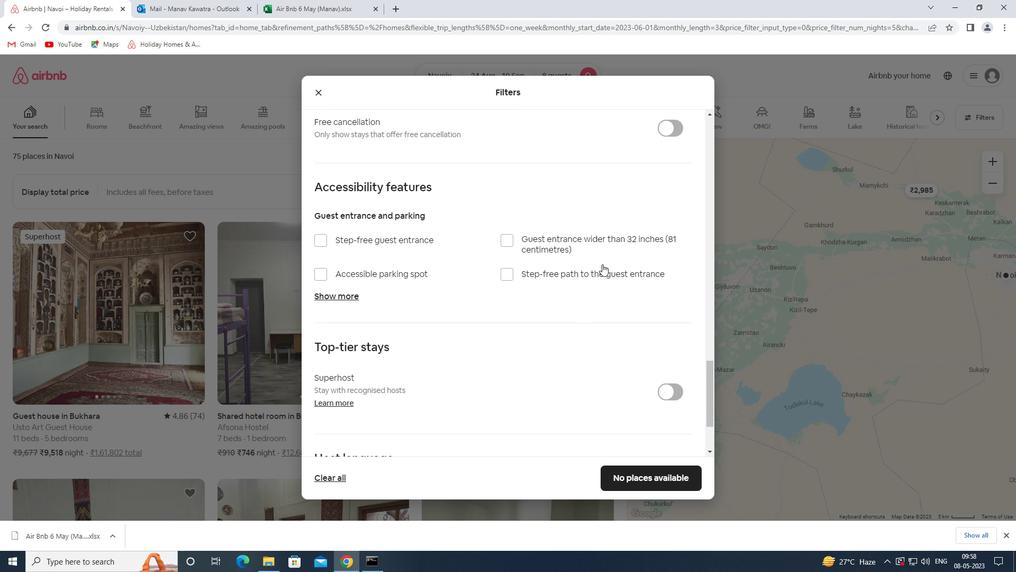 
Action: Mouse scrolled (631, 200) with delta (0, 0)
Screenshot: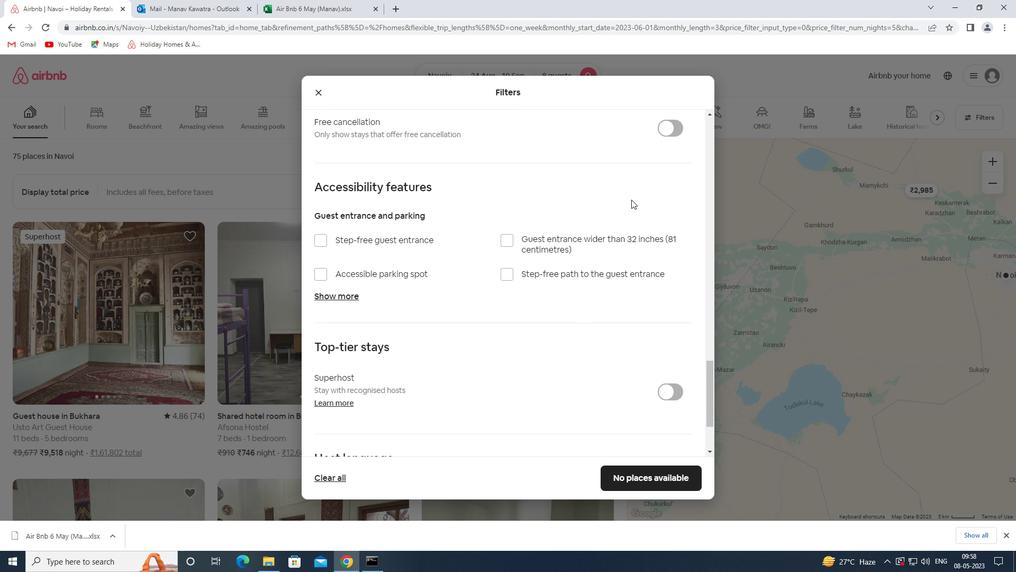 
Action: Mouse scrolled (631, 200) with delta (0, 0)
Screenshot: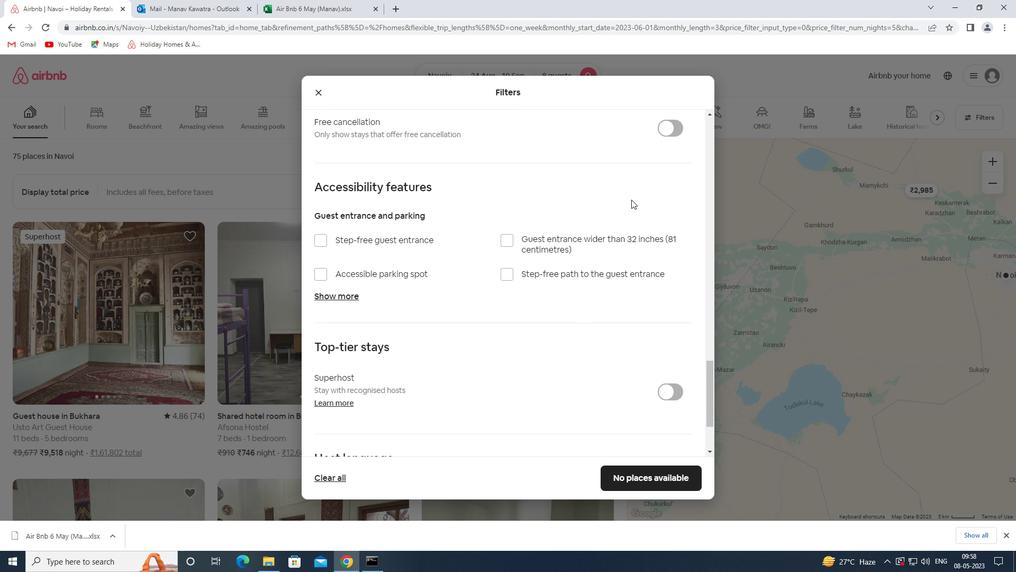 
Action: Mouse scrolled (631, 200) with delta (0, 0)
Screenshot: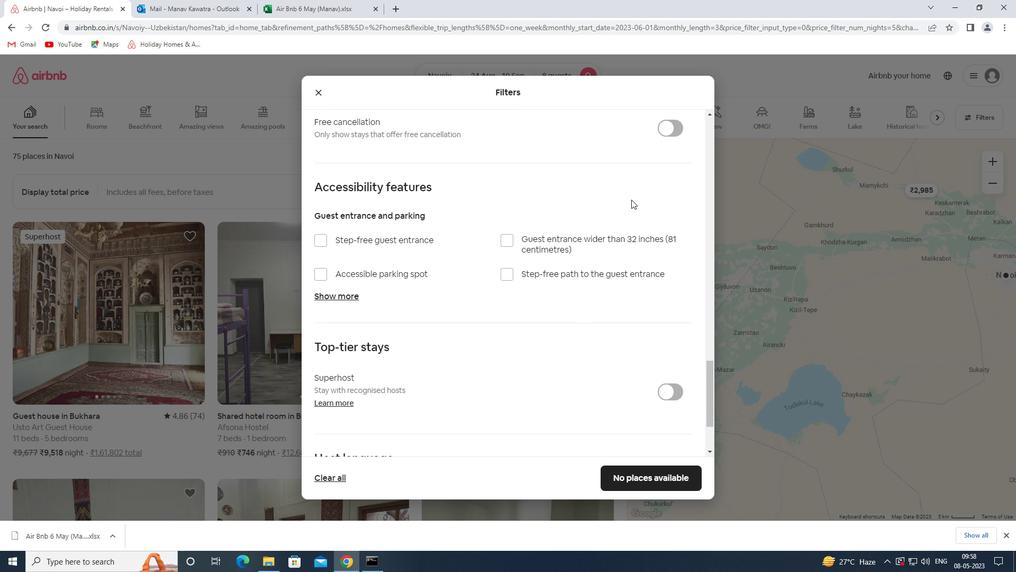 
Action: Mouse moved to (672, 253)
Screenshot: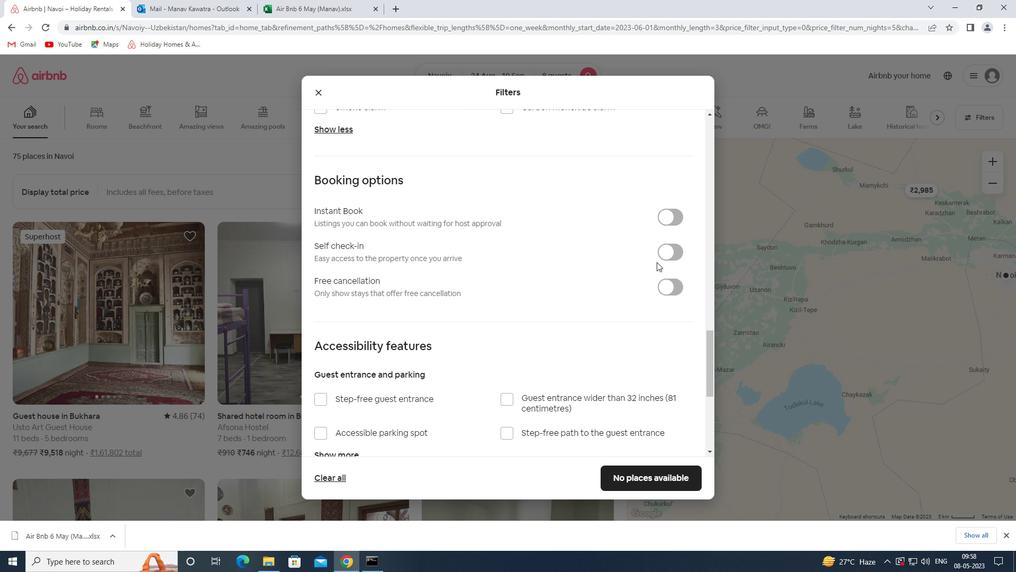 
Action: Mouse pressed left at (672, 253)
Screenshot: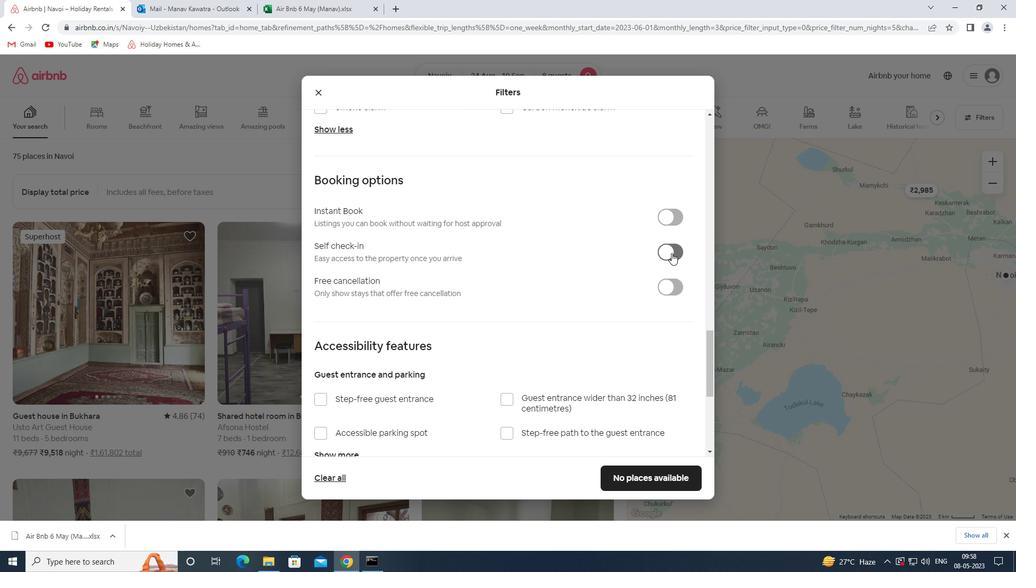 
Action: Mouse moved to (657, 266)
Screenshot: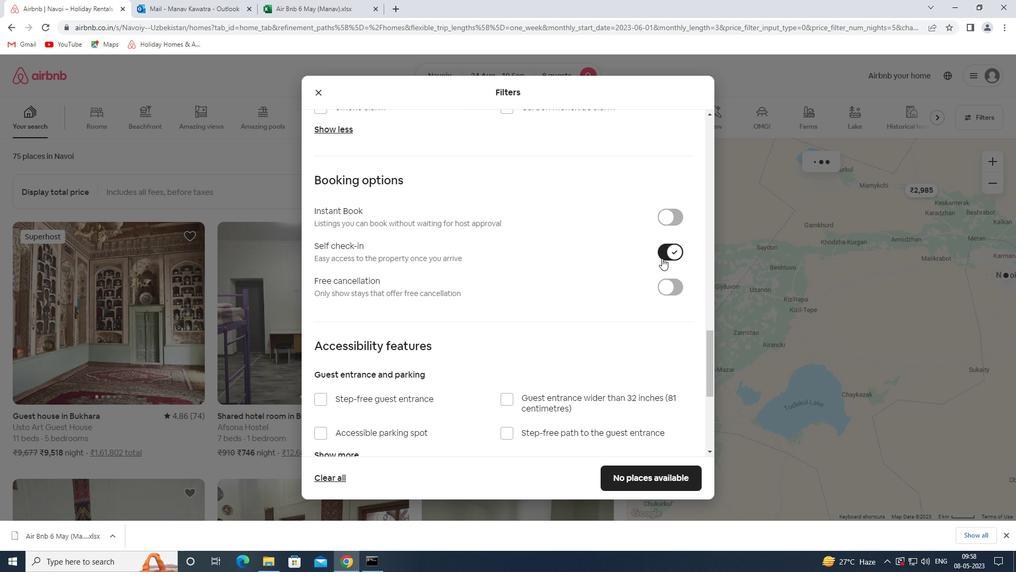 
Action: Mouse scrolled (657, 265) with delta (0, 0)
Screenshot: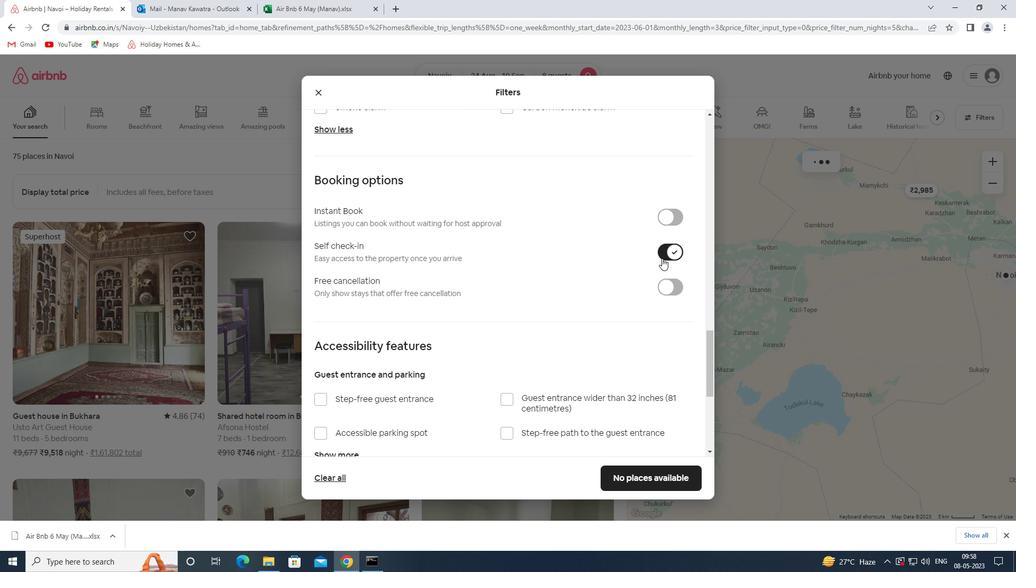 
Action: Mouse moved to (656, 266)
Screenshot: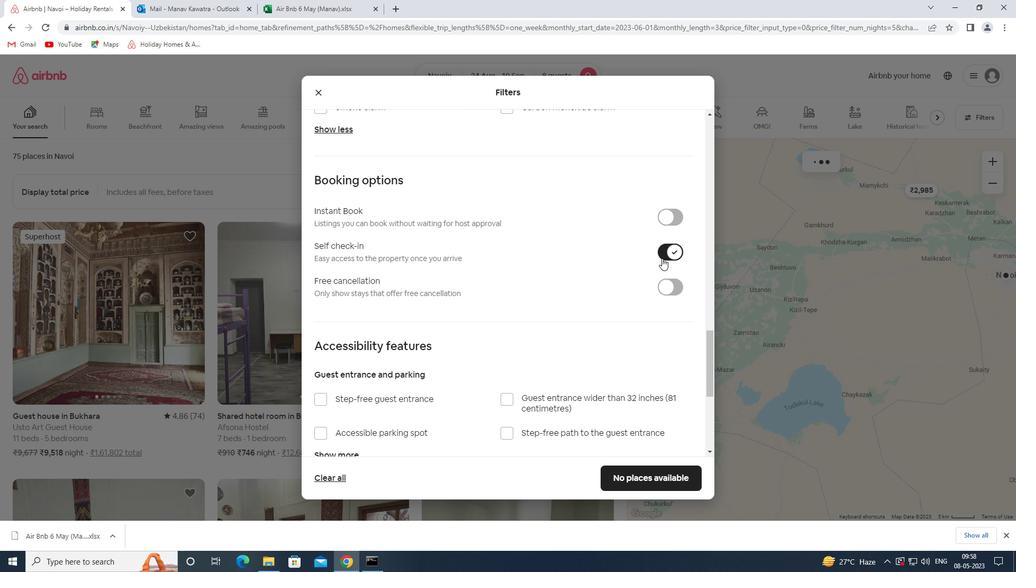 
Action: Mouse scrolled (656, 266) with delta (0, 0)
Screenshot: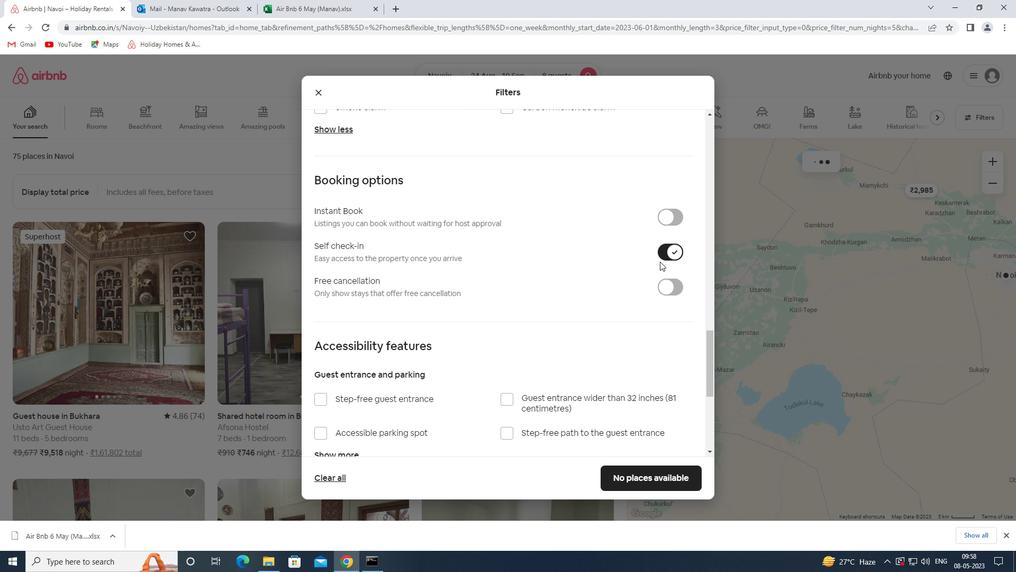 
Action: Mouse scrolled (656, 266) with delta (0, 0)
Screenshot: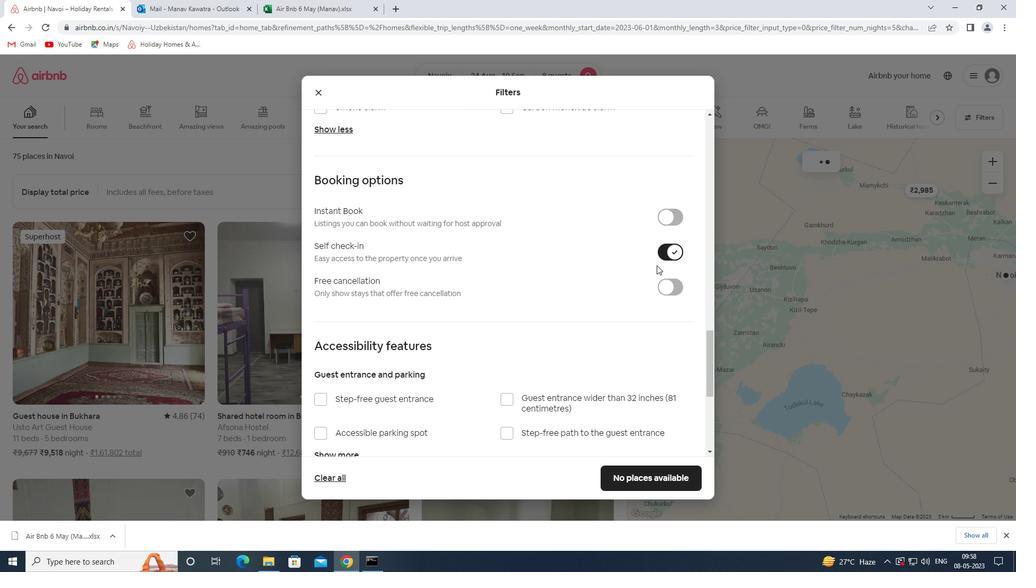 
Action: Mouse moved to (653, 270)
Screenshot: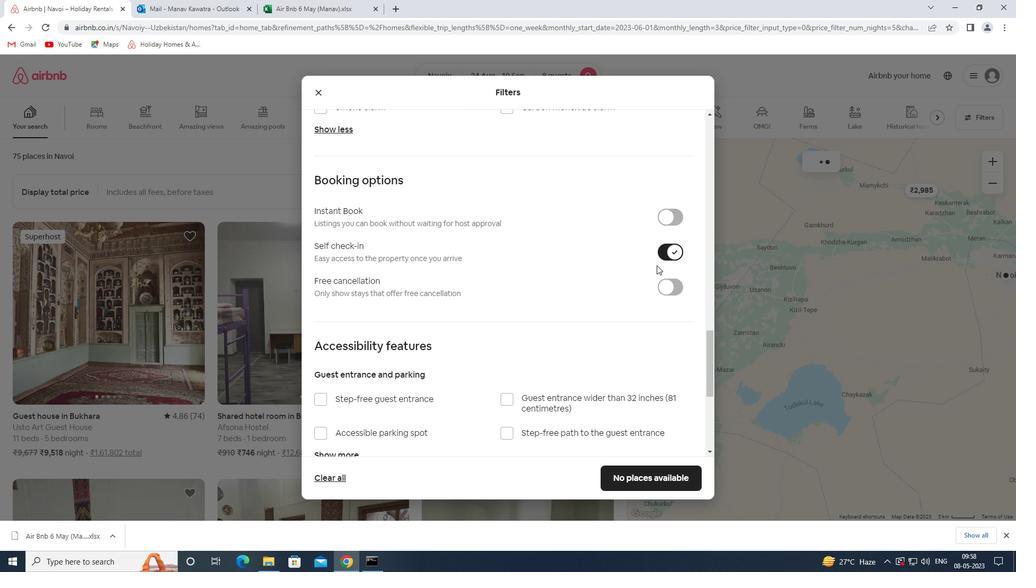 
Action: Mouse scrolled (653, 269) with delta (0, 0)
Screenshot: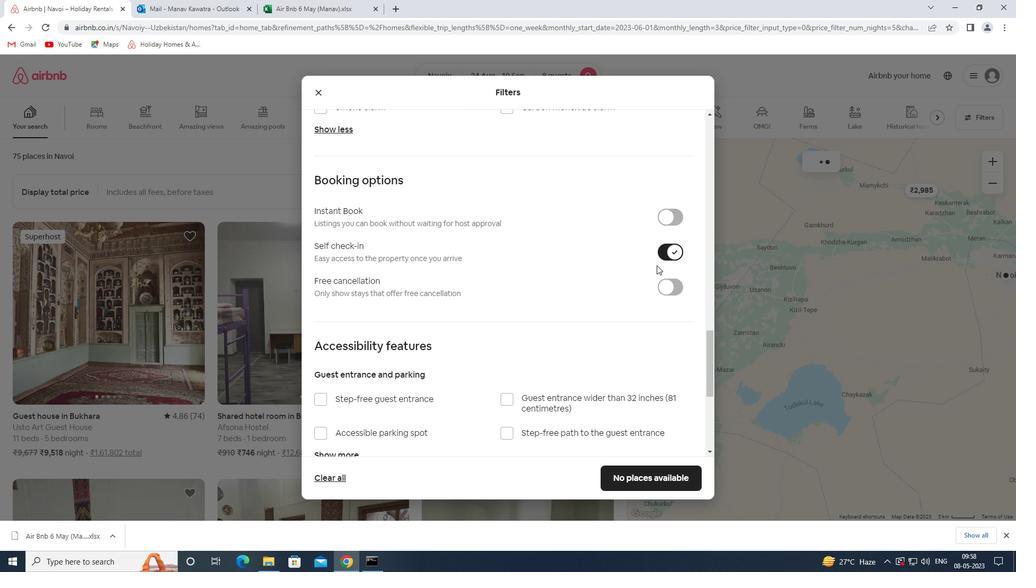 
Action: Mouse moved to (652, 387)
Screenshot: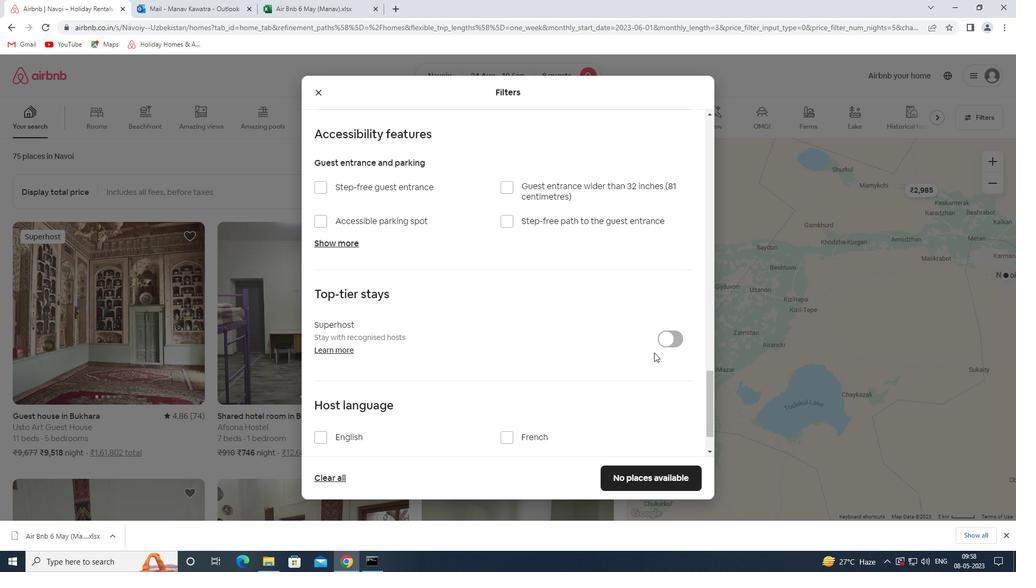 
Action: Mouse scrolled (652, 386) with delta (0, 0)
Screenshot: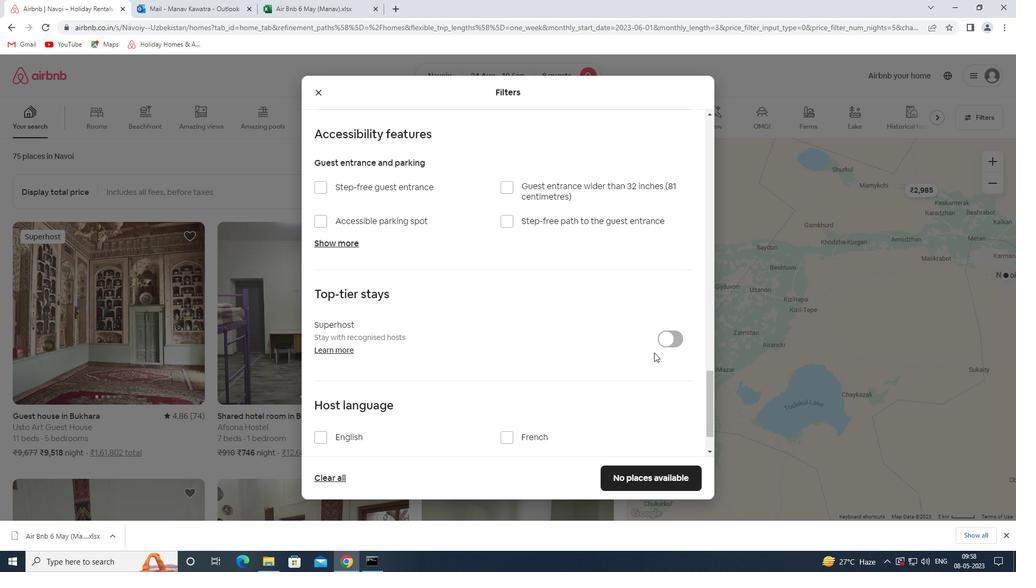 
Action: Mouse scrolled (652, 386) with delta (0, 0)
Screenshot: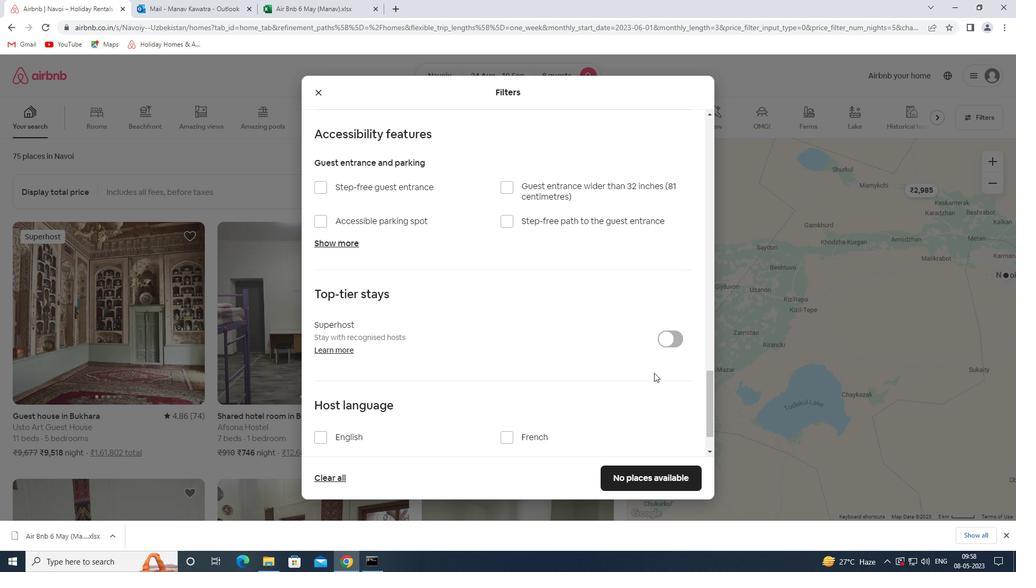 
Action: Mouse scrolled (652, 386) with delta (0, 0)
Screenshot: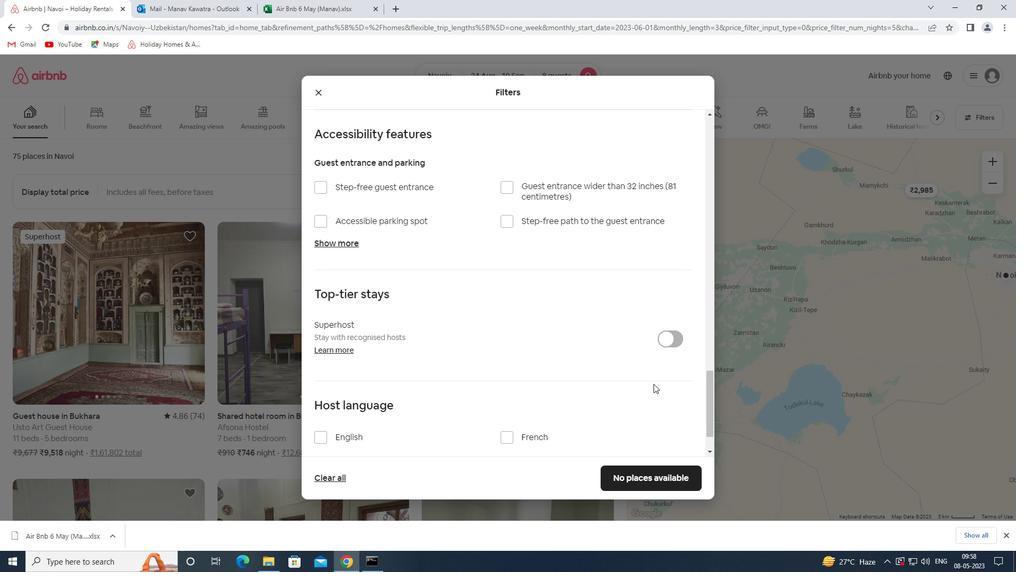 
Action: Mouse moved to (356, 382)
Screenshot: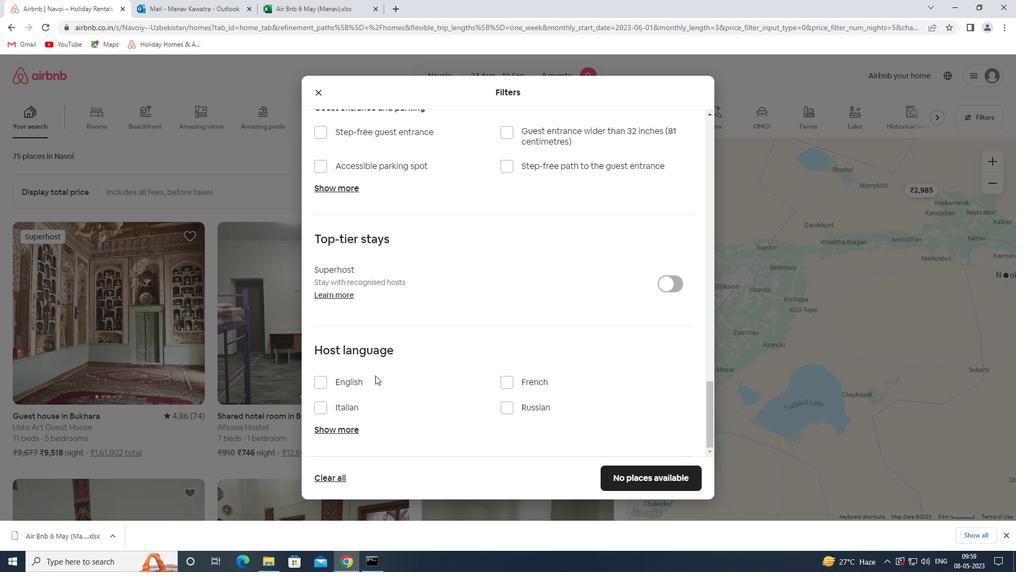 
Action: Mouse pressed left at (356, 382)
Screenshot: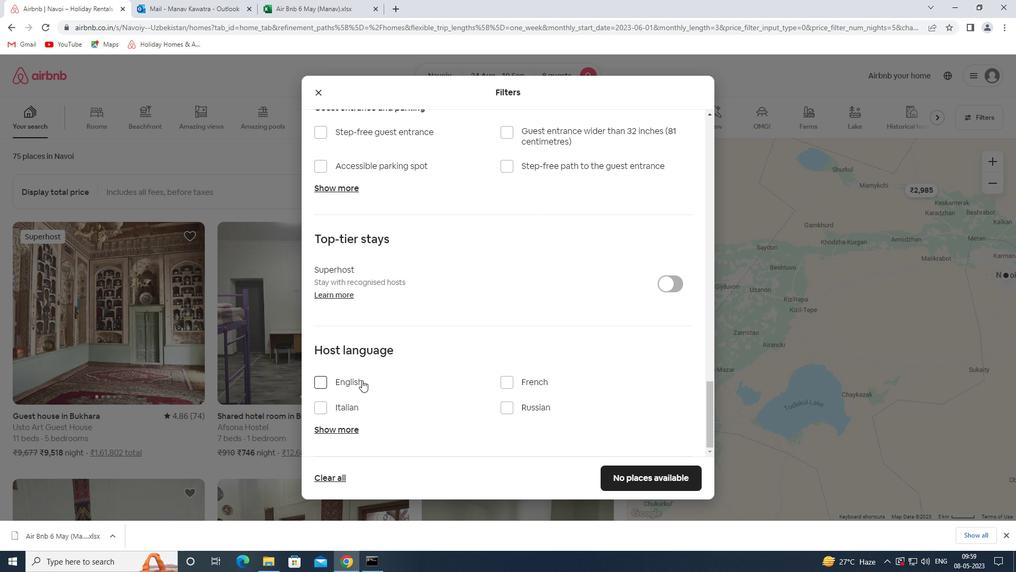 
Action: Mouse moved to (641, 477)
Screenshot: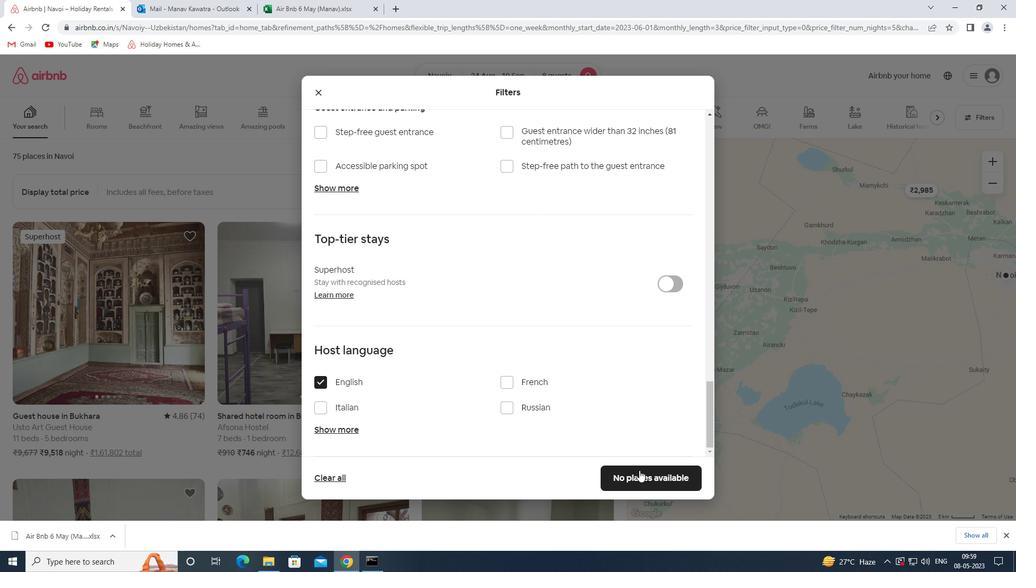 
Action: Mouse pressed left at (641, 477)
Screenshot: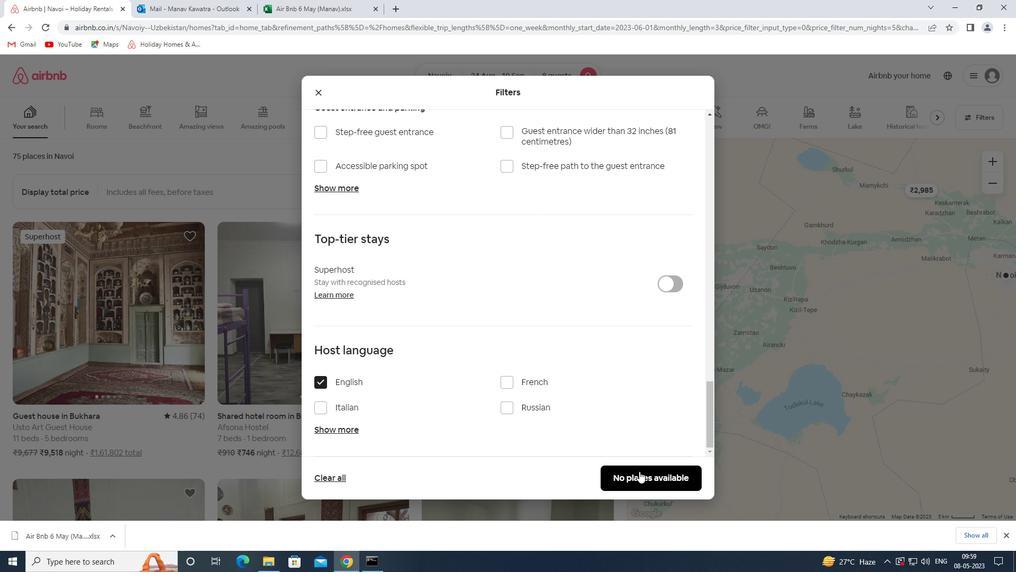
Action: Mouse moved to (643, 469)
Screenshot: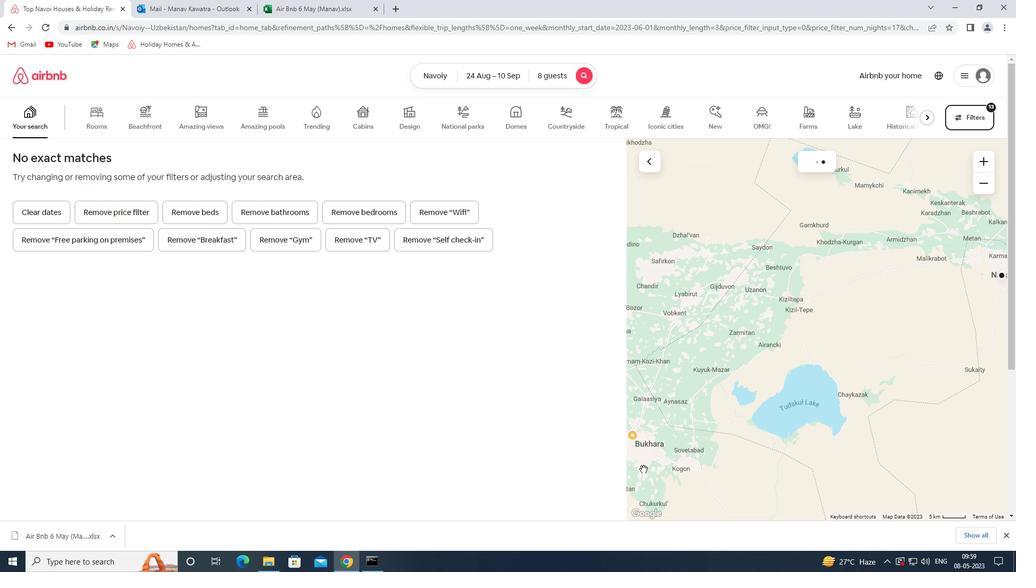
